 Task: Look for space in Holbæk, Denmark from 6th September, 2023 to 10th September, 2023 for 1 adult in price range Rs.9000 to Rs.17000. Place can be private room with 1  bedroom having 1 bed and 1 bathroom. Property type can be house, flat, guest house, hotel. Booking option can be shelf check-in. Required host language is English.
Action: Mouse moved to (786, 108)
Screenshot: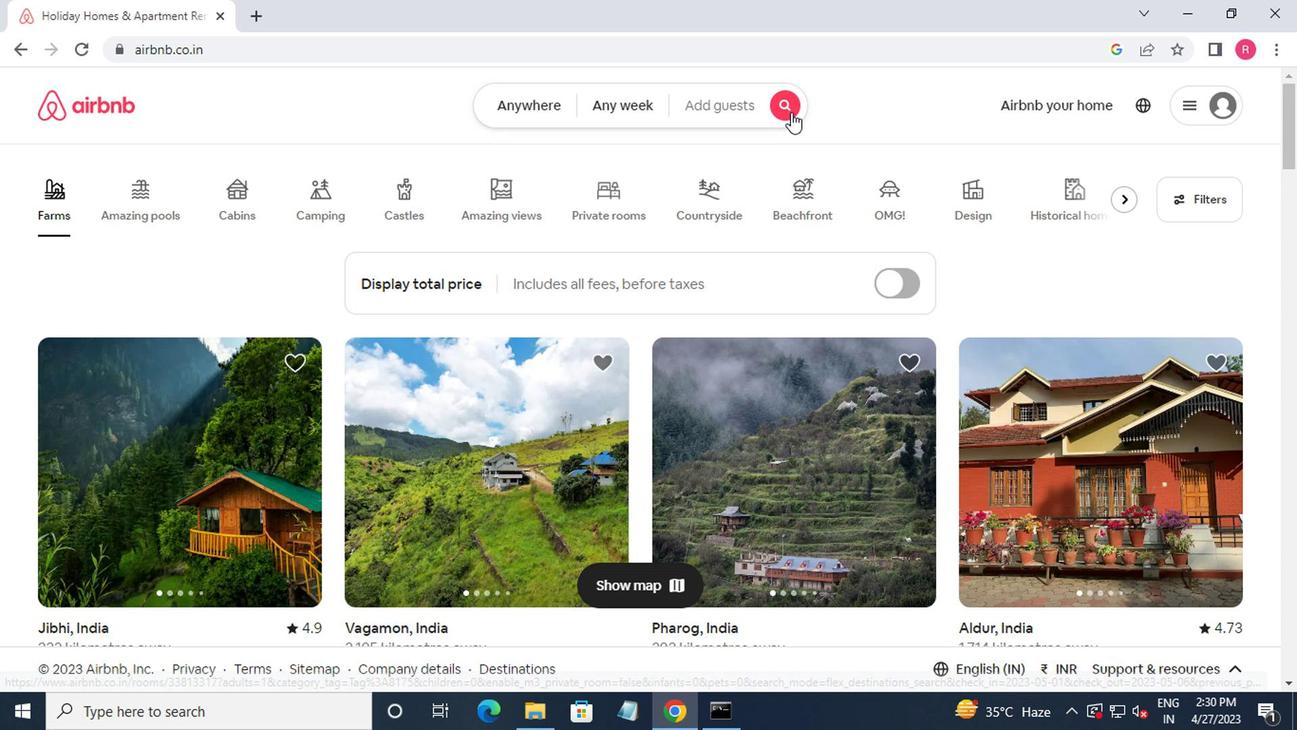 
Action: Mouse pressed left at (786, 108)
Screenshot: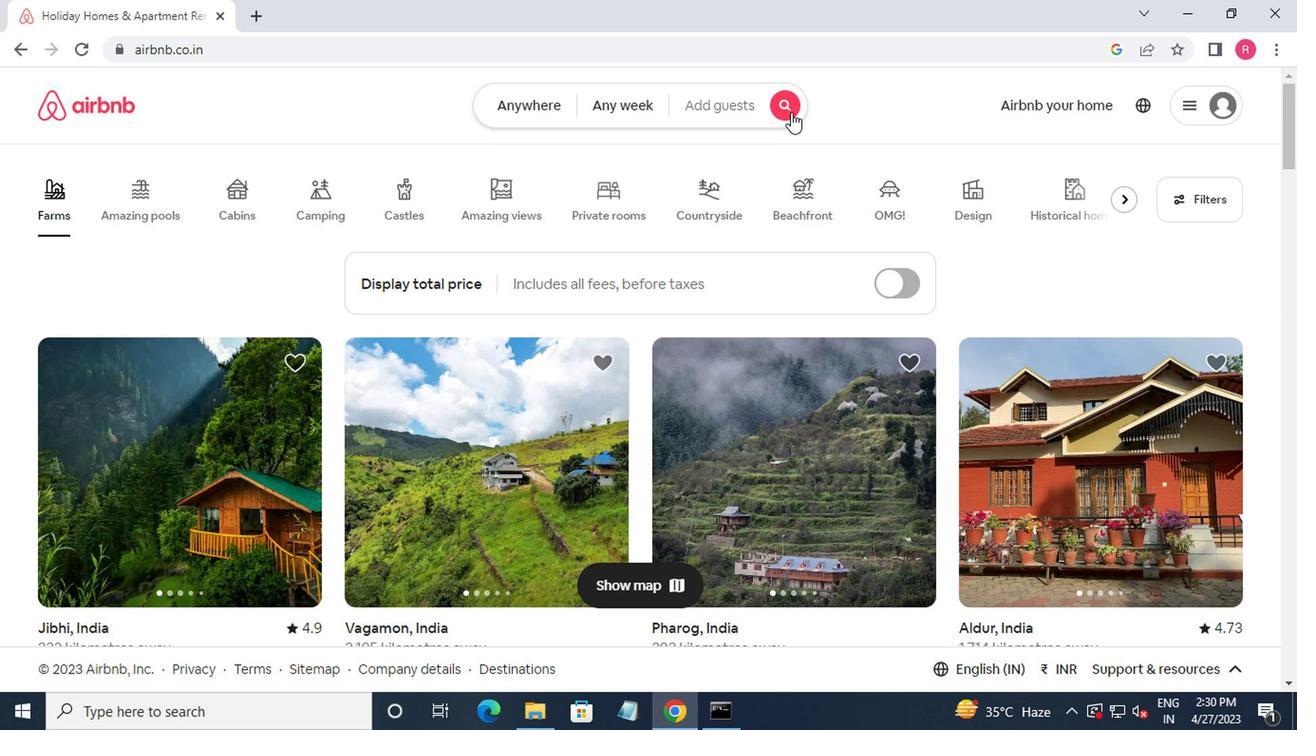 
Action: Mouse moved to (291, 179)
Screenshot: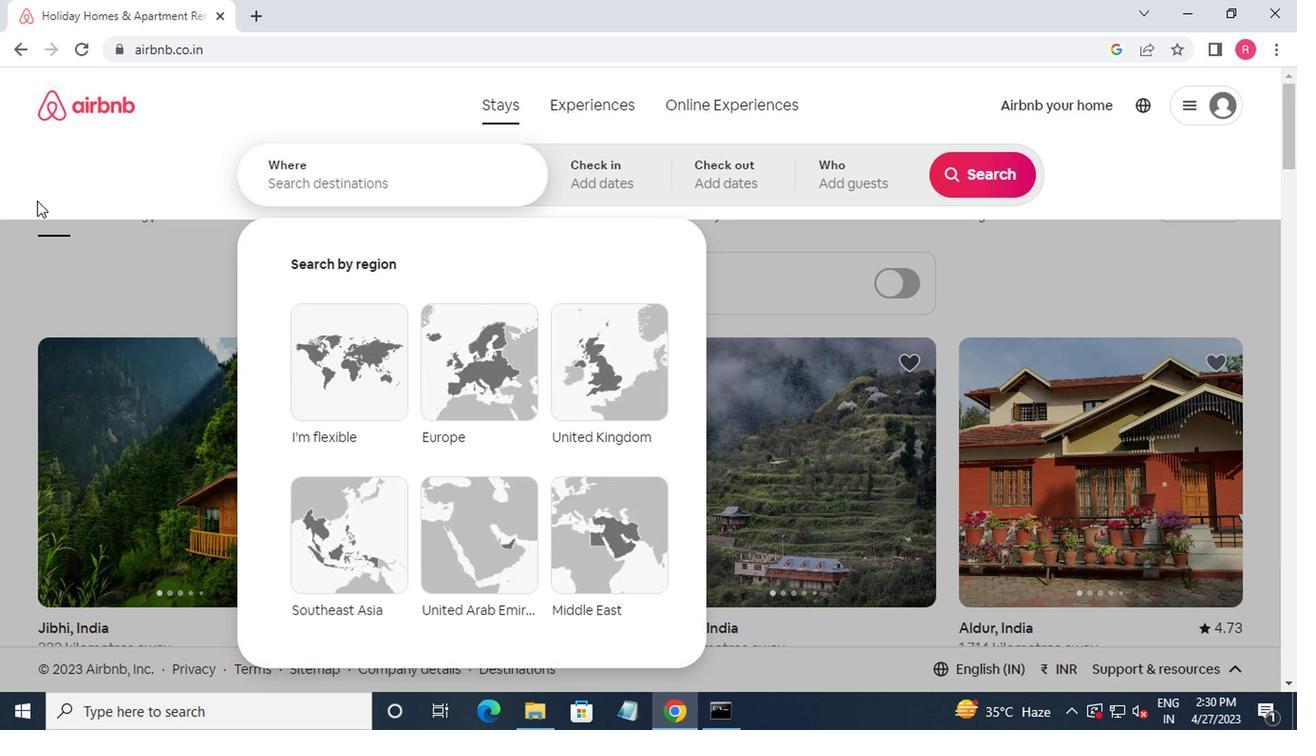
Action: Mouse pressed left at (291, 179)
Screenshot: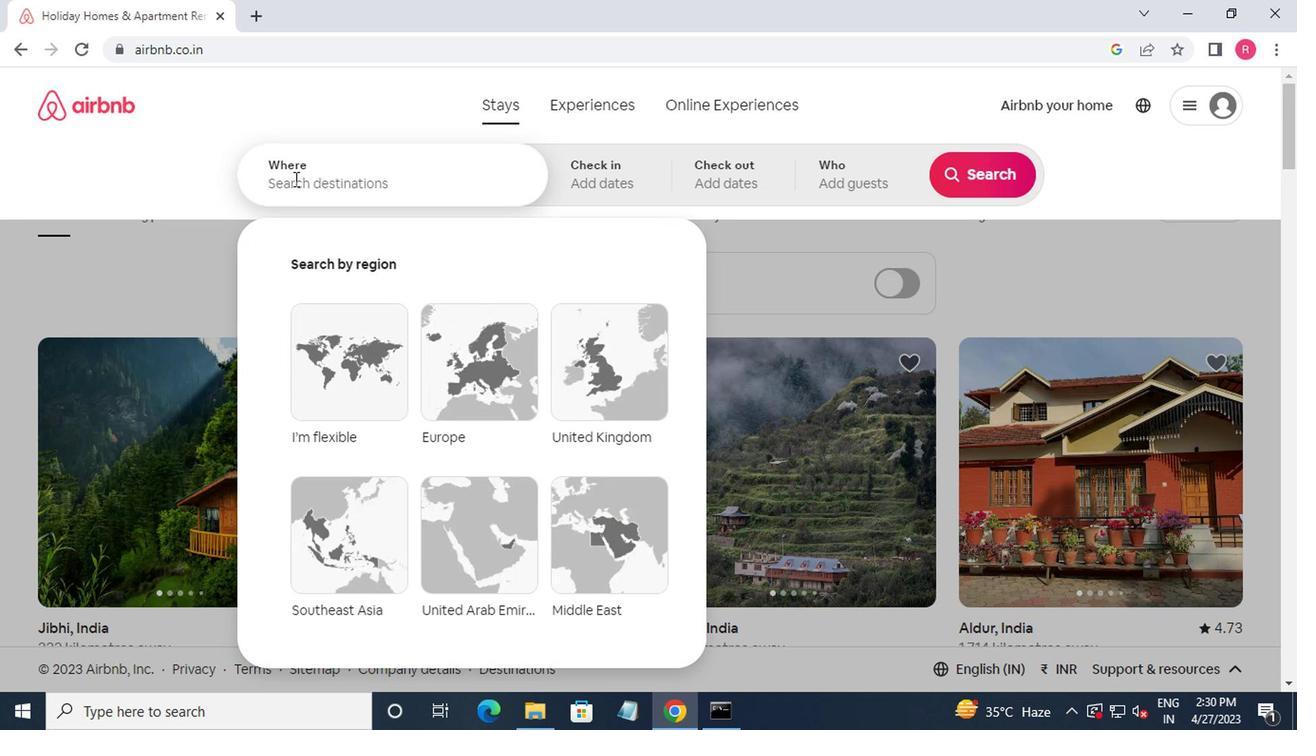 
Action: Mouse moved to (288, 181)
Screenshot: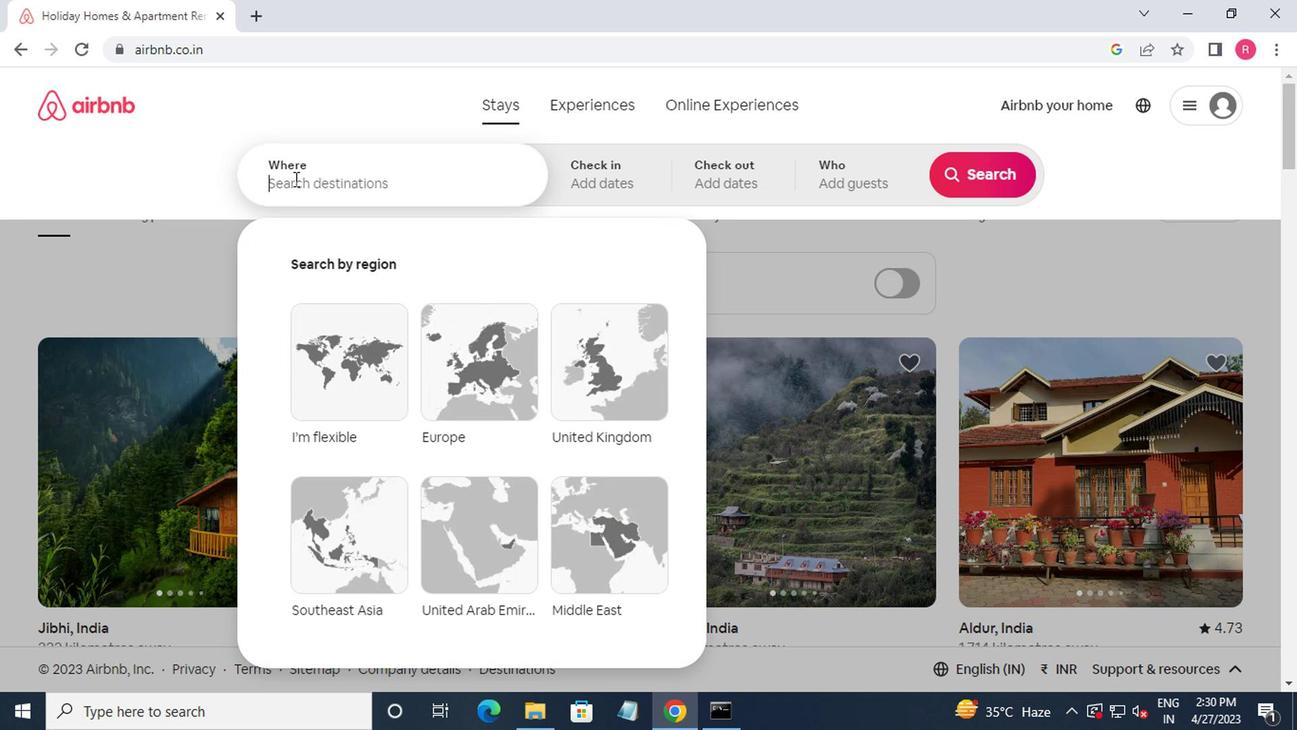 
Action: Key pressed holbaa<Key.backspace>e
Screenshot: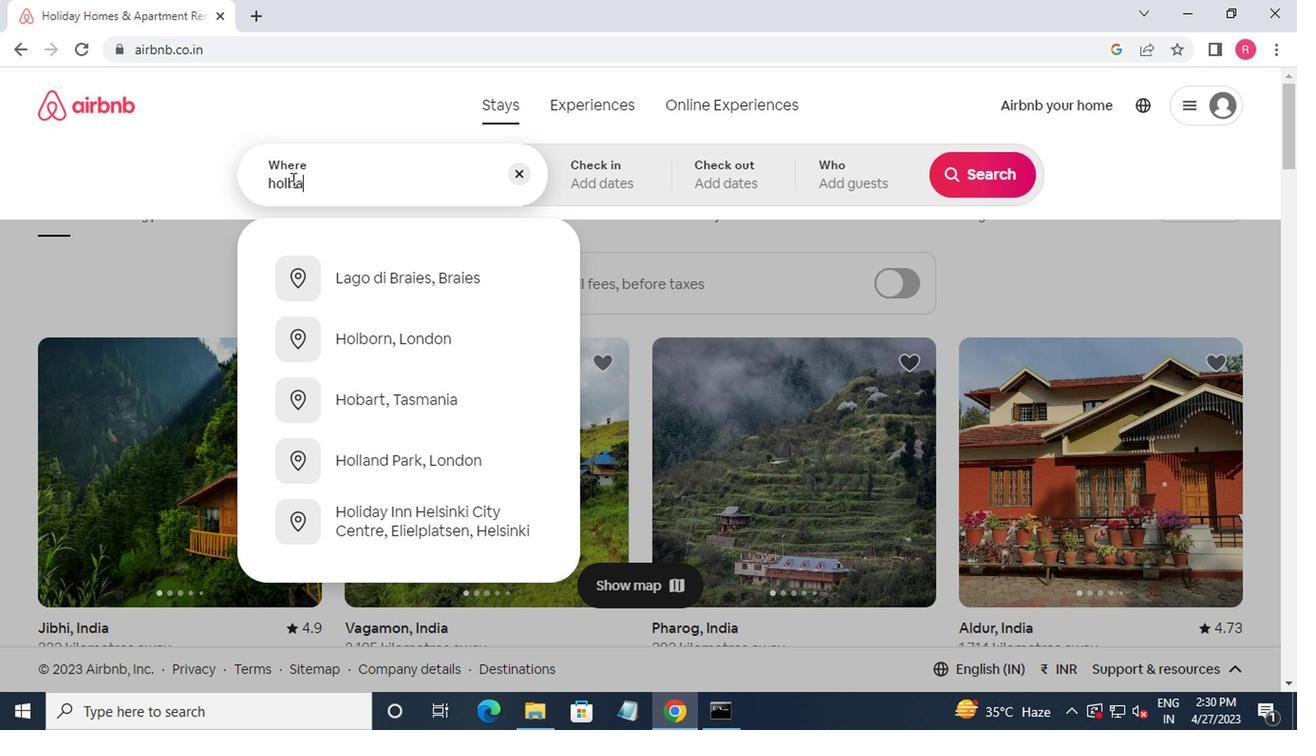 
Action: Mouse moved to (320, 274)
Screenshot: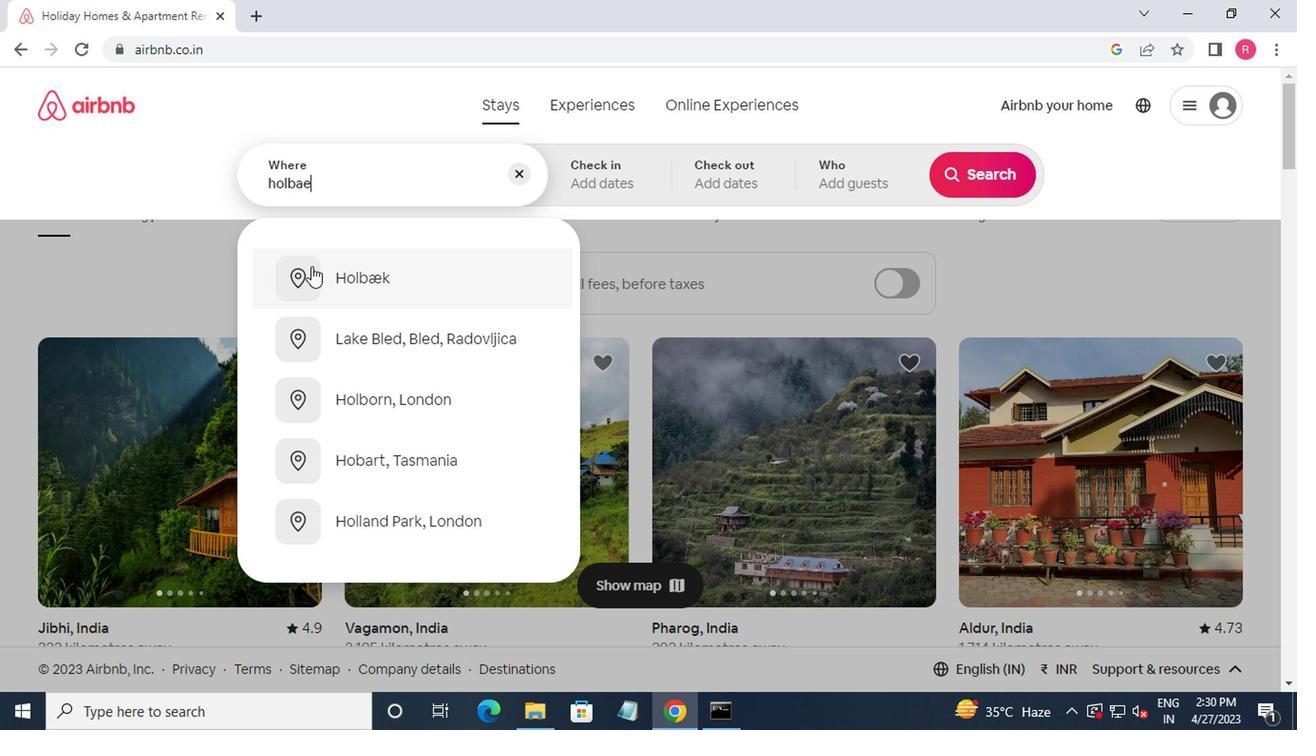 
Action: Mouse pressed left at (320, 274)
Screenshot: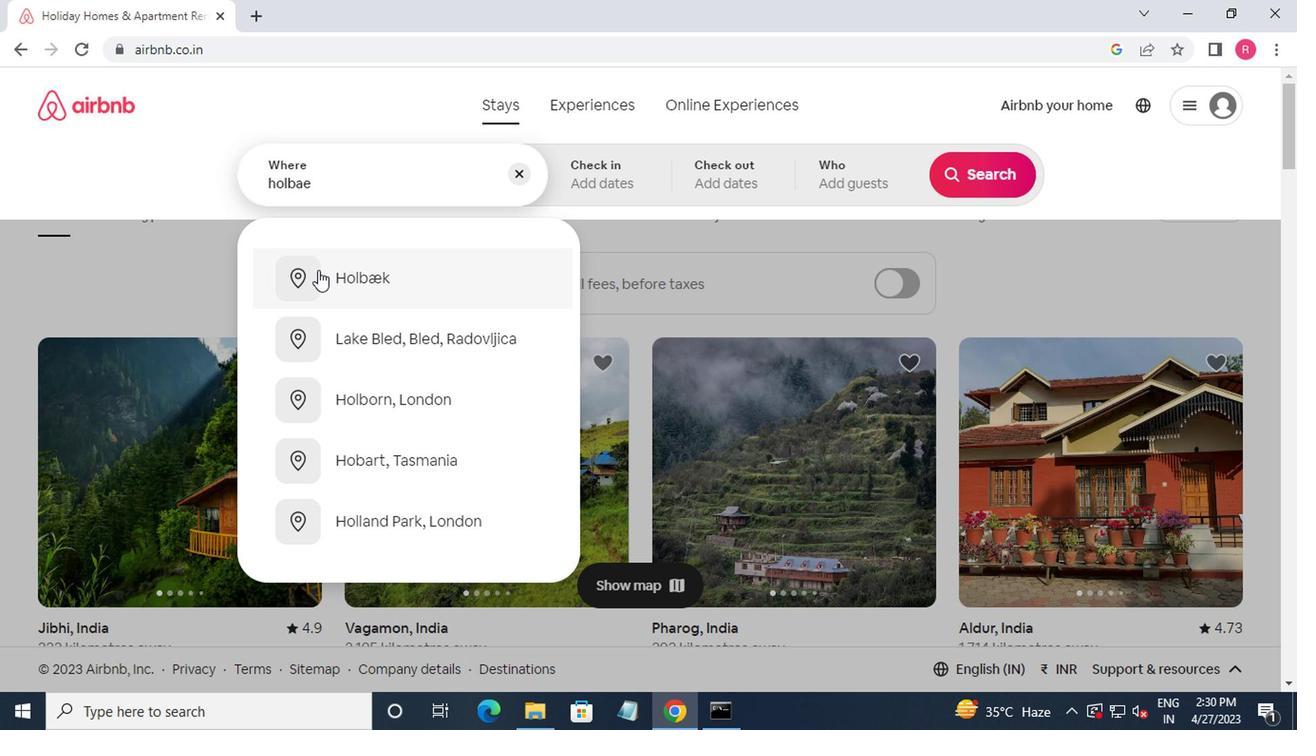 
Action: Mouse moved to (957, 329)
Screenshot: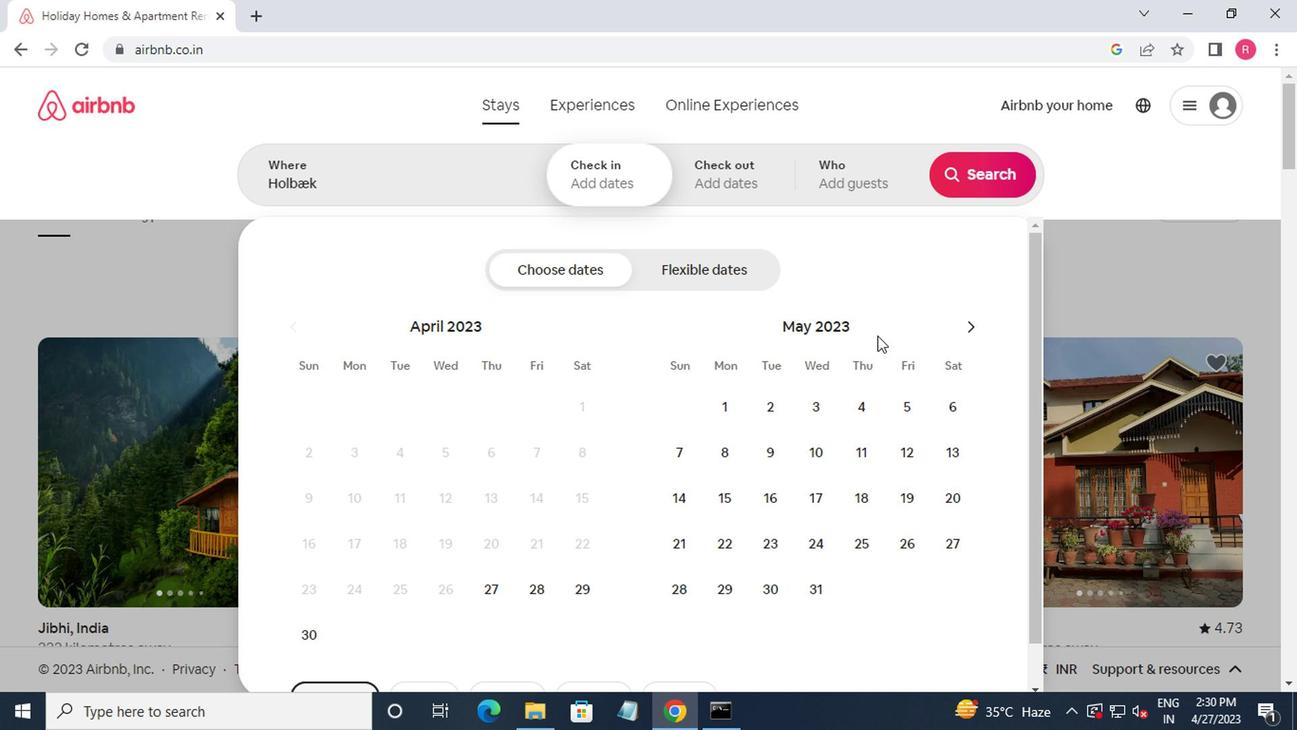 
Action: Mouse pressed left at (957, 329)
Screenshot: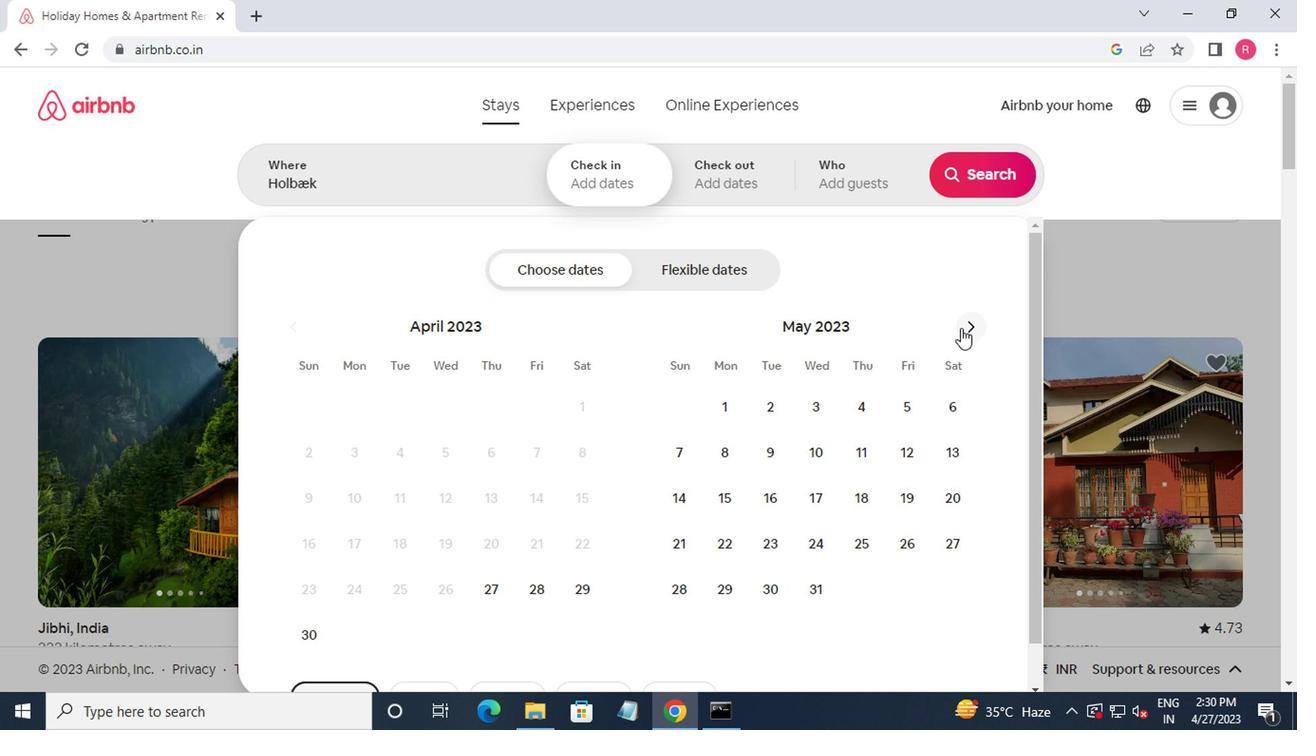 
Action: Mouse pressed left at (957, 329)
Screenshot: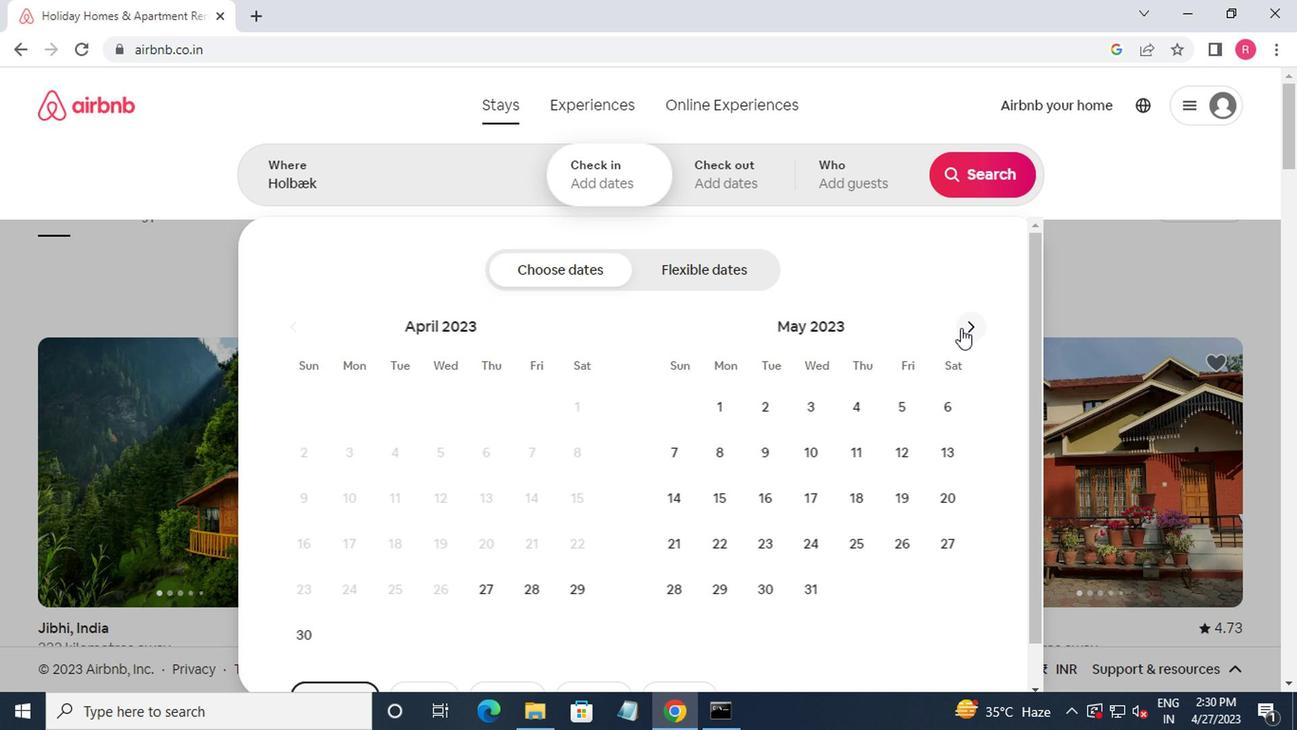 
Action: Mouse pressed left at (957, 329)
Screenshot: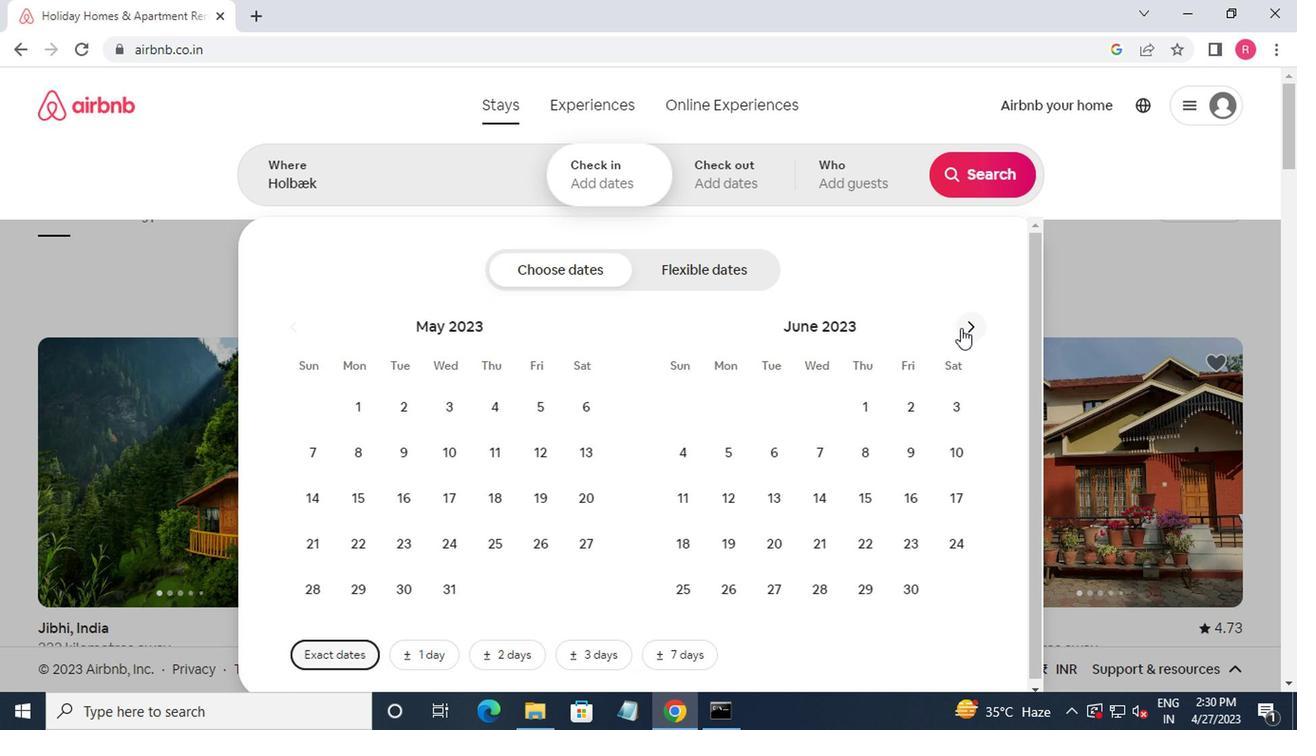 
Action: Mouse pressed left at (957, 329)
Screenshot: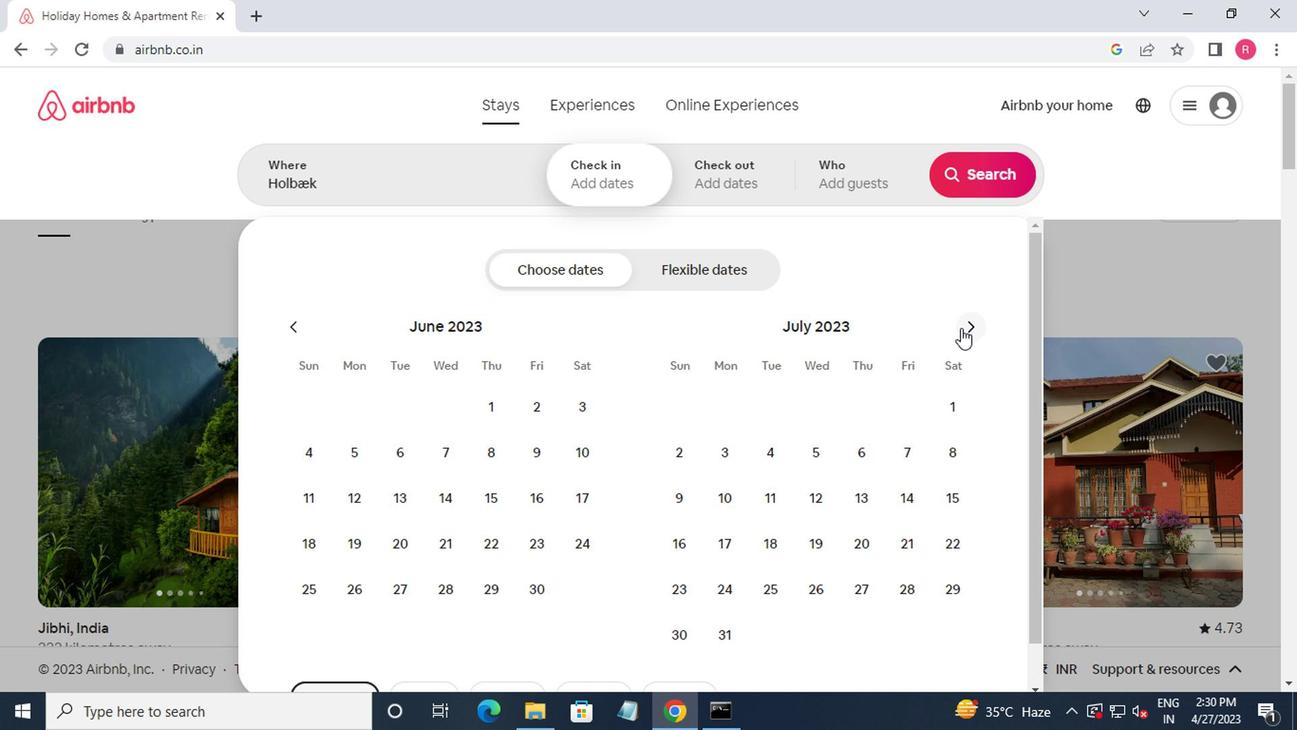 
Action: Mouse moved to (968, 333)
Screenshot: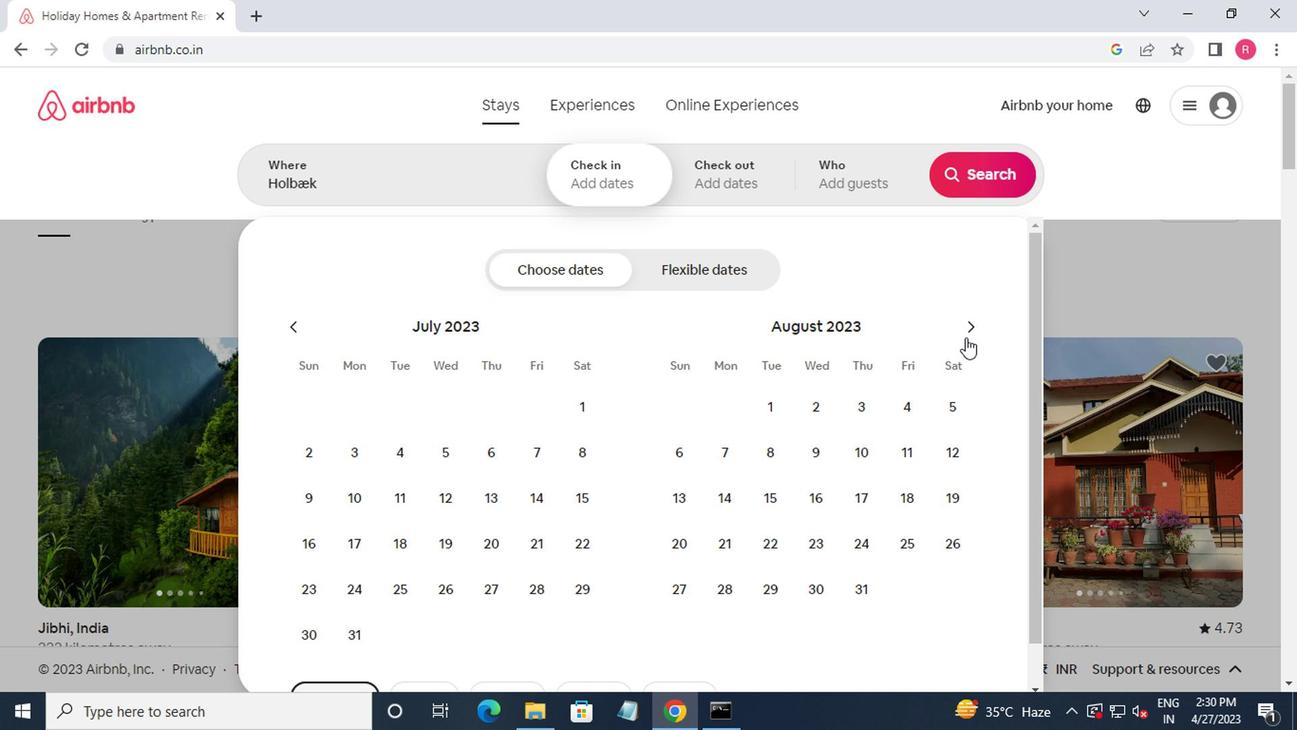 
Action: Mouse pressed left at (968, 333)
Screenshot: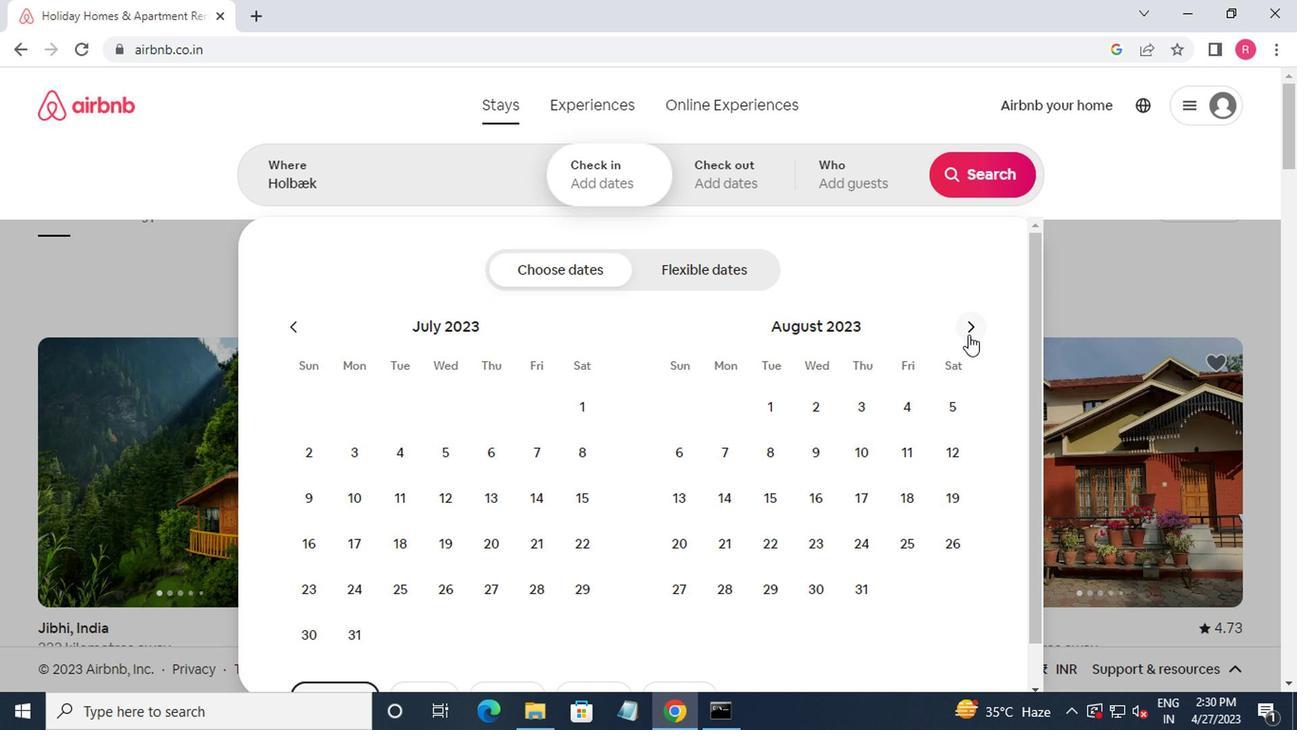 
Action: Mouse moved to (819, 461)
Screenshot: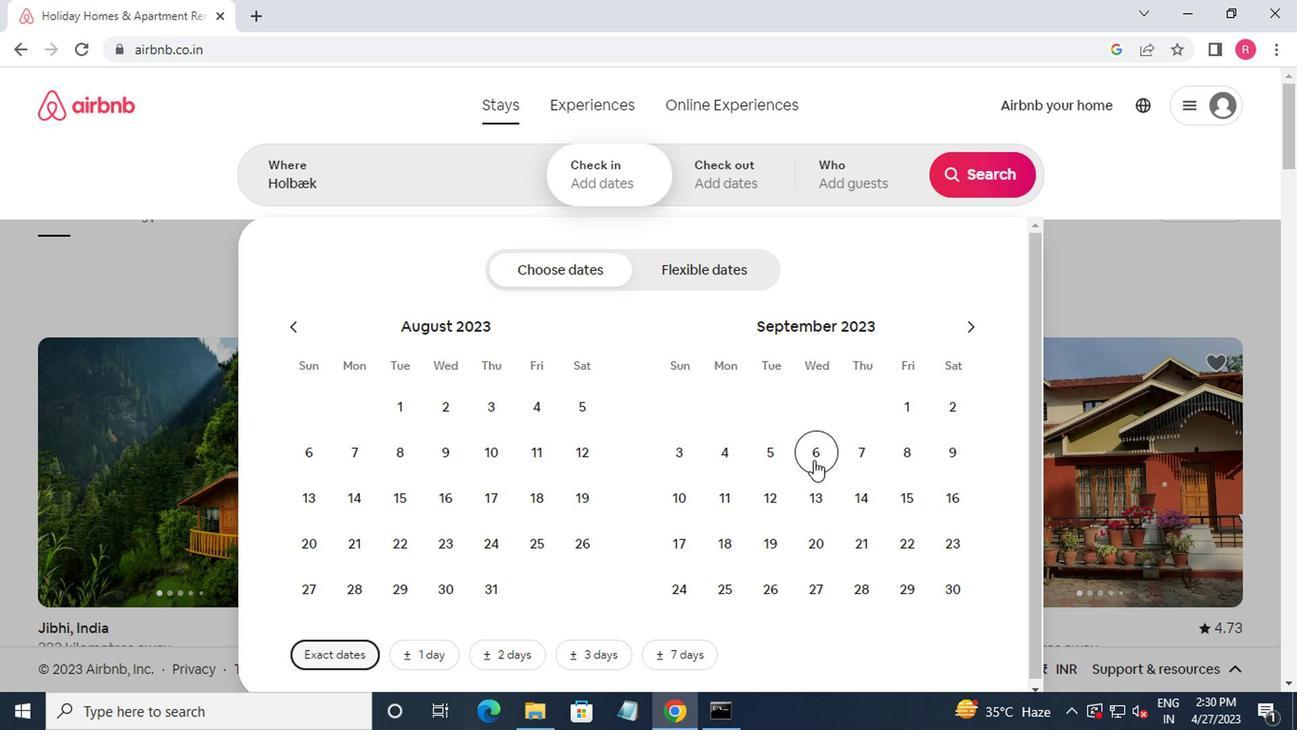 
Action: Mouse pressed left at (819, 461)
Screenshot: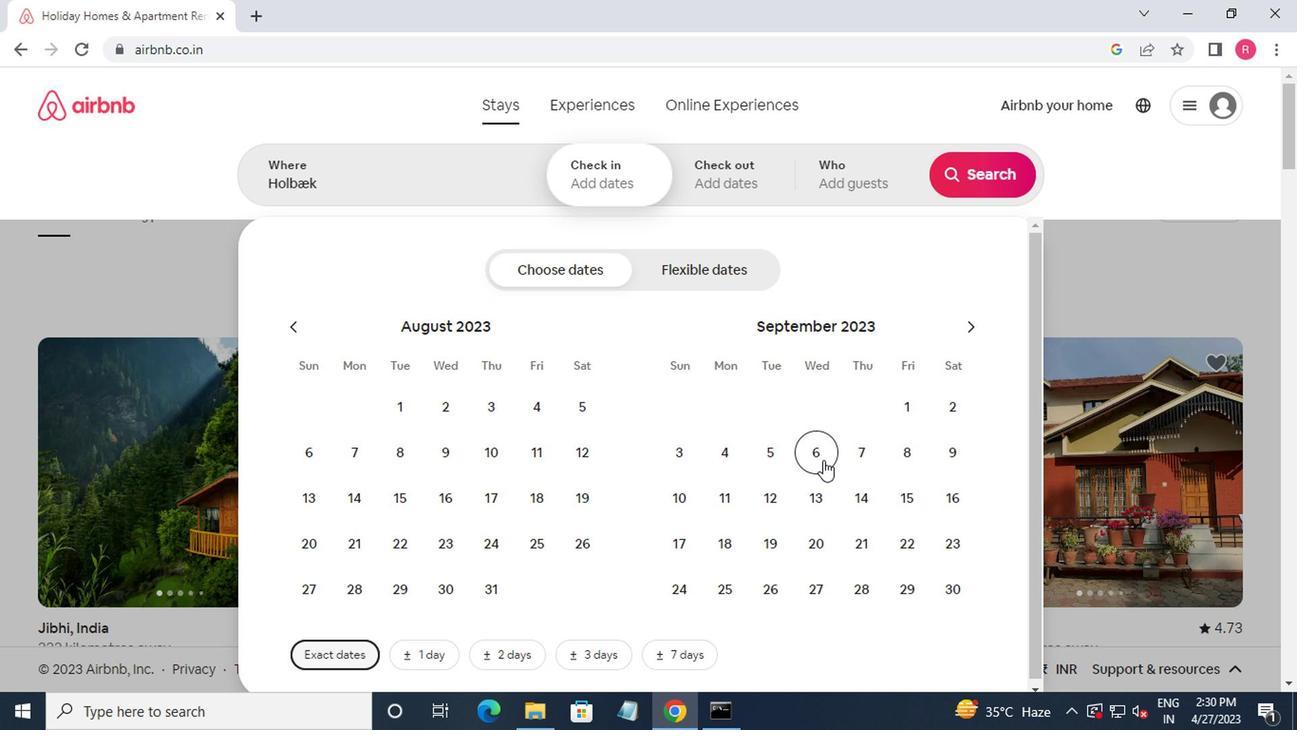 
Action: Mouse moved to (670, 496)
Screenshot: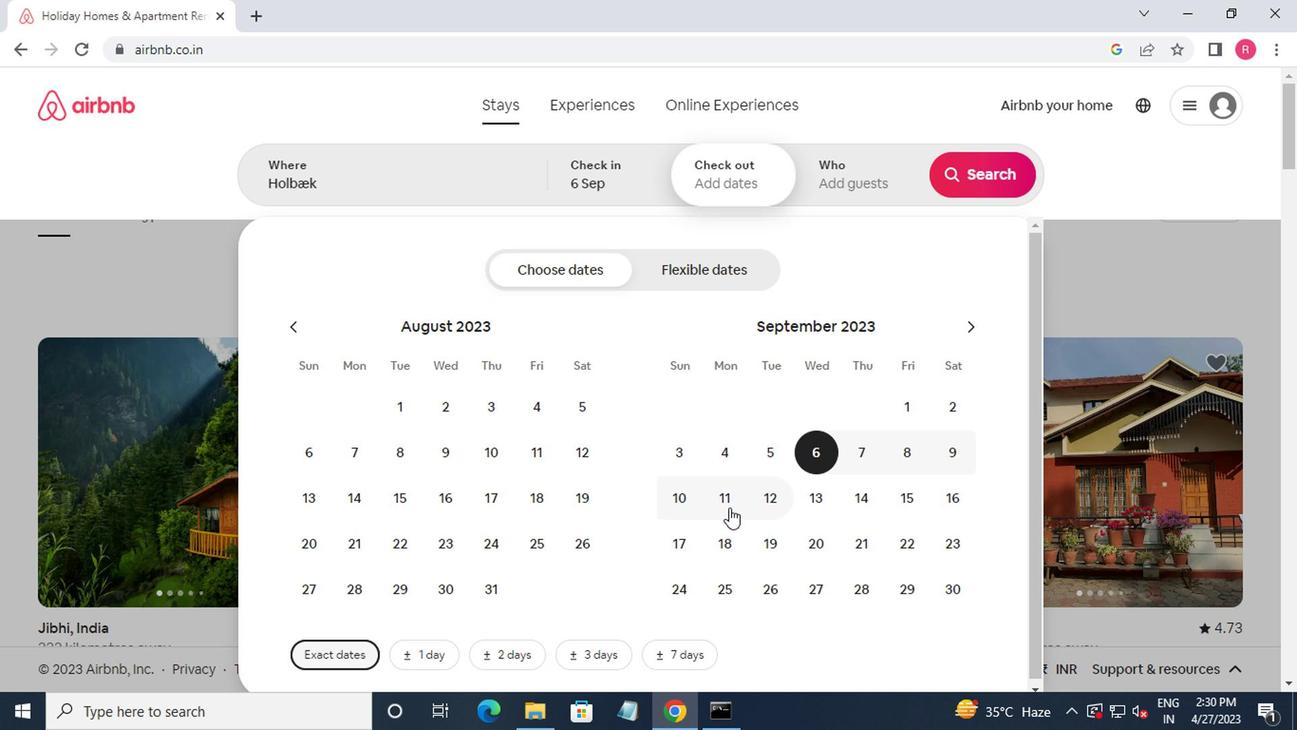 
Action: Mouse pressed left at (670, 496)
Screenshot: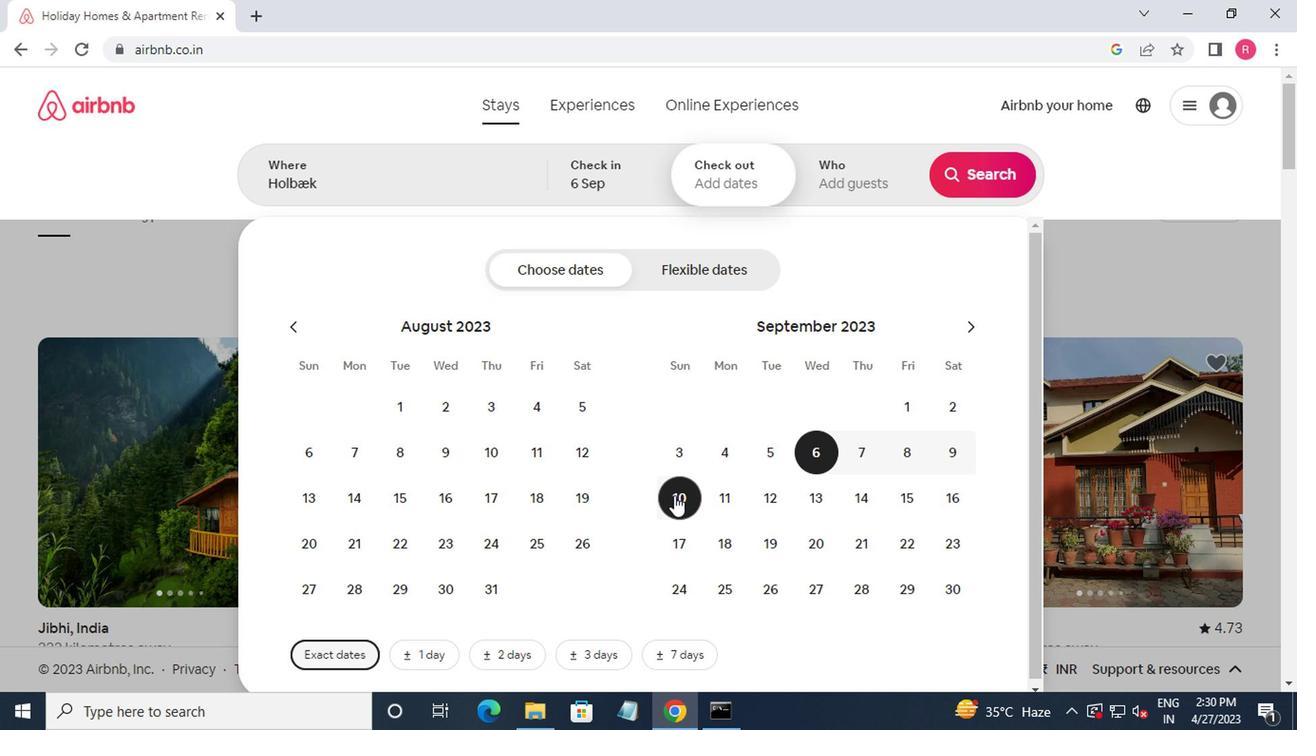
Action: Mouse moved to (869, 188)
Screenshot: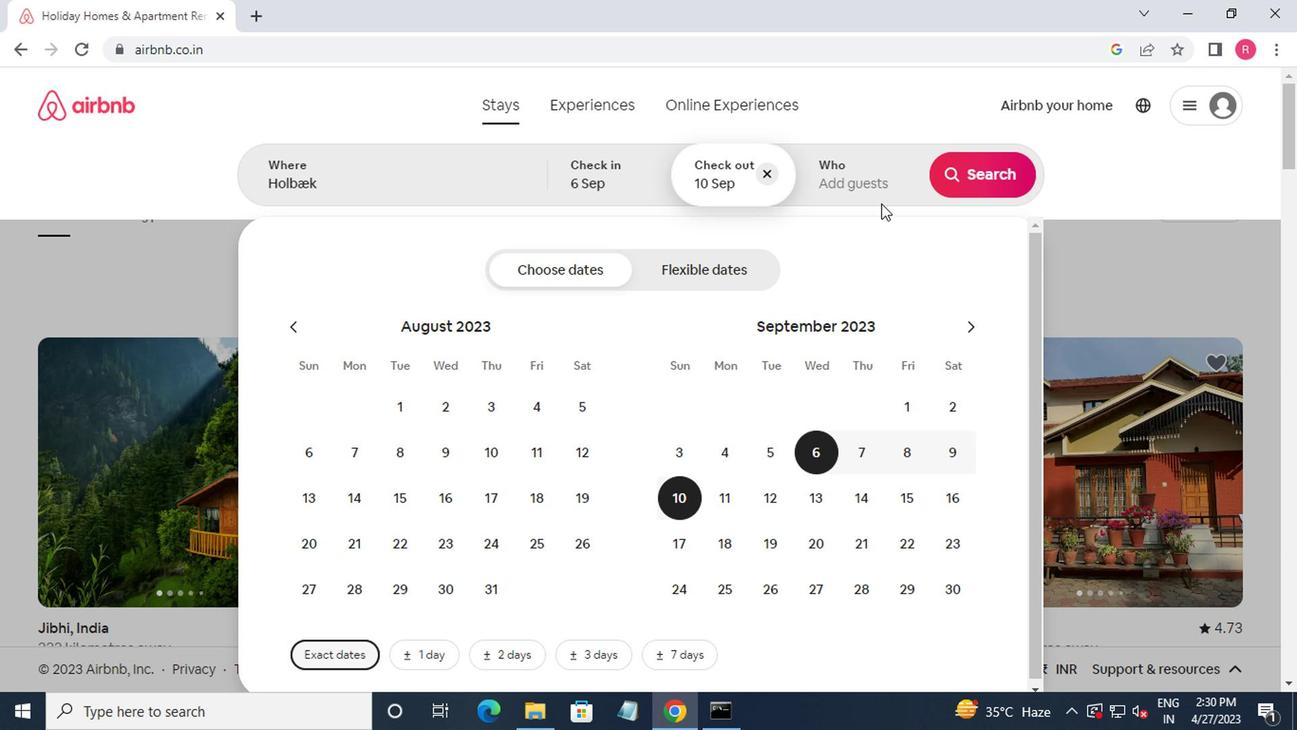 
Action: Mouse pressed left at (869, 188)
Screenshot: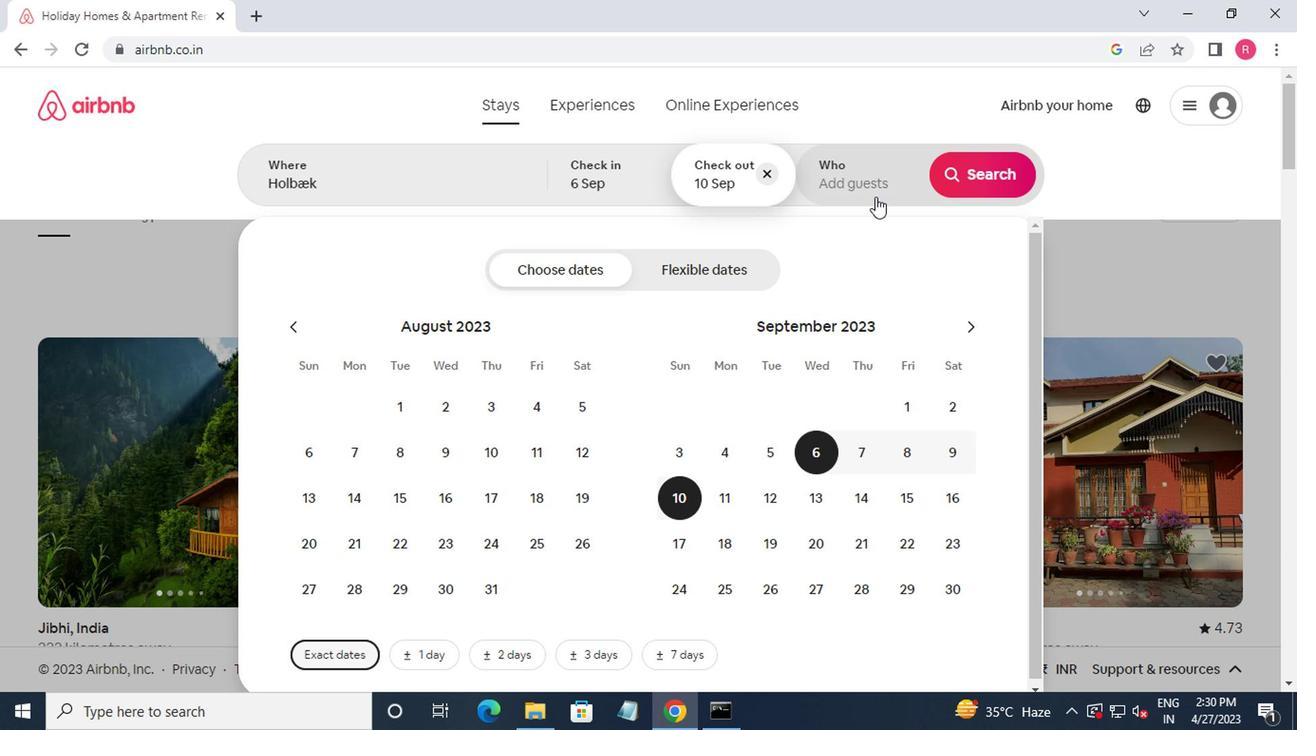 
Action: Mouse moved to (985, 274)
Screenshot: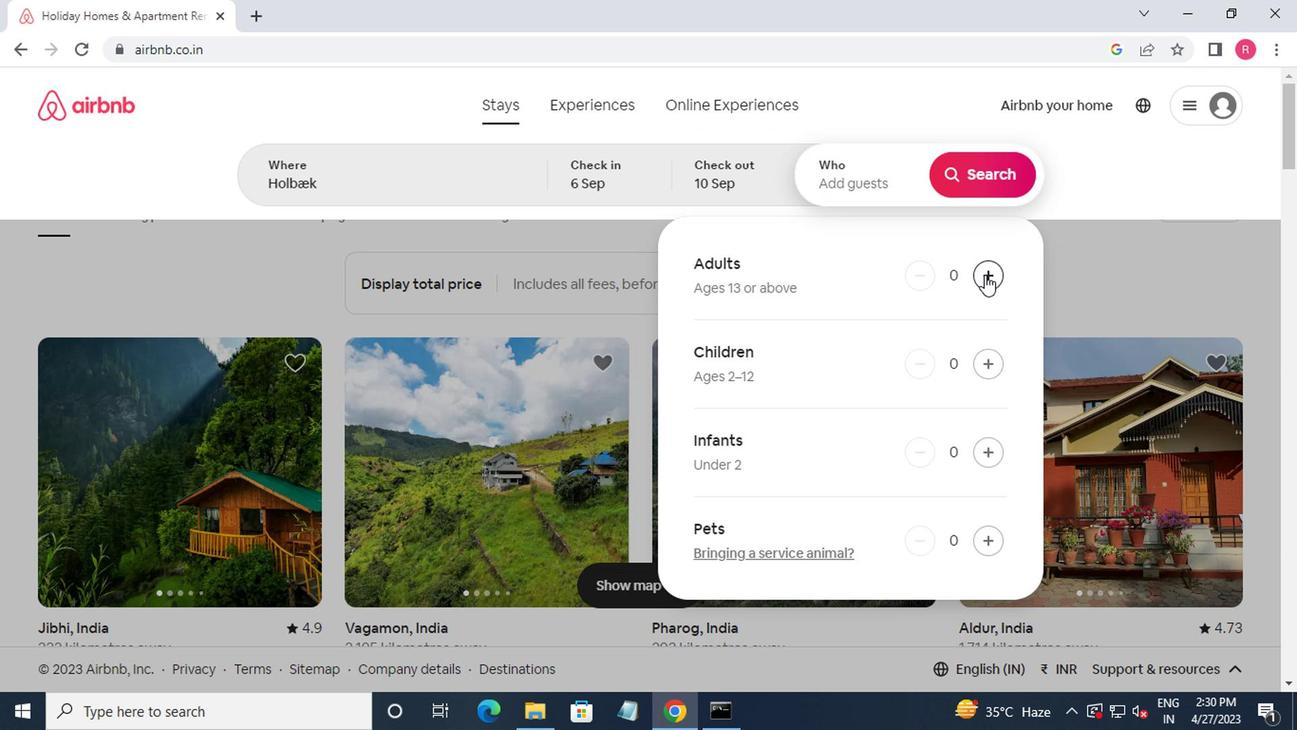 
Action: Mouse pressed left at (985, 274)
Screenshot: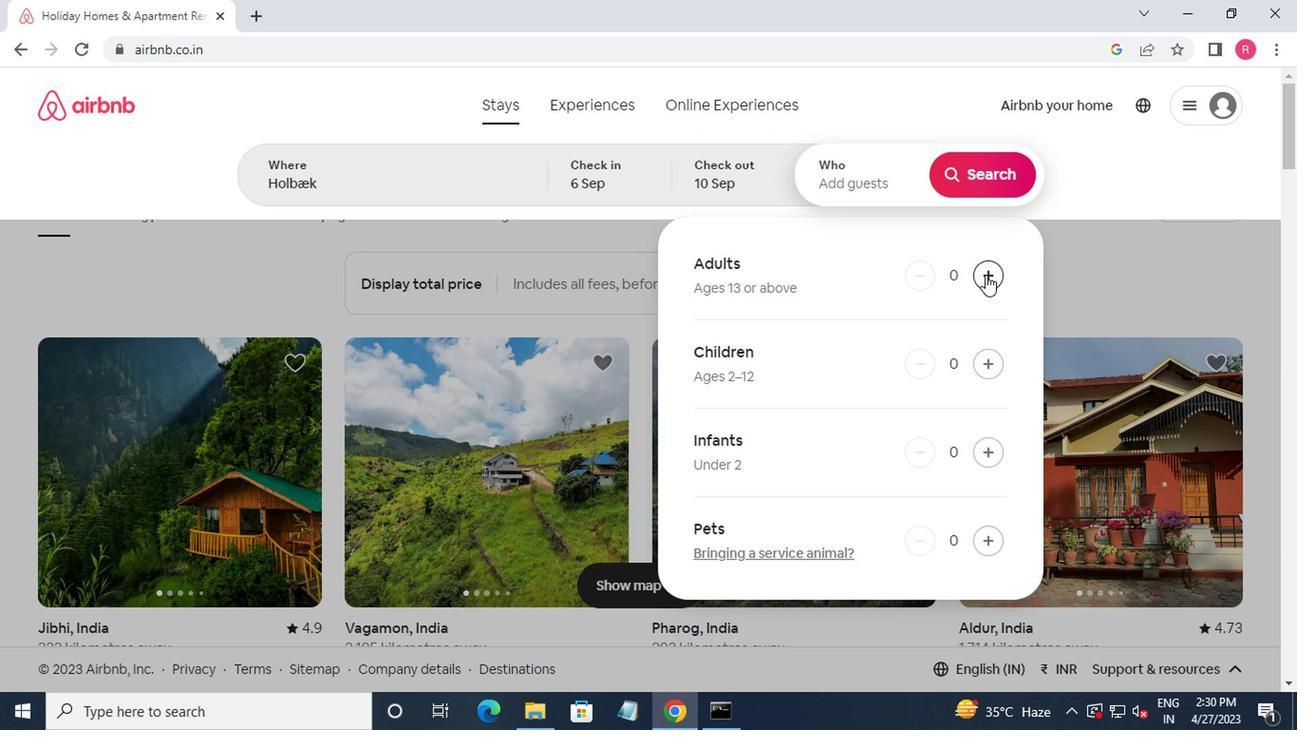 
Action: Mouse moved to (1002, 189)
Screenshot: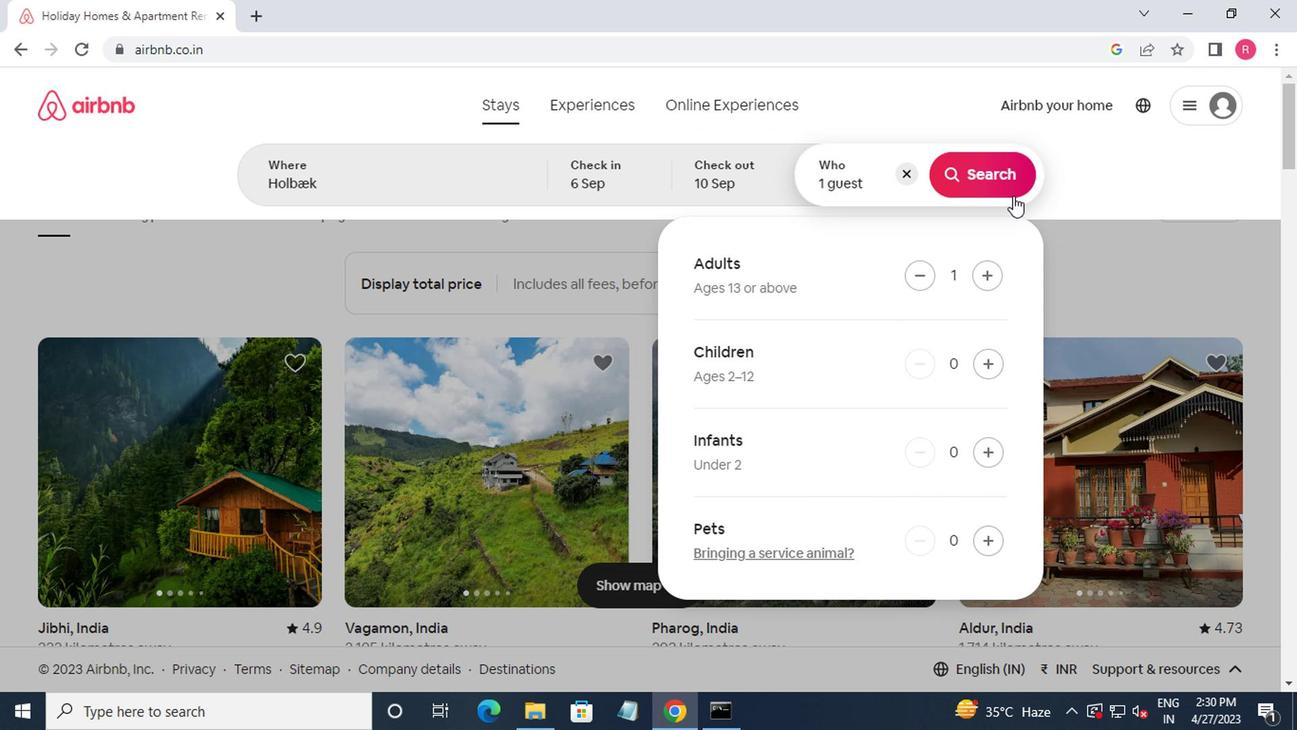 
Action: Mouse pressed left at (1002, 189)
Screenshot: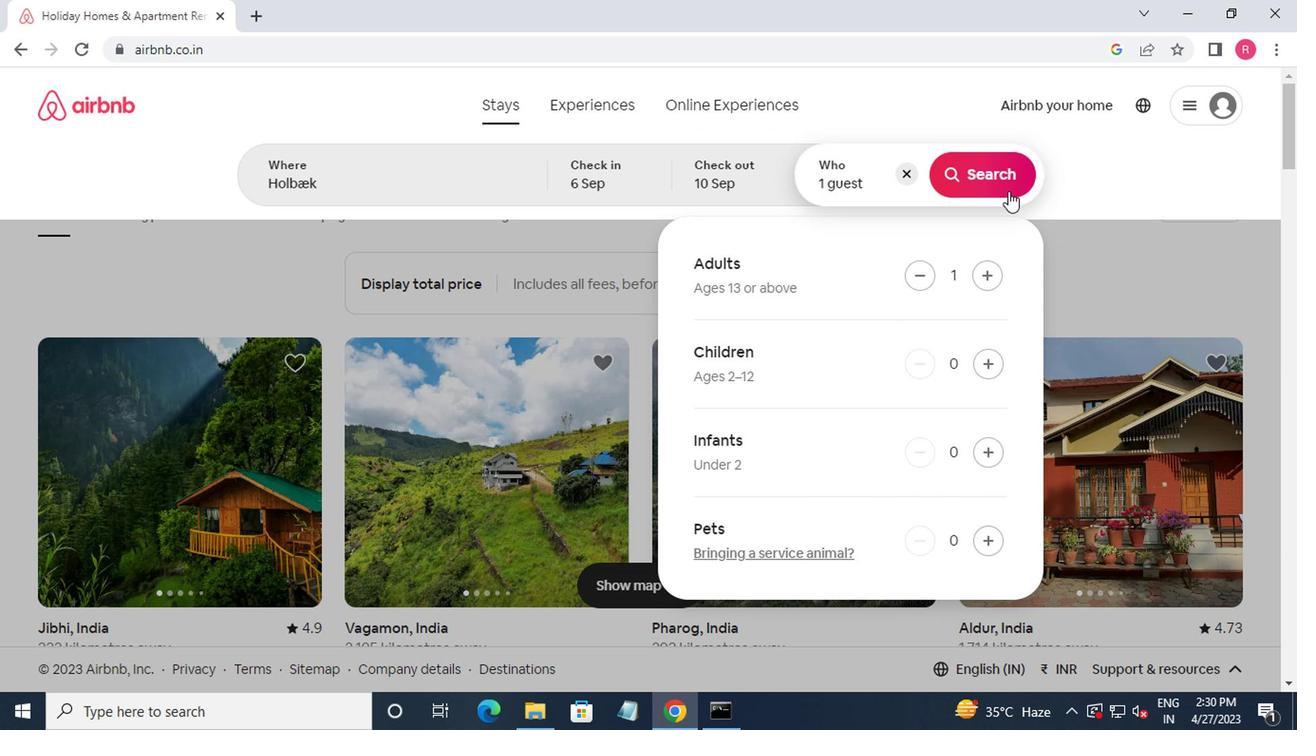 
Action: Mouse moved to (1187, 186)
Screenshot: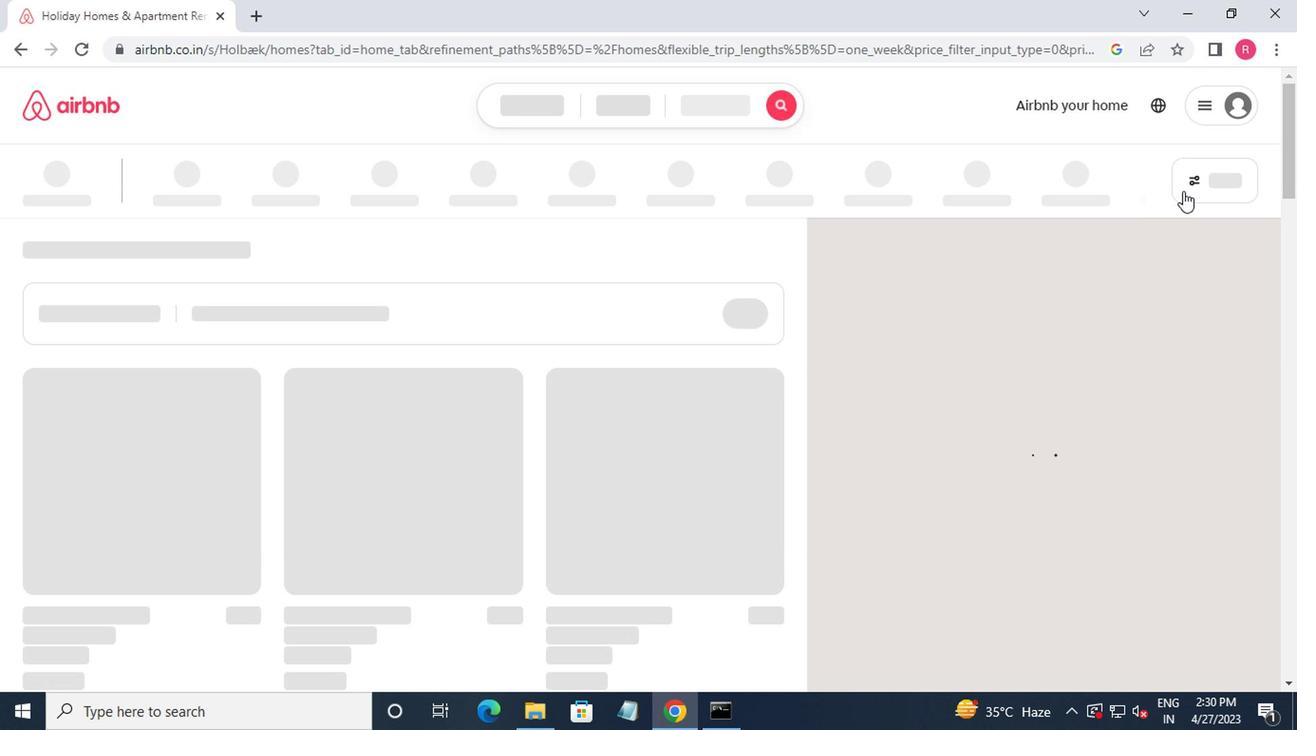 
Action: Mouse pressed left at (1187, 186)
Screenshot: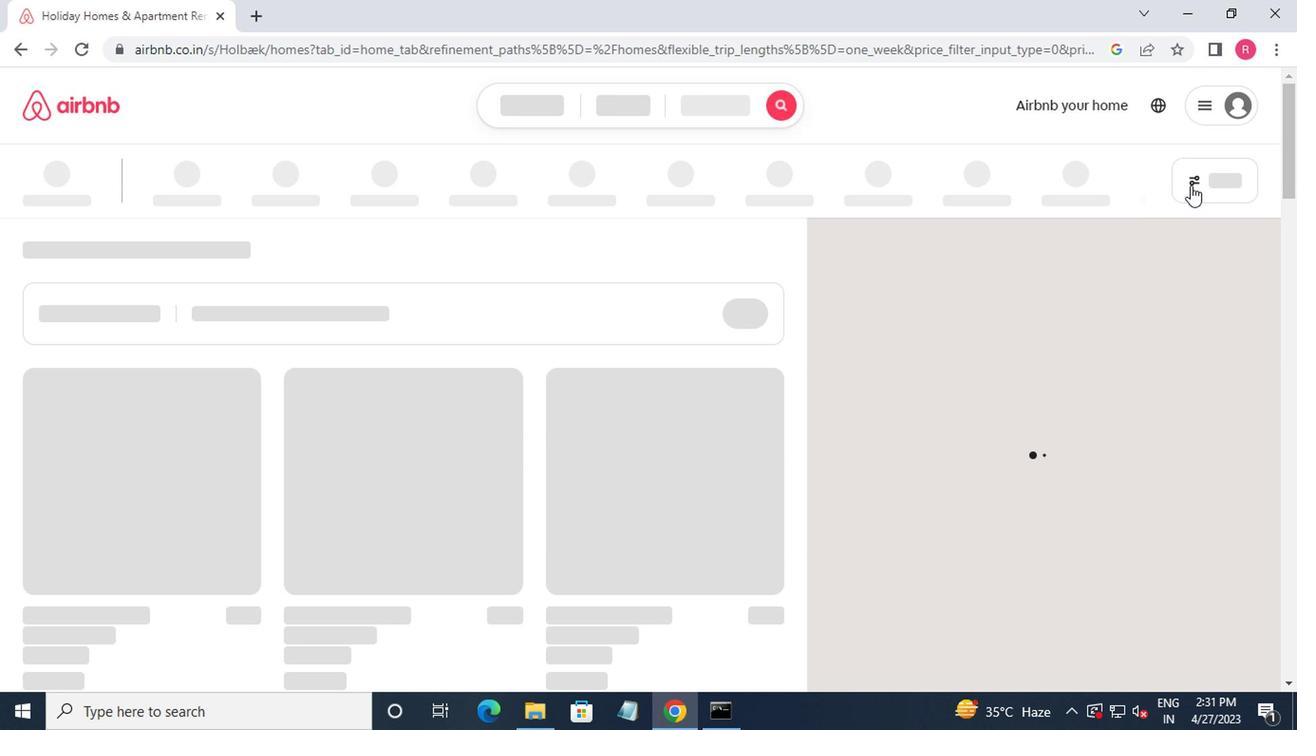 
Action: Mouse moved to (426, 425)
Screenshot: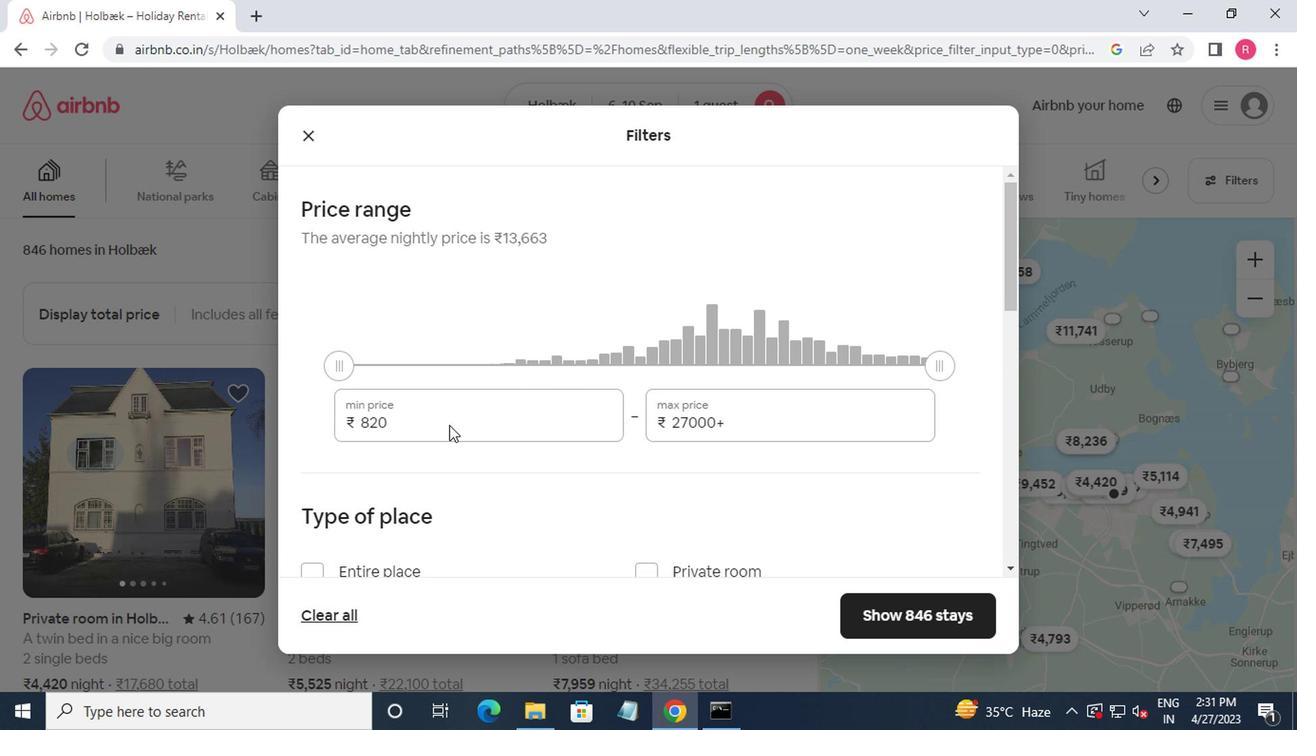 
Action: Mouse pressed left at (426, 425)
Screenshot: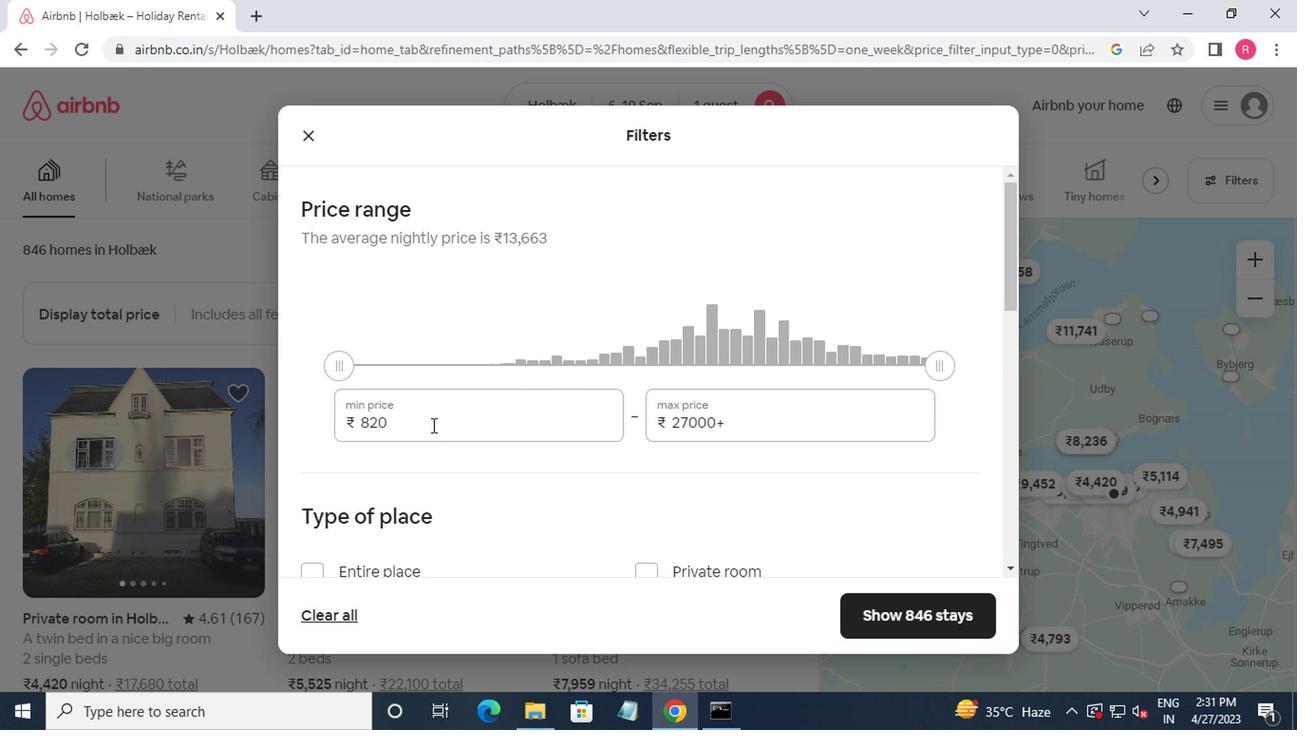
Action: Mouse moved to (539, 345)
Screenshot: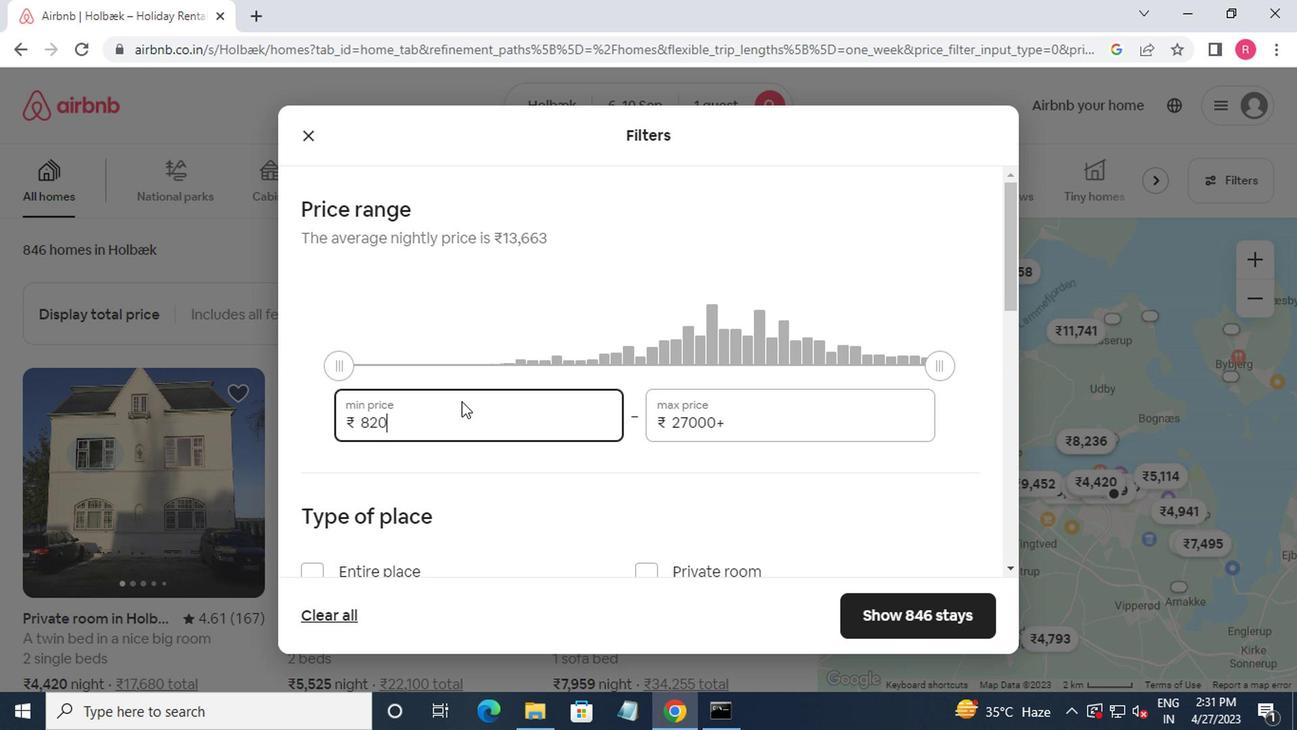 
Action: Key pressed <Key.backspace><Key.backspace><Key.backspace><Key.backspace><Key.backspace>10000<Key.backspace><Key.backspace><Key.backspace><Key.backspace><Key.backspace><Key.backspace><Key.backspace><Key.backspace><Key.backspace><Key.backspace><Key.backspace><Key.backspace><Key.backspace><Key.backspace><Key.backspace><Key.backspace><Key.backspace><Key.backspace><Key.backspace><Key.backspace><Key.backspace>9000<Key.tab>17000
Screenshot: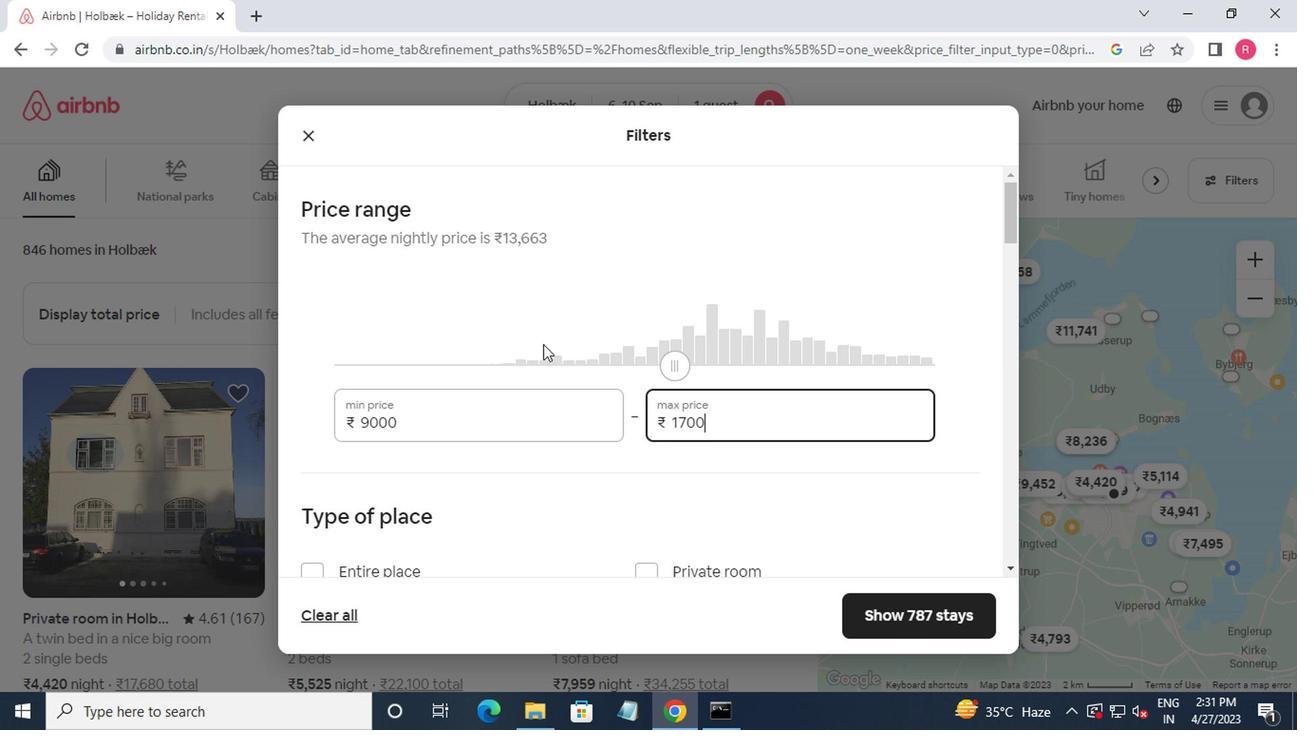
Action: Mouse moved to (552, 436)
Screenshot: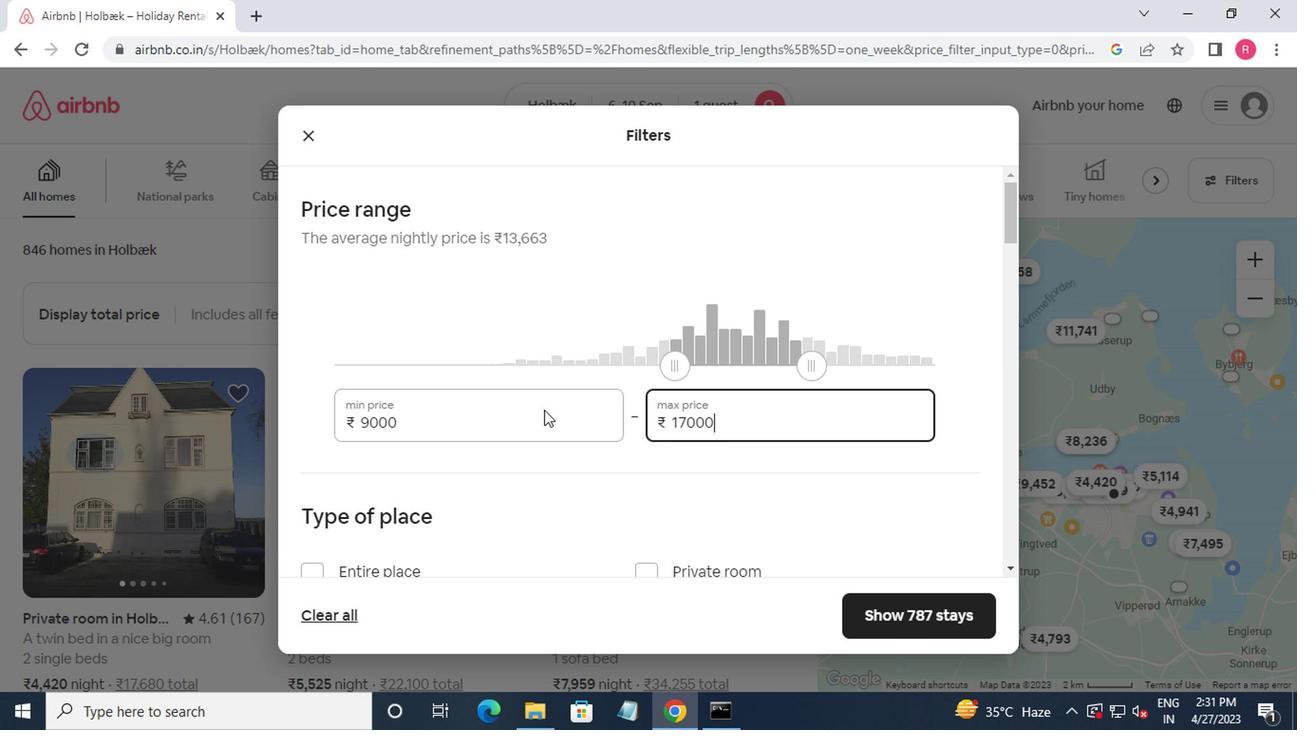 
Action: Mouse scrolled (552, 434) with delta (0, -1)
Screenshot: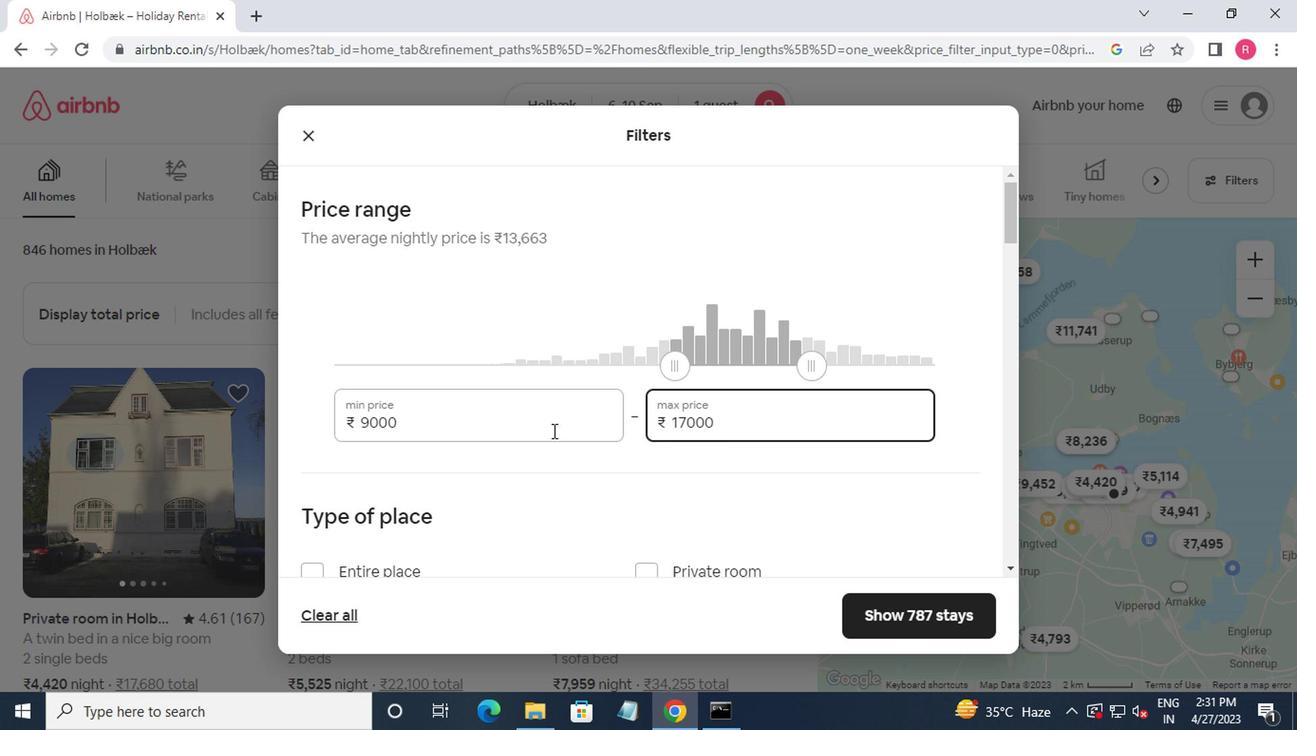 
Action: Mouse moved to (559, 448)
Screenshot: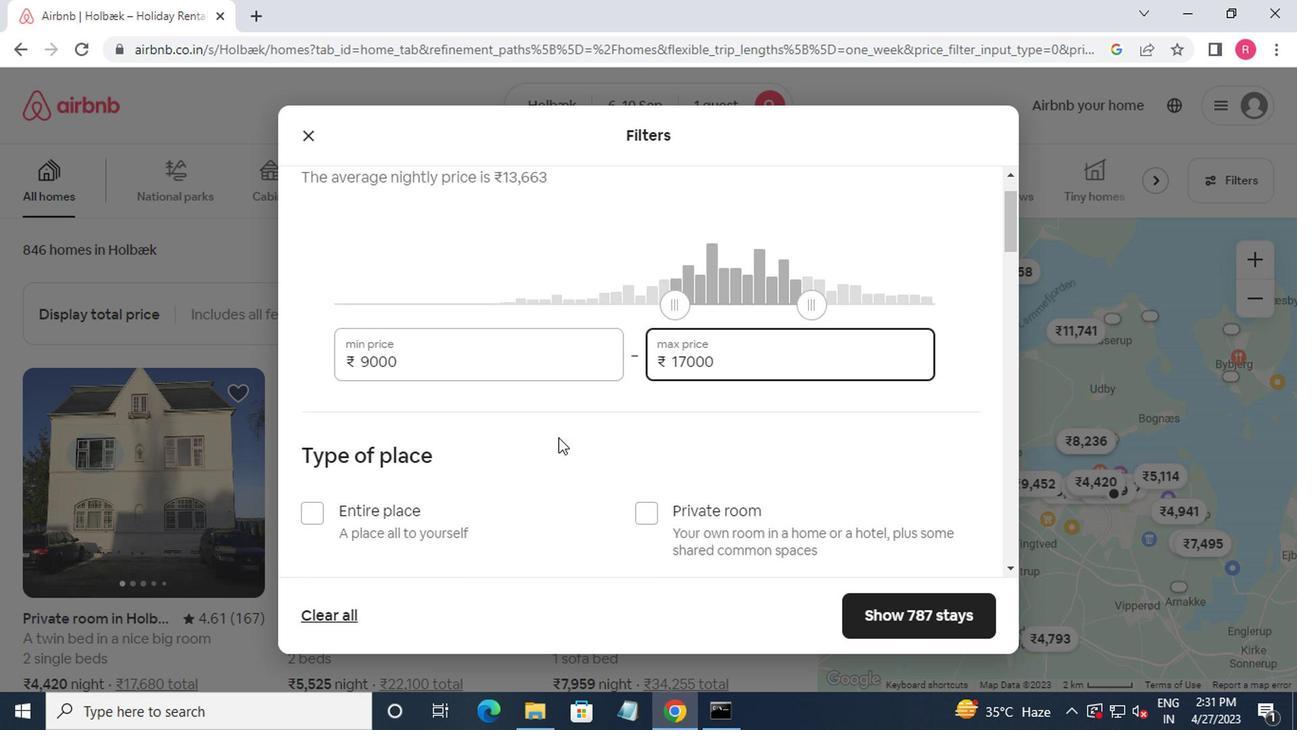 
Action: Mouse scrolled (559, 446) with delta (0, -1)
Screenshot: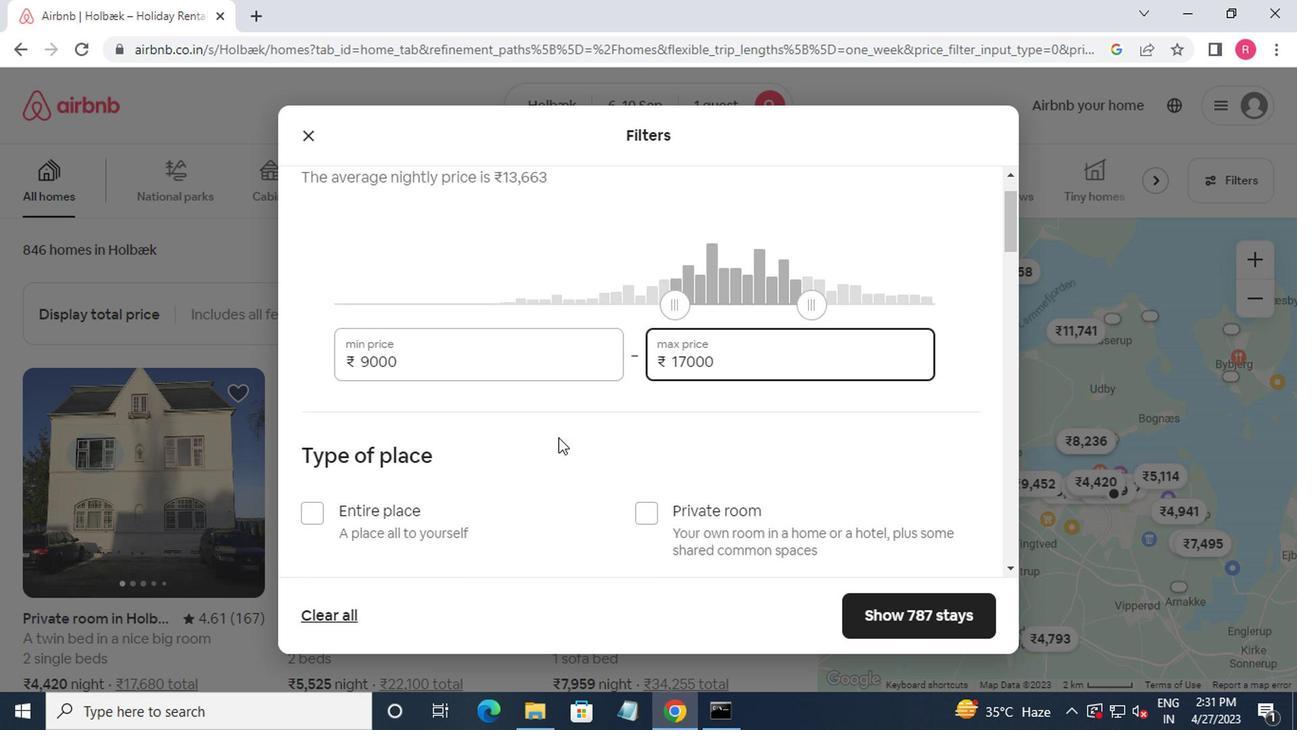 
Action: Mouse moved to (648, 385)
Screenshot: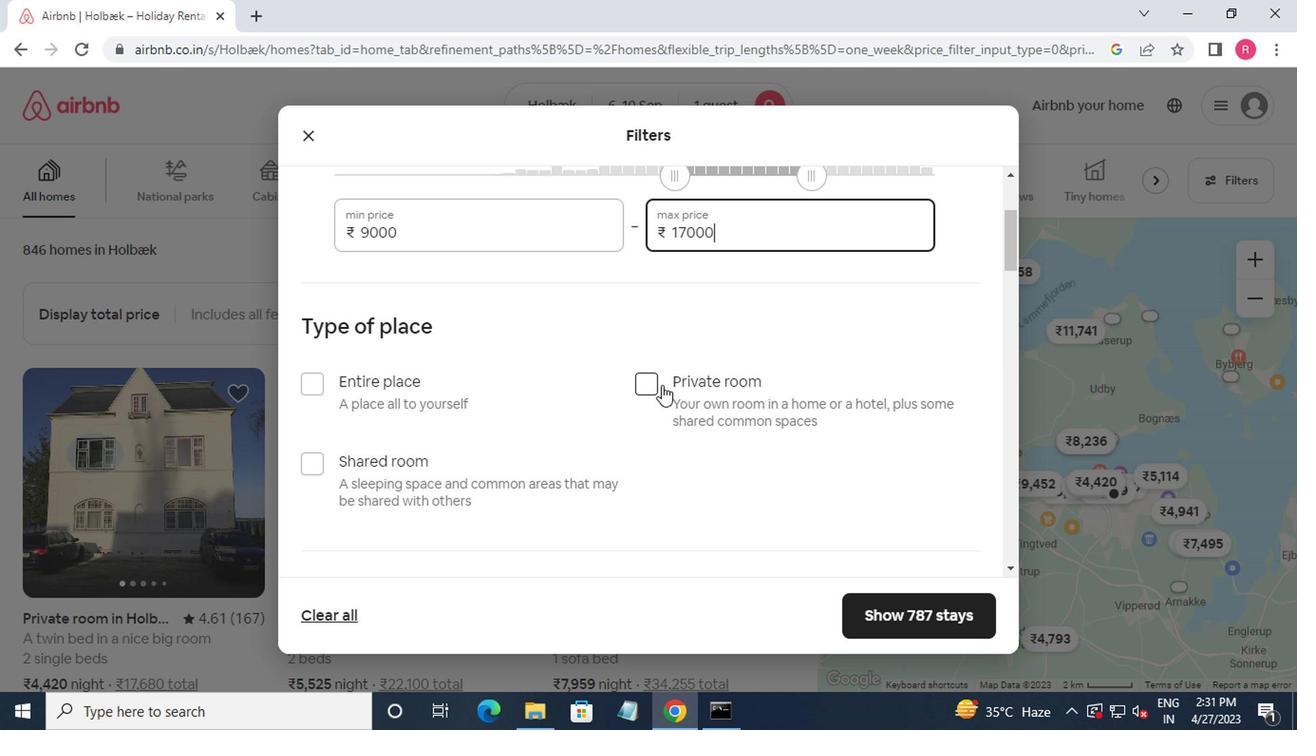 
Action: Mouse pressed left at (648, 385)
Screenshot: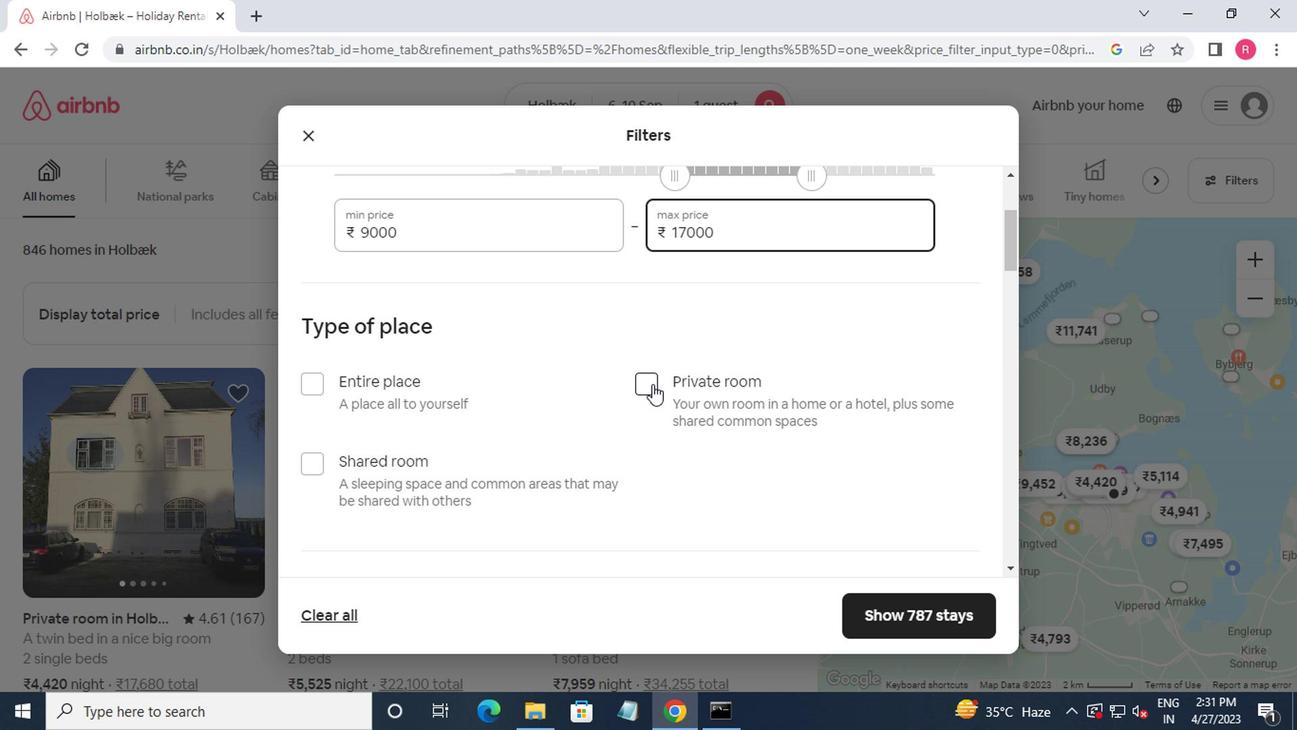 
Action: Mouse moved to (648, 394)
Screenshot: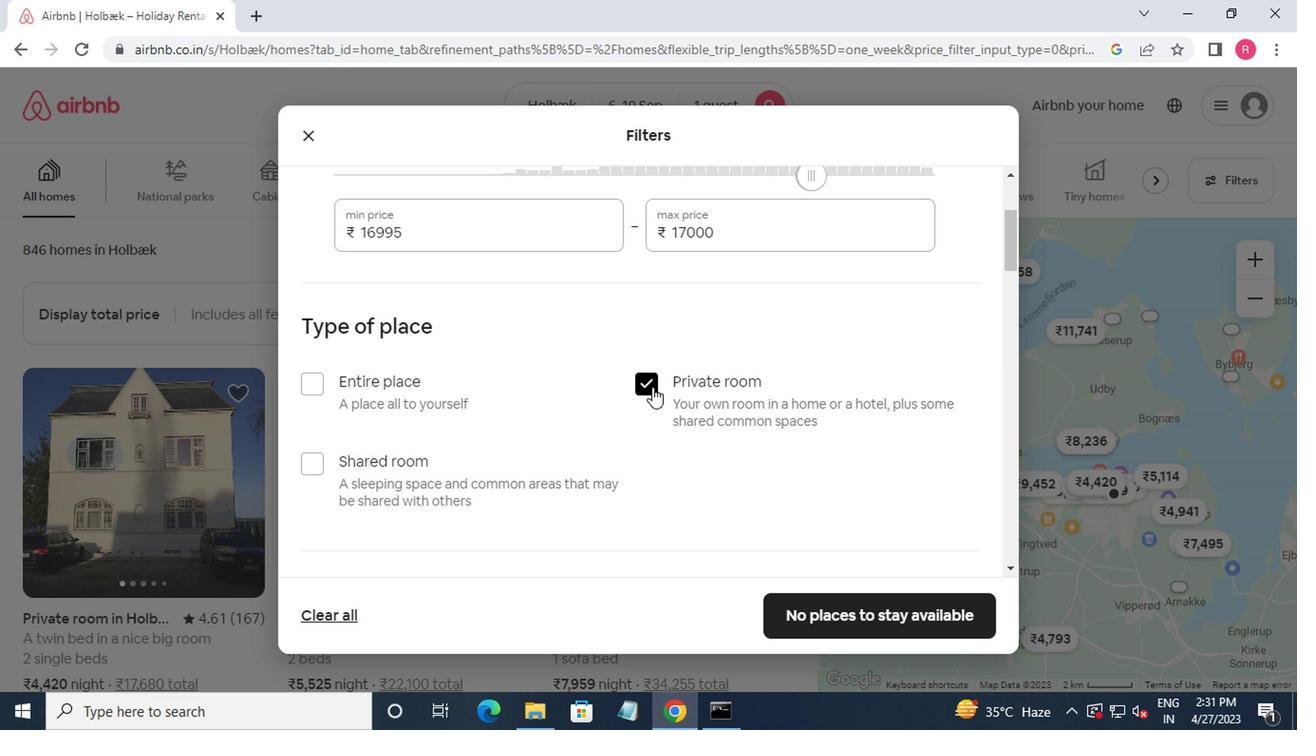 
Action: Mouse scrolled (648, 392) with delta (0, -1)
Screenshot: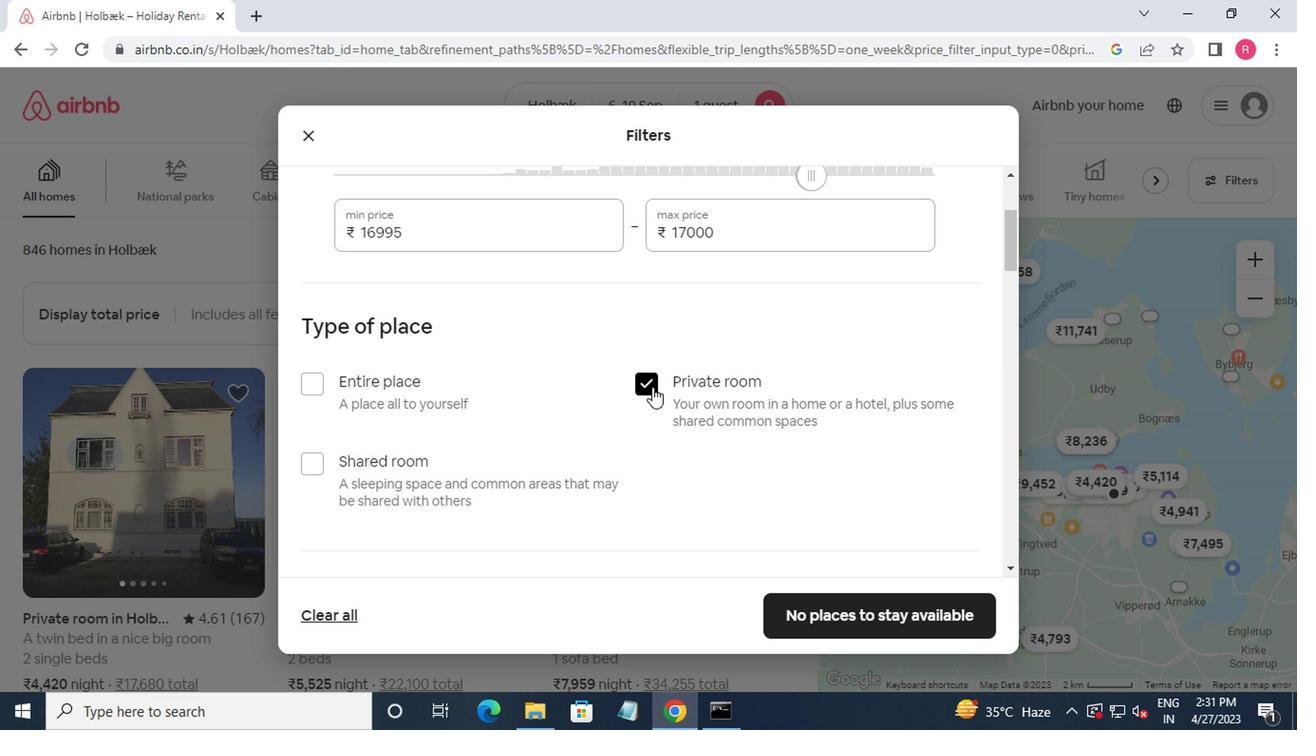 
Action: Mouse moved to (648, 399)
Screenshot: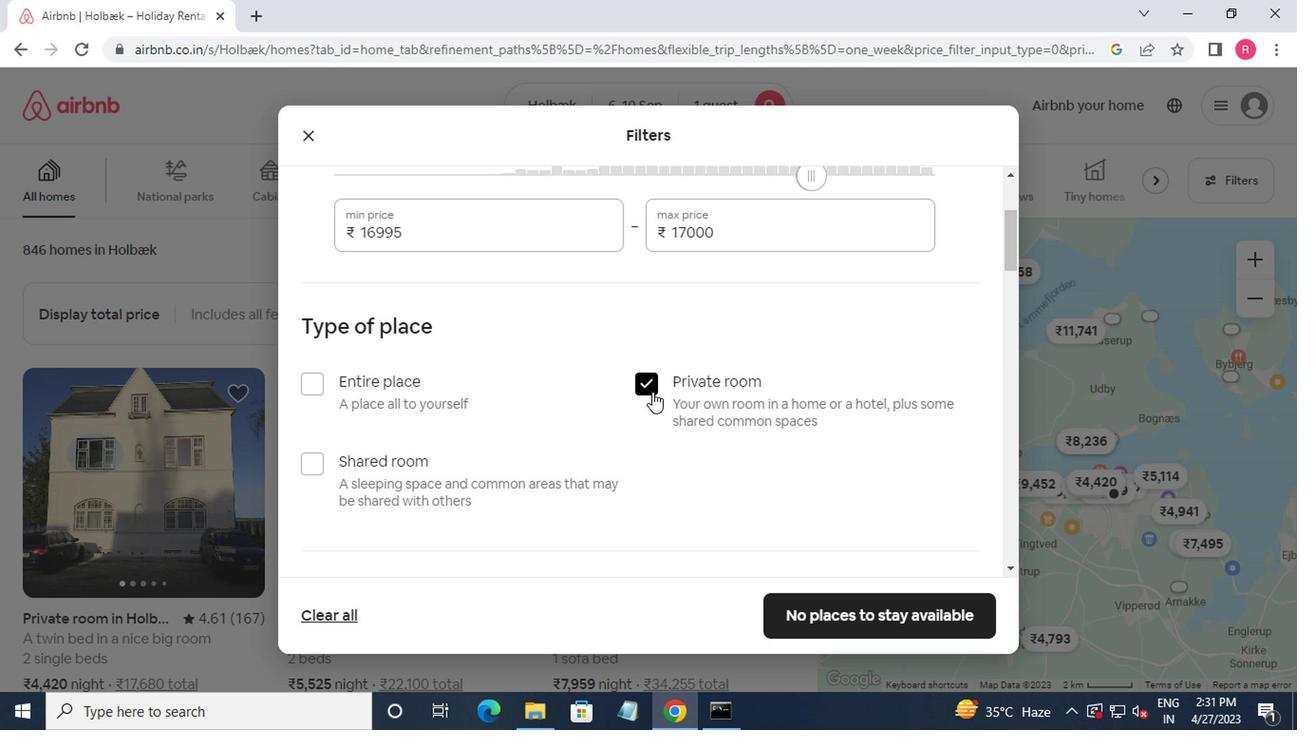 
Action: Mouse scrolled (648, 398) with delta (0, 0)
Screenshot: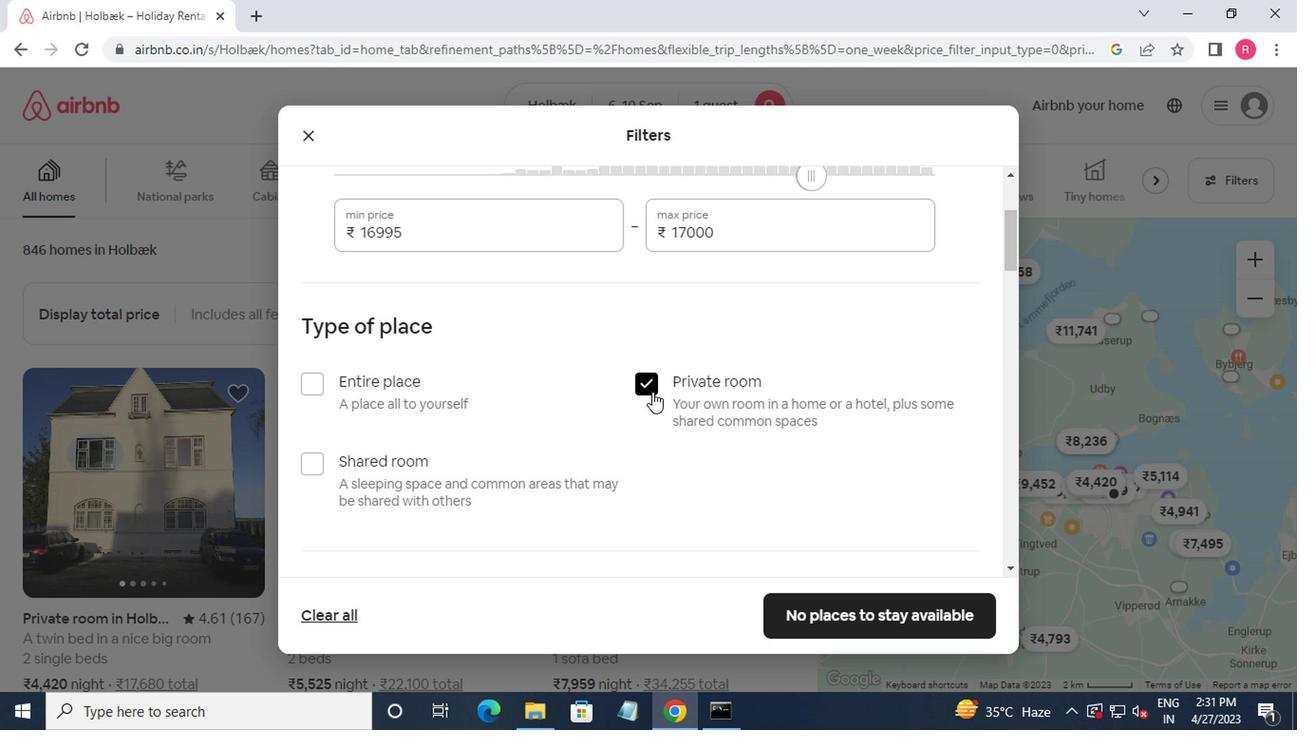 
Action: Mouse moved to (634, 416)
Screenshot: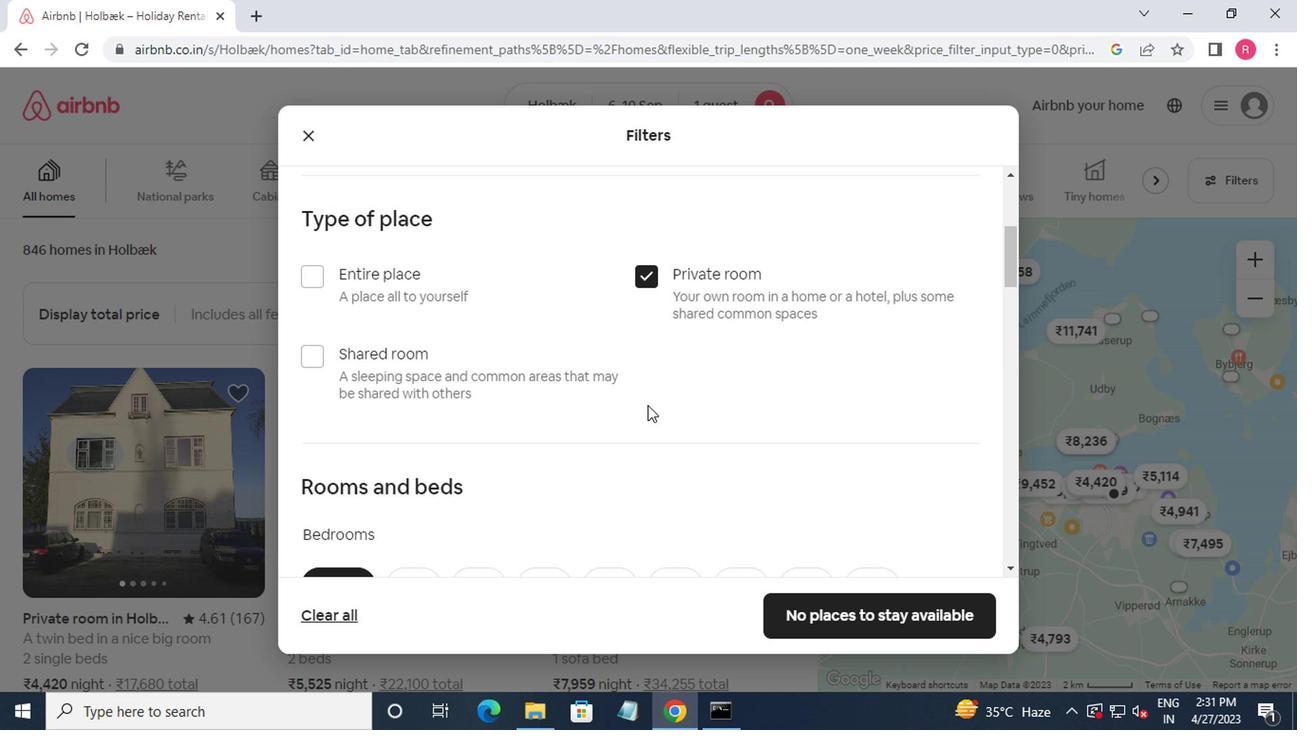 
Action: Mouse scrolled (634, 415) with delta (0, 0)
Screenshot: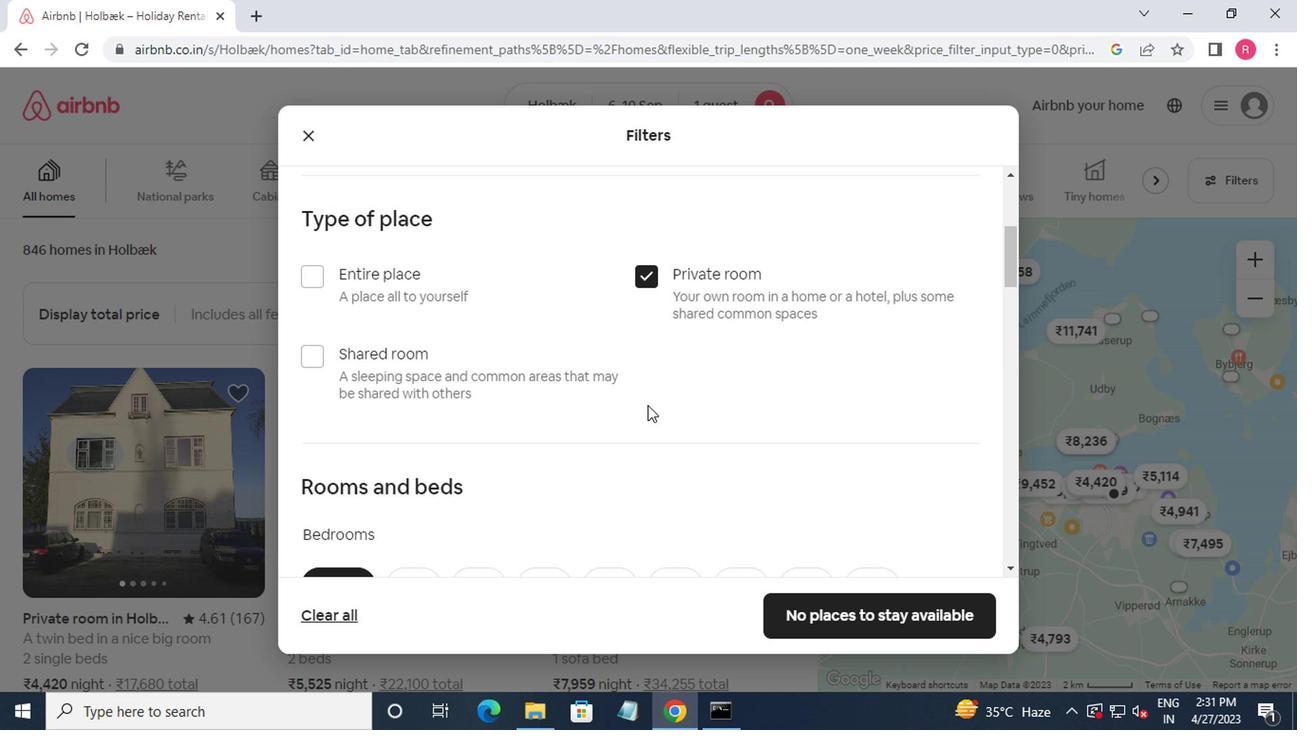 
Action: Mouse moved to (575, 429)
Screenshot: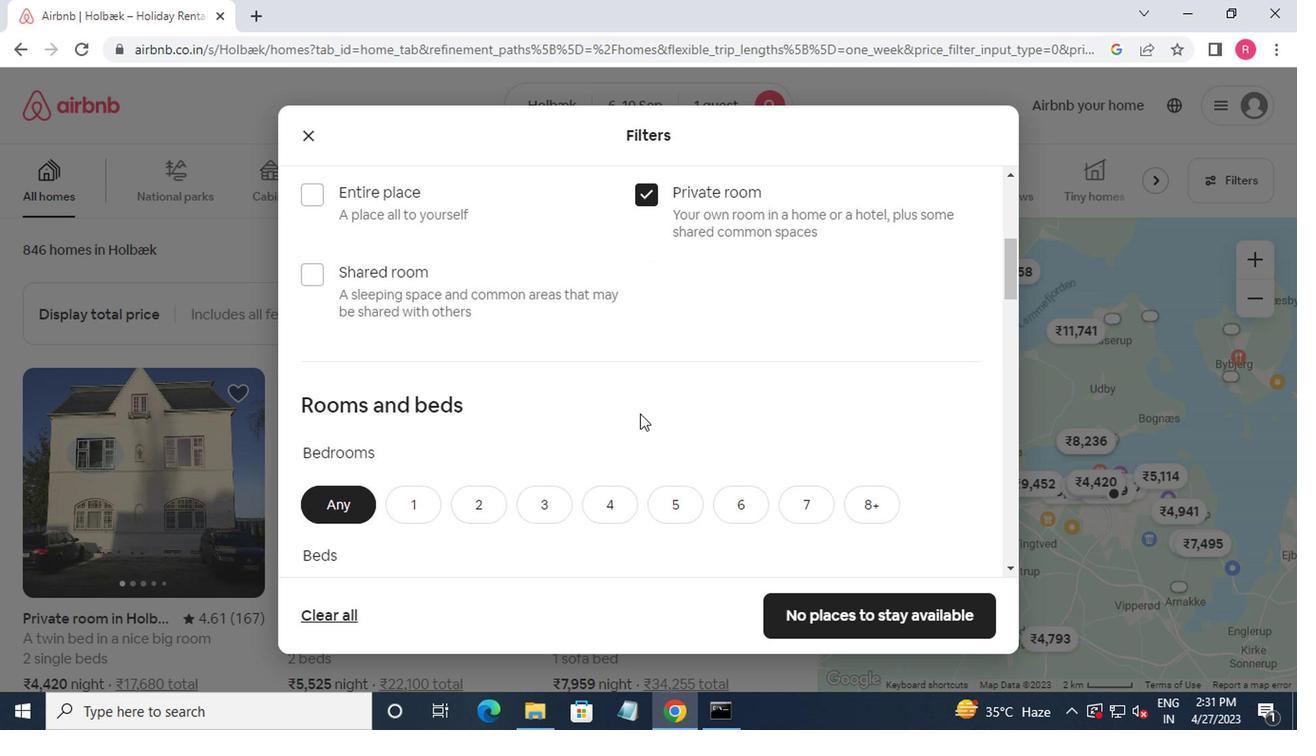 
Action: Mouse scrolled (575, 427) with delta (0, -1)
Screenshot: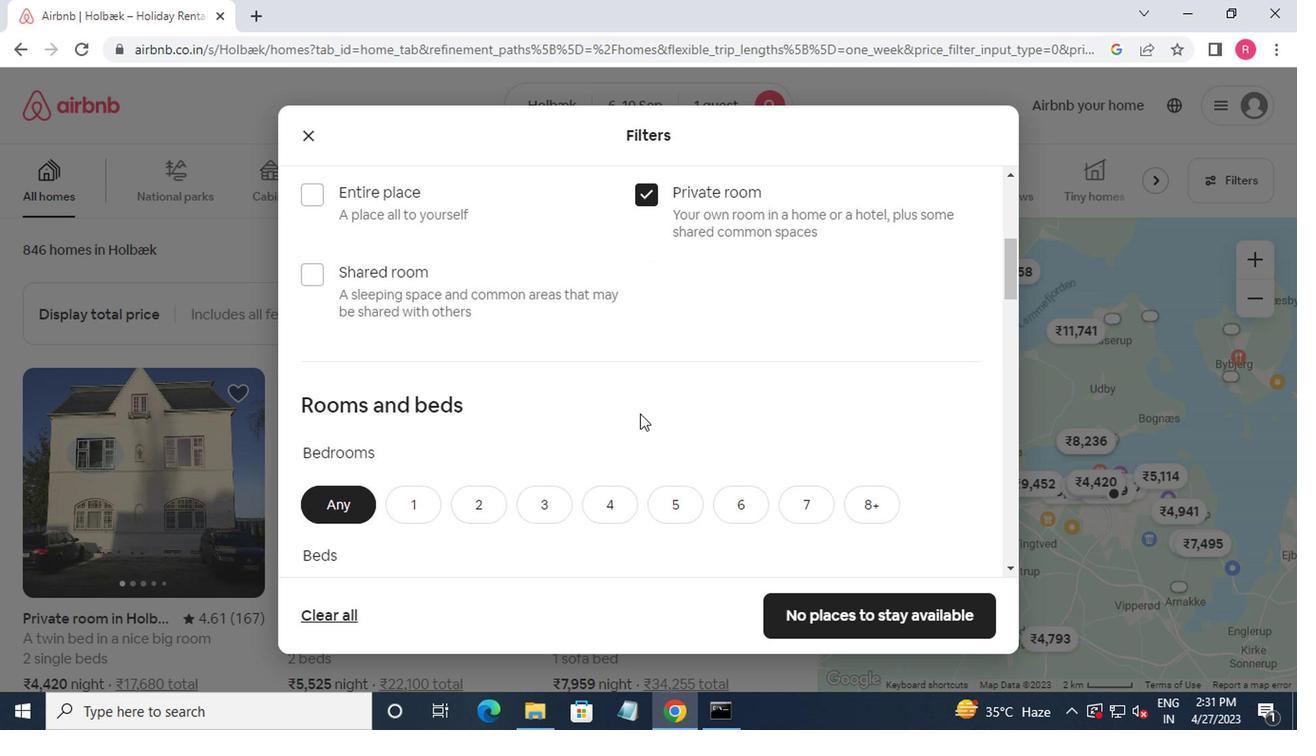 
Action: Mouse moved to (401, 314)
Screenshot: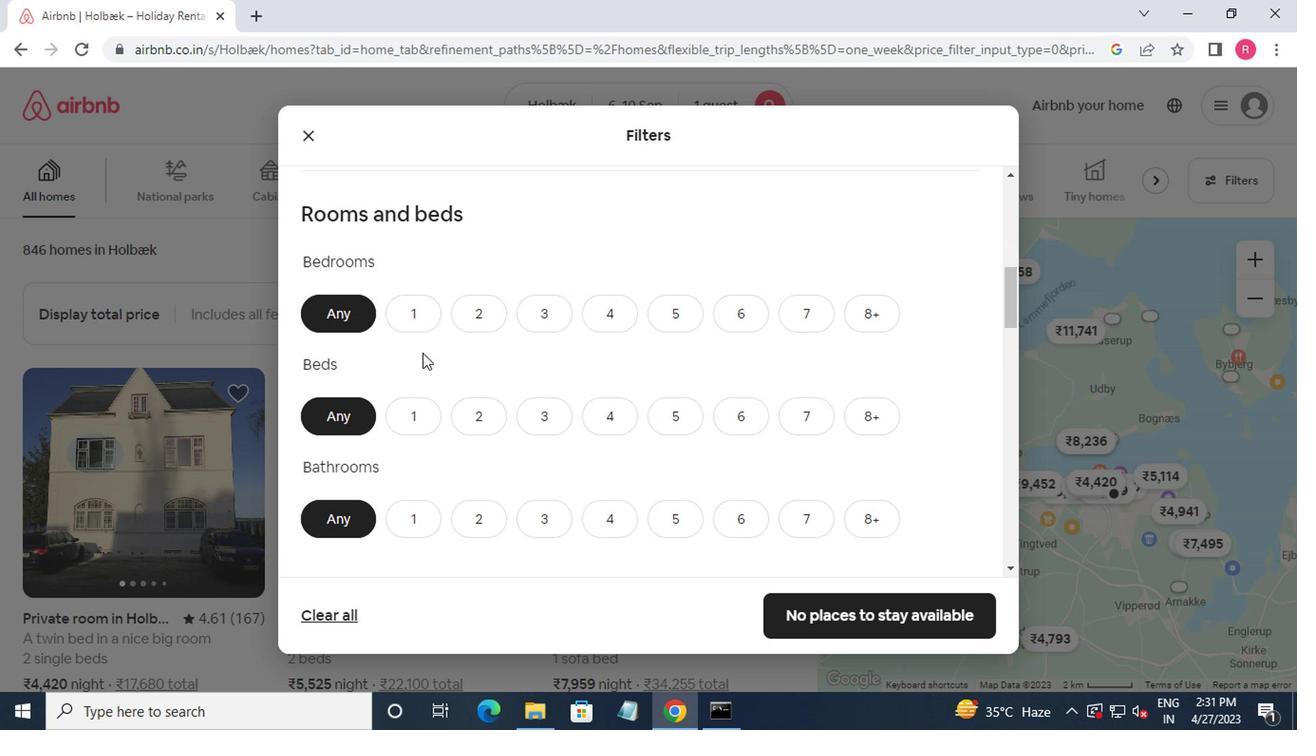 
Action: Mouse pressed left at (401, 314)
Screenshot: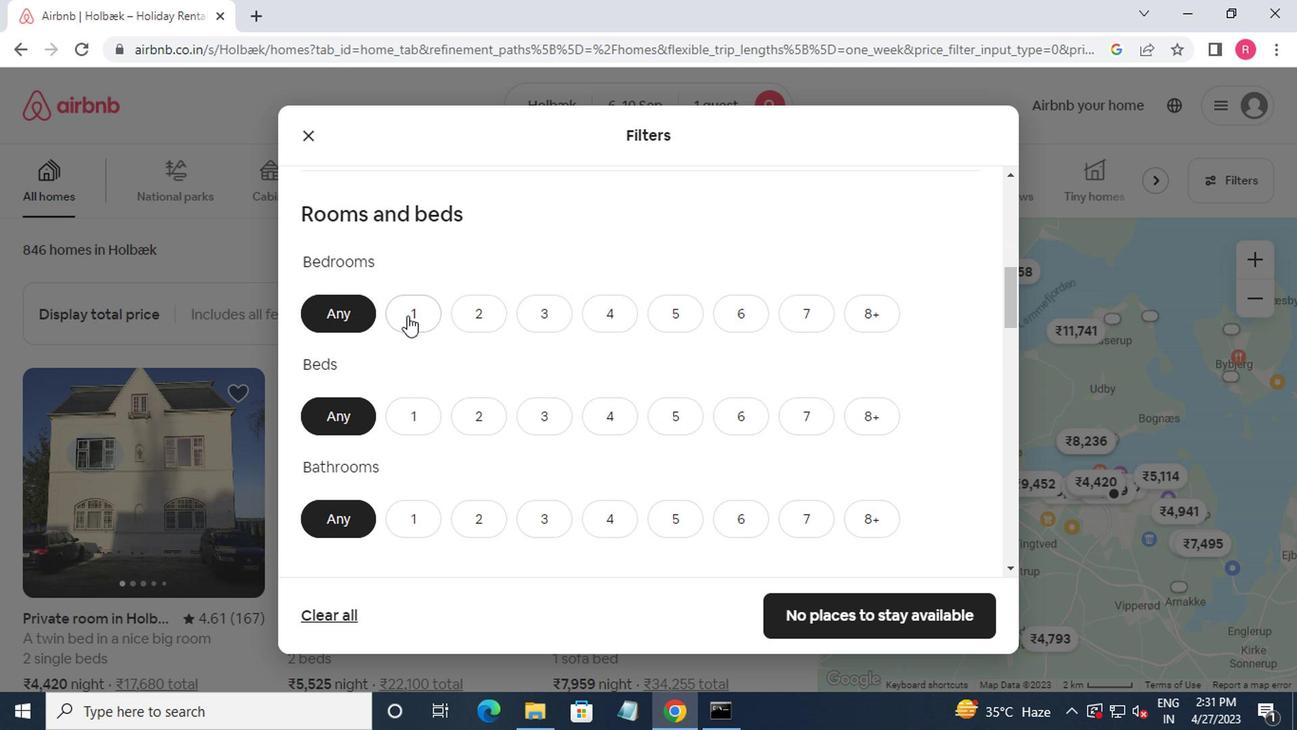 
Action: Mouse moved to (436, 424)
Screenshot: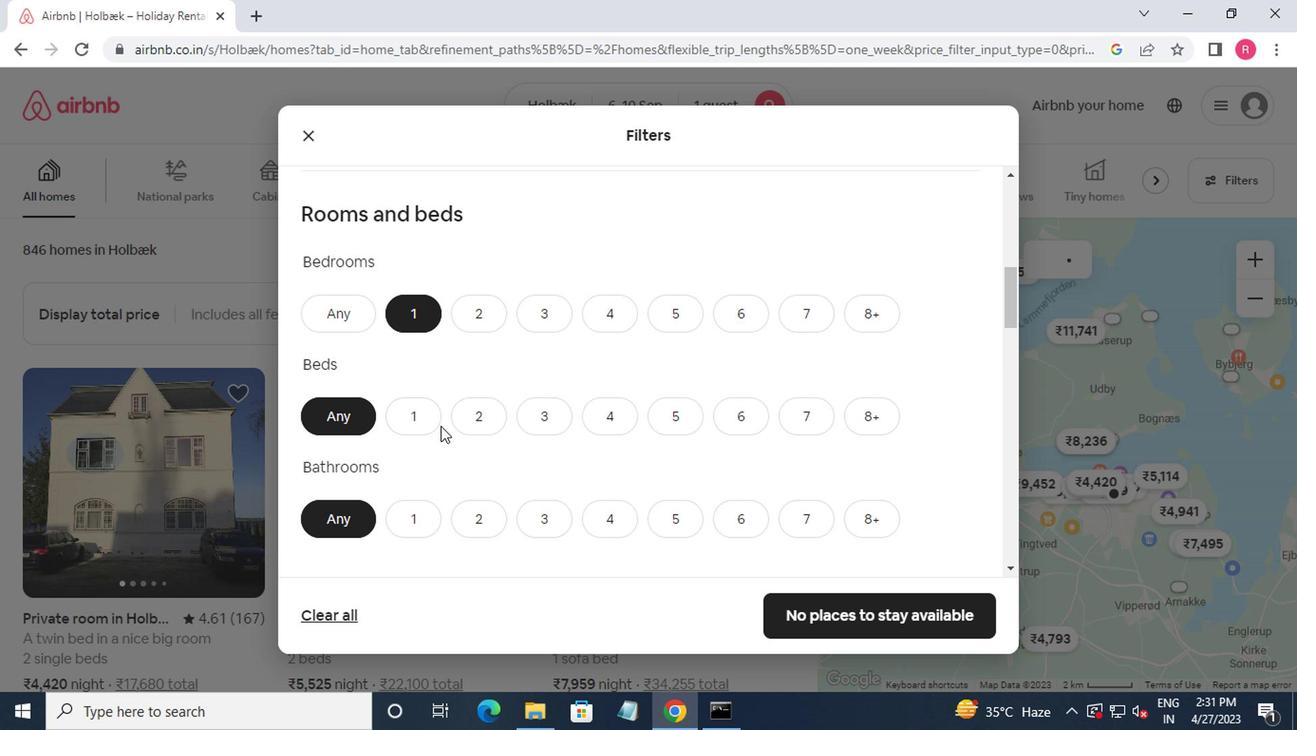 
Action: Mouse pressed left at (436, 424)
Screenshot: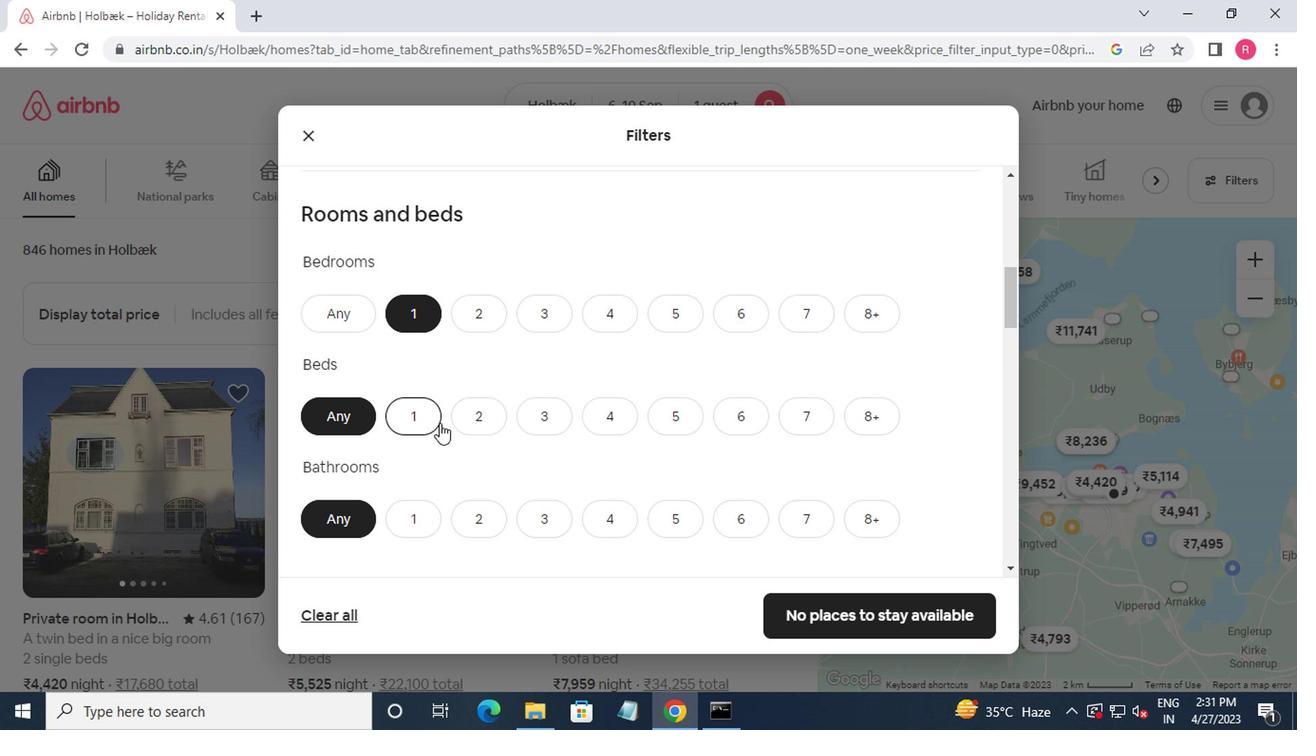 
Action: Mouse moved to (413, 520)
Screenshot: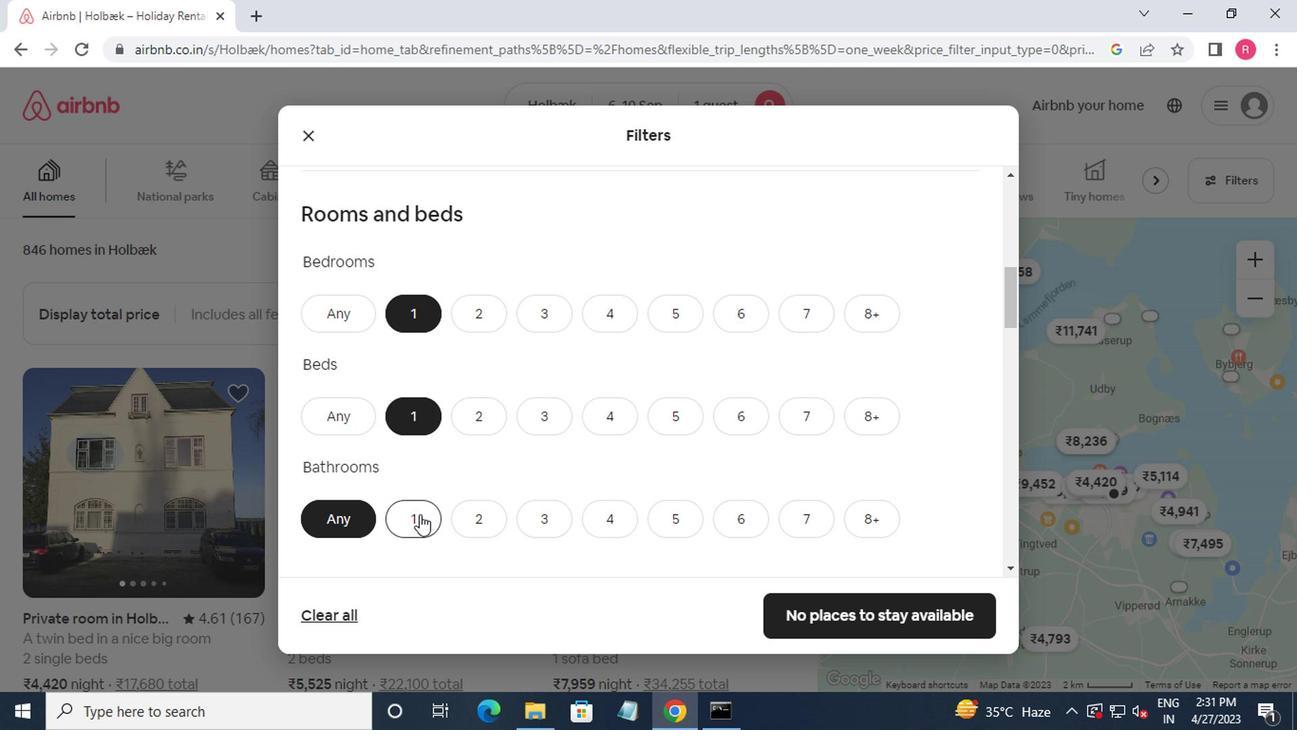 
Action: Mouse pressed left at (413, 520)
Screenshot: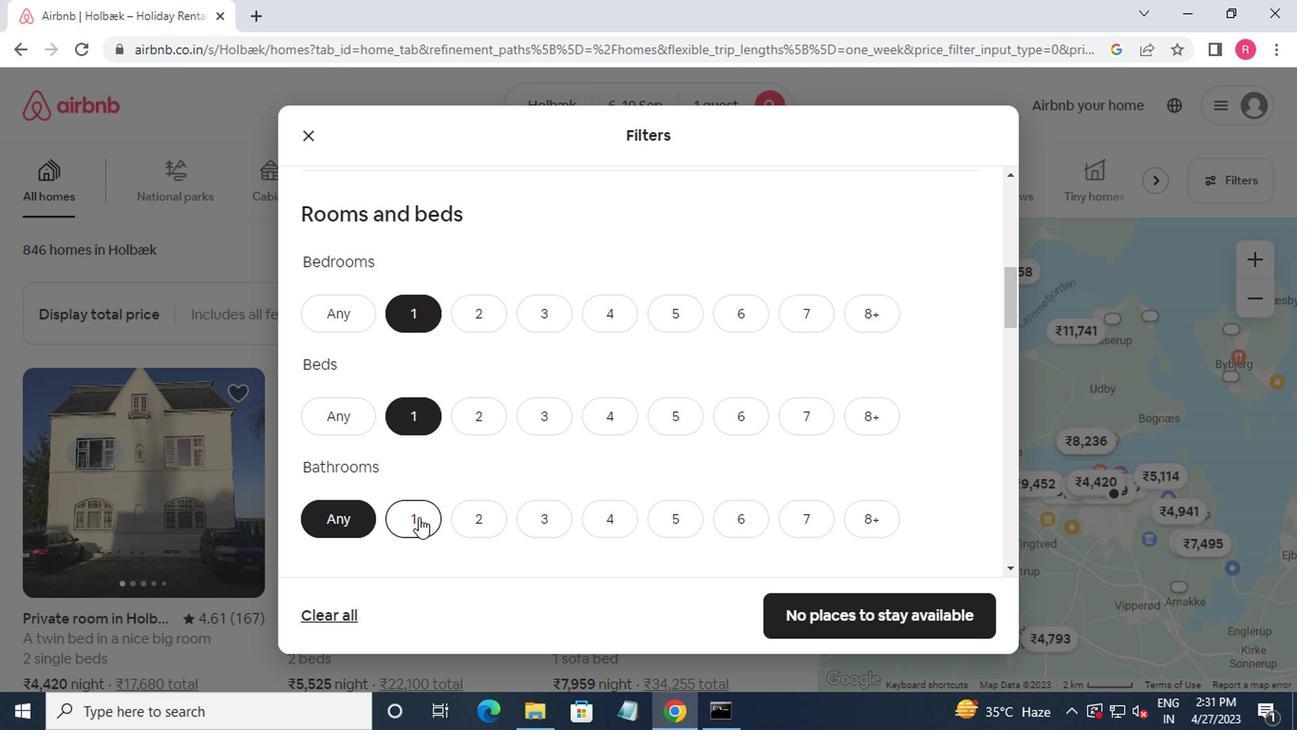 
Action: Mouse moved to (419, 521)
Screenshot: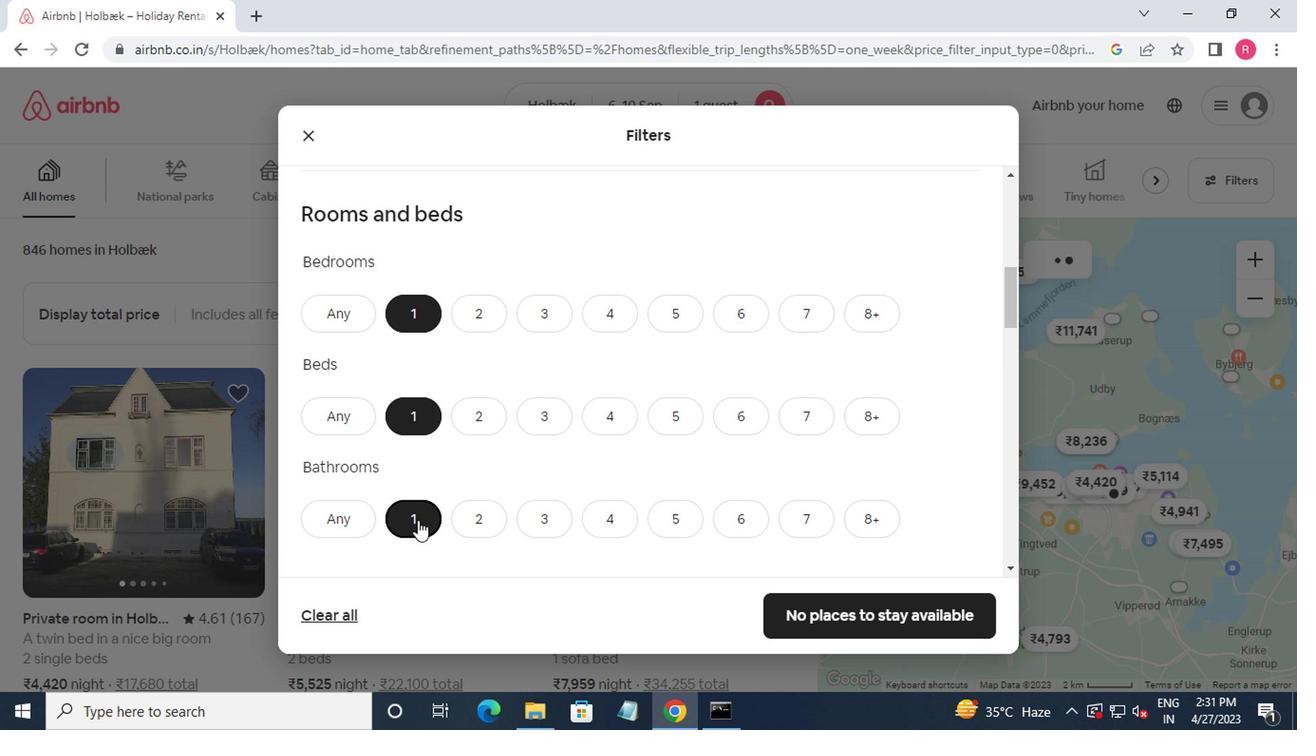 
Action: Mouse scrolled (419, 520) with delta (0, 0)
Screenshot: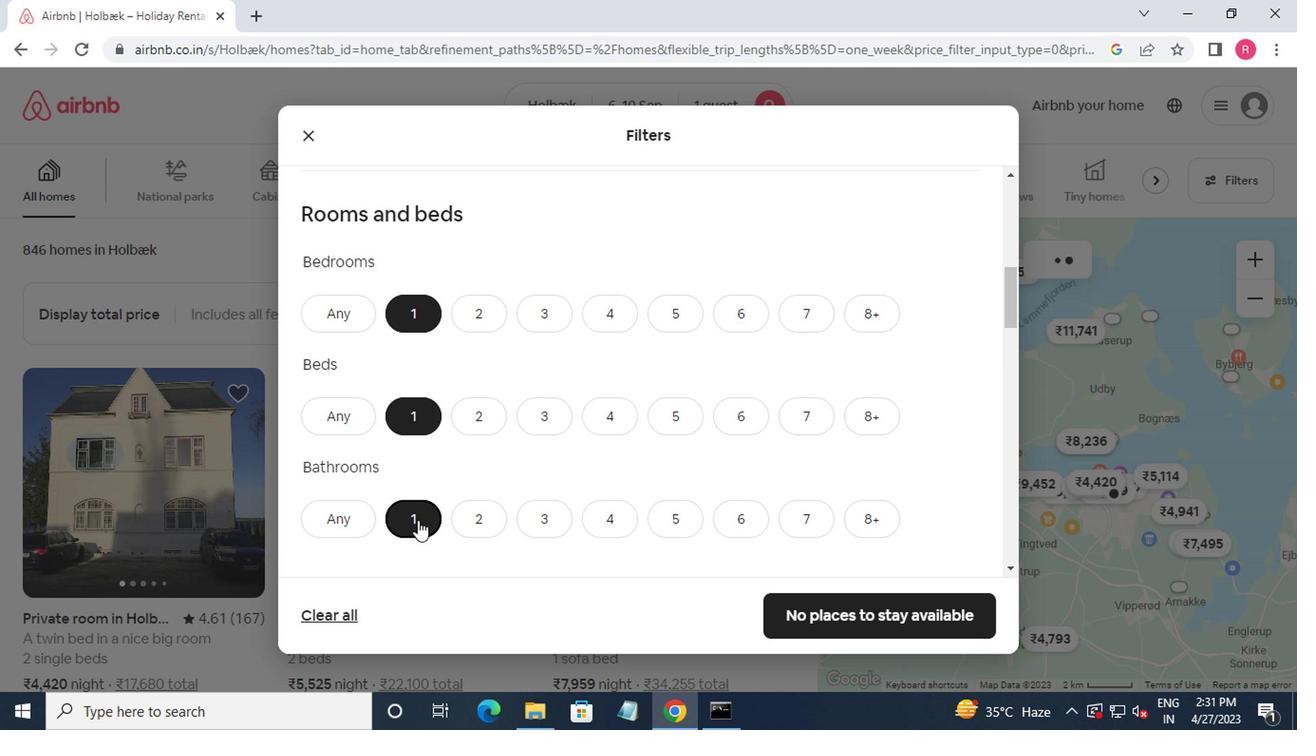 
Action: Mouse moved to (436, 519)
Screenshot: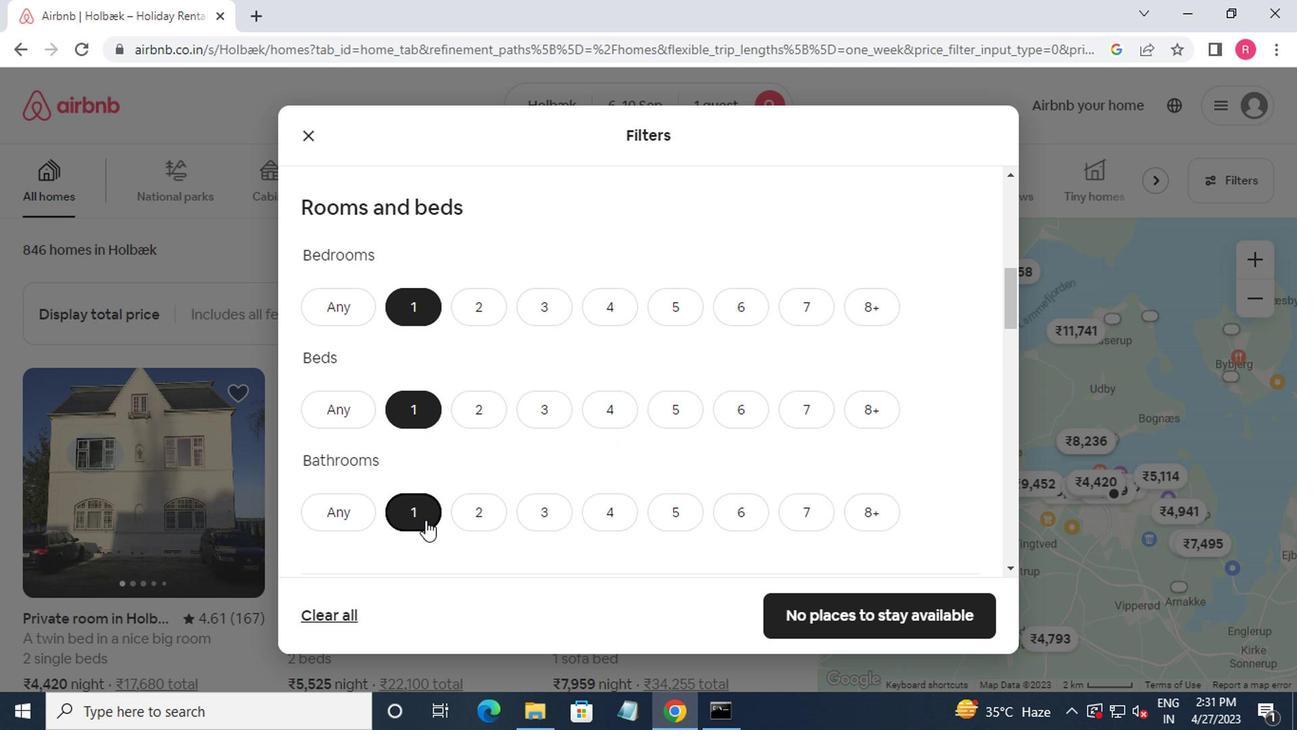 
Action: Mouse scrolled (436, 518) with delta (0, 0)
Screenshot: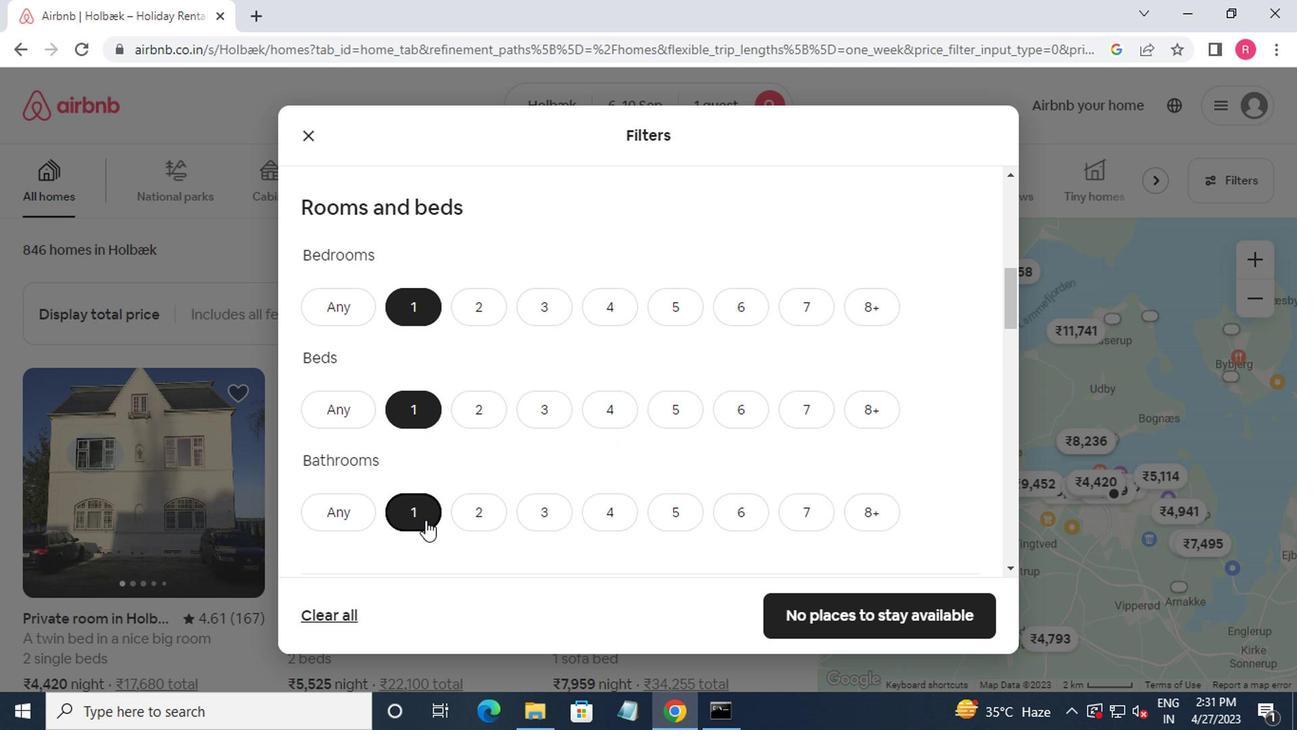 
Action: Mouse moved to (427, 529)
Screenshot: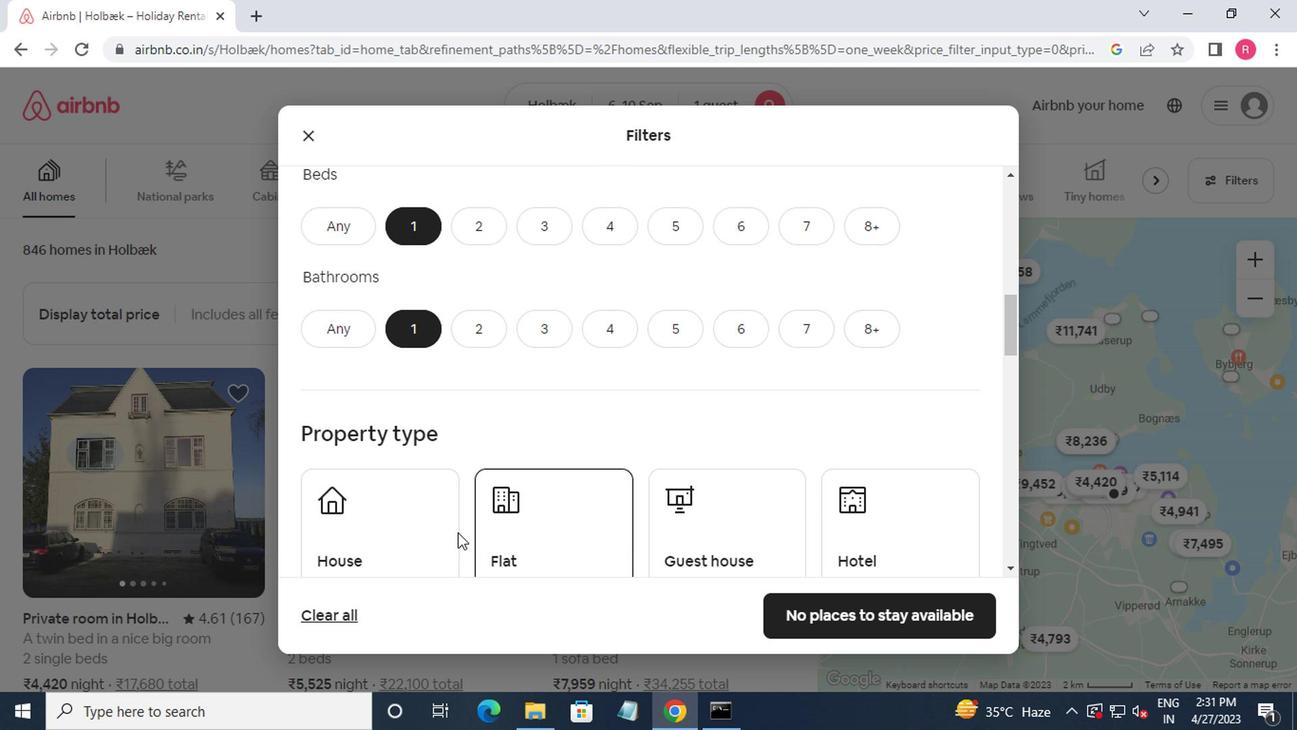 
Action: Mouse pressed left at (427, 529)
Screenshot: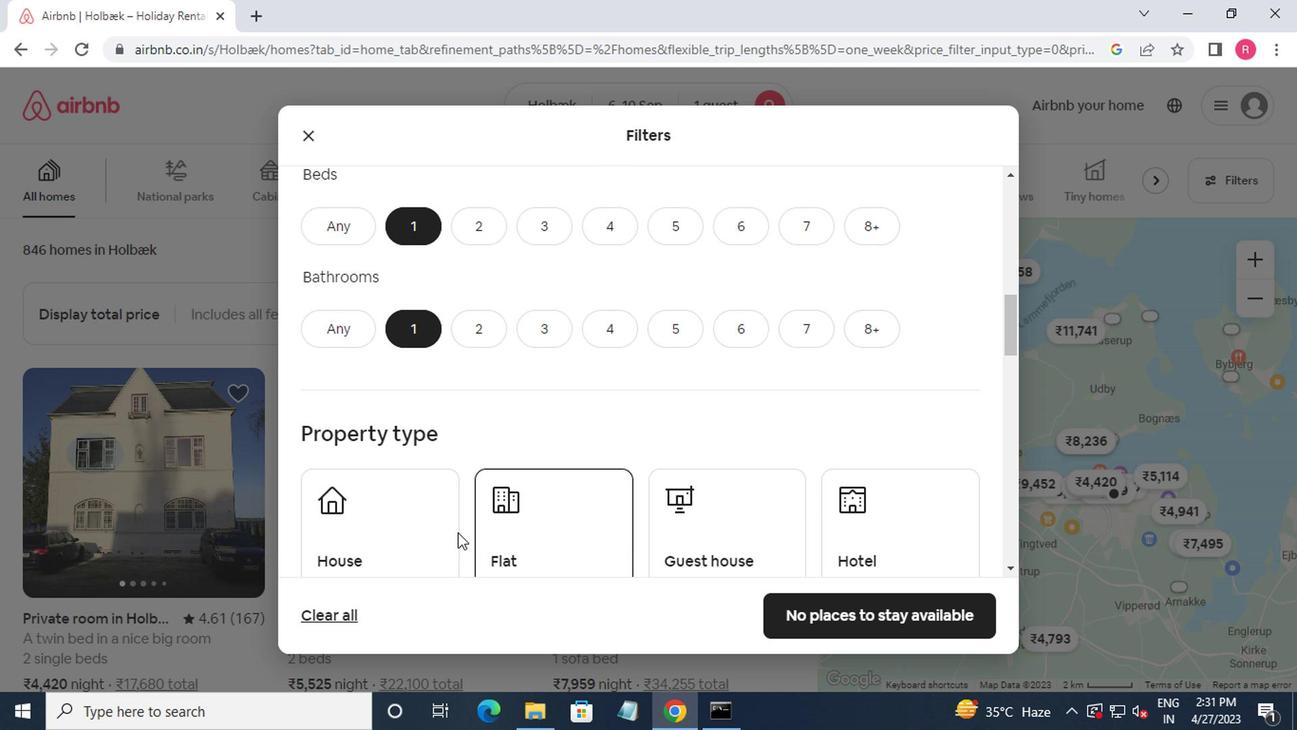 
Action: Mouse moved to (510, 539)
Screenshot: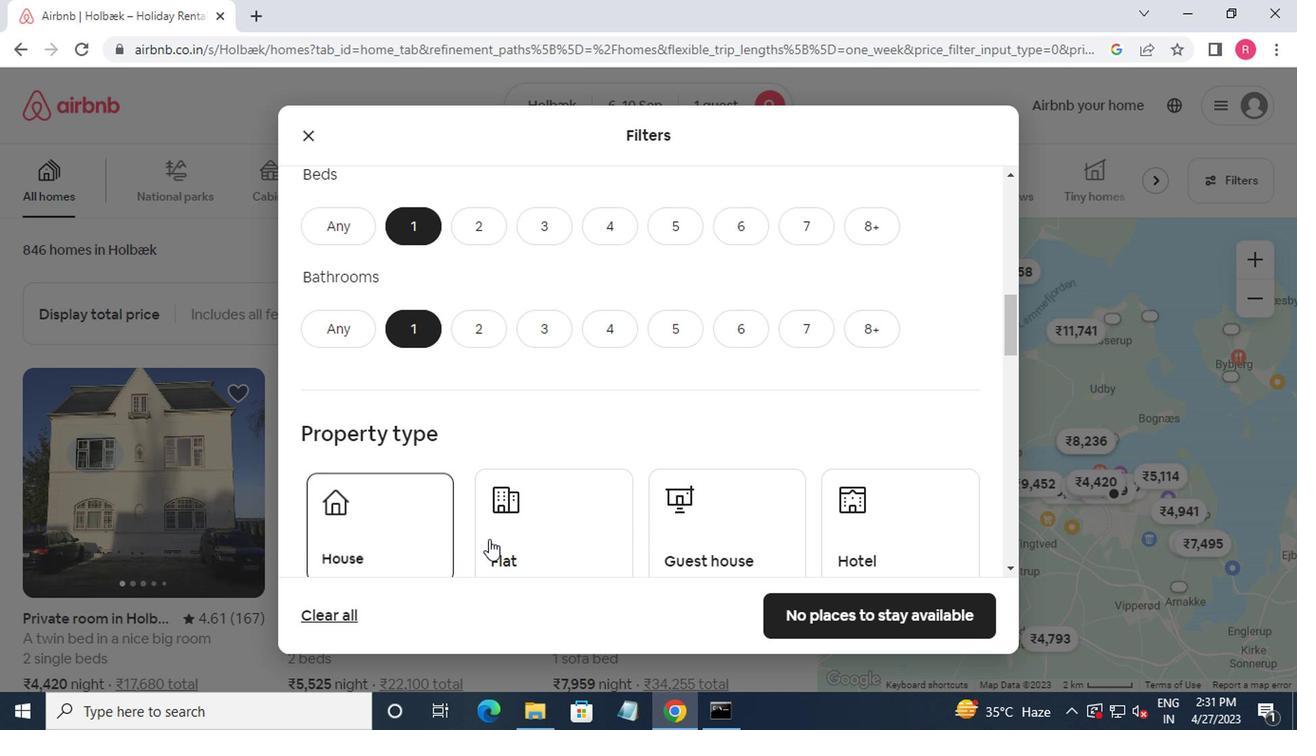 
Action: Mouse pressed left at (510, 539)
Screenshot: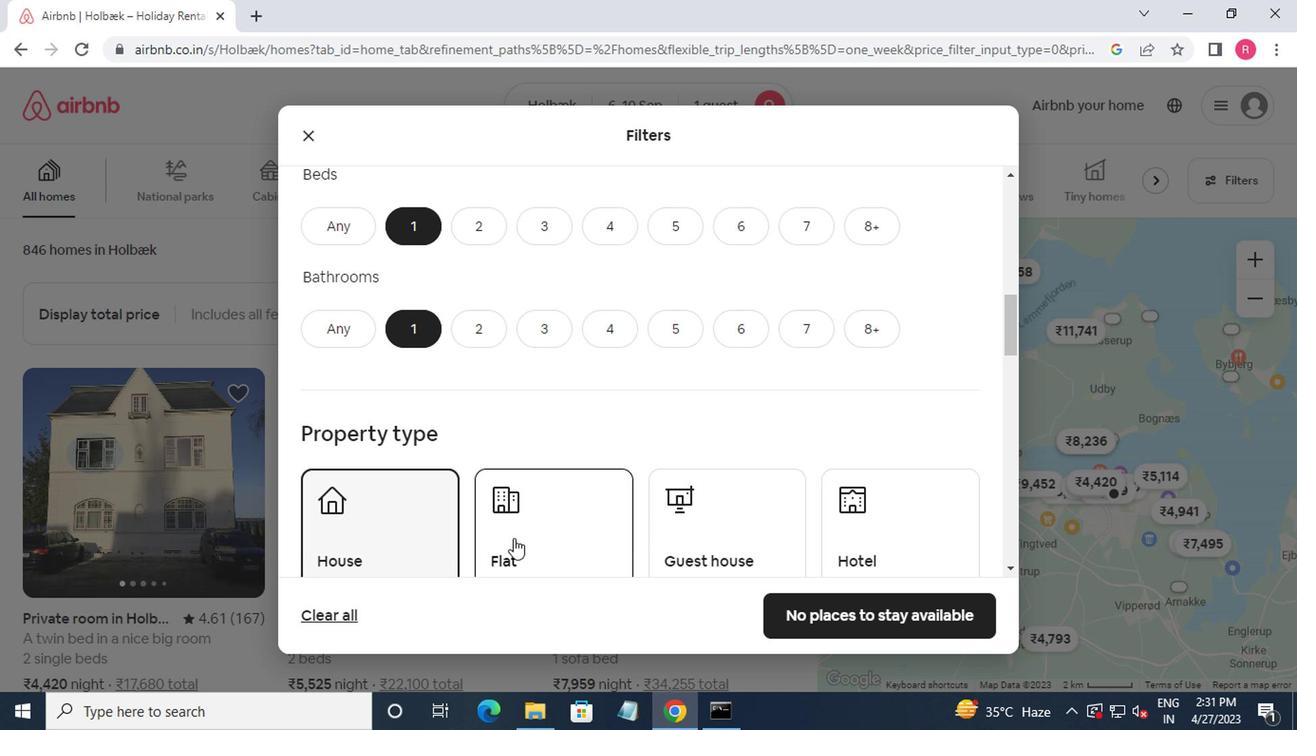 
Action: Mouse moved to (560, 533)
Screenshot: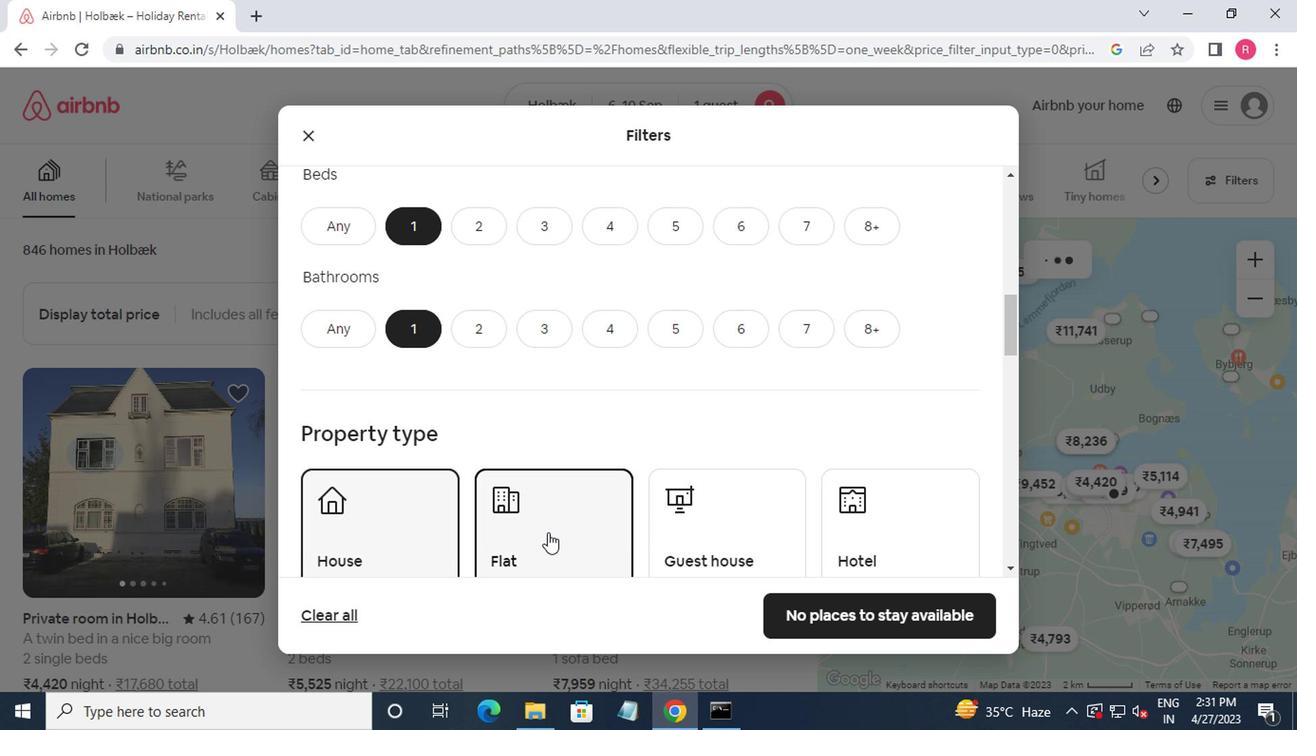 
Action: Mouse scrolled (560, 532) with delta (0, 0)
Screenshot: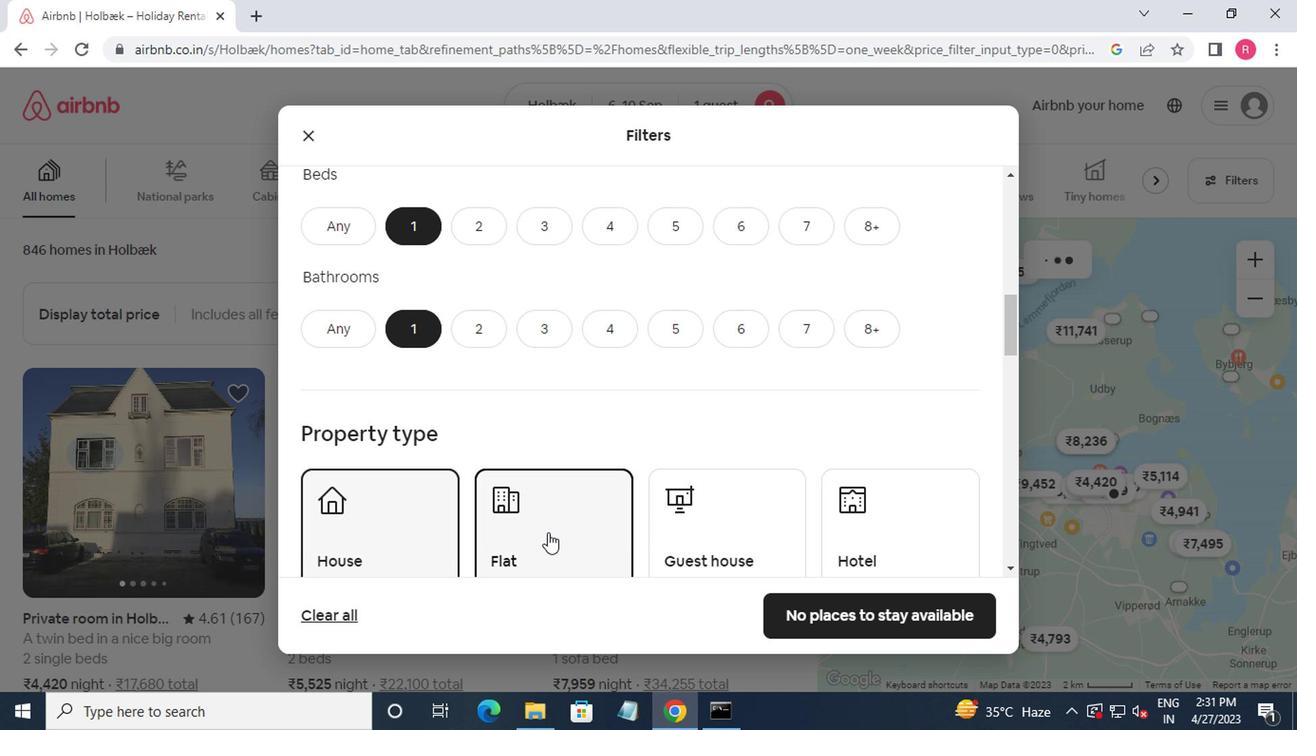 
Action: Mouse moved to (567, 532)
Screenshot: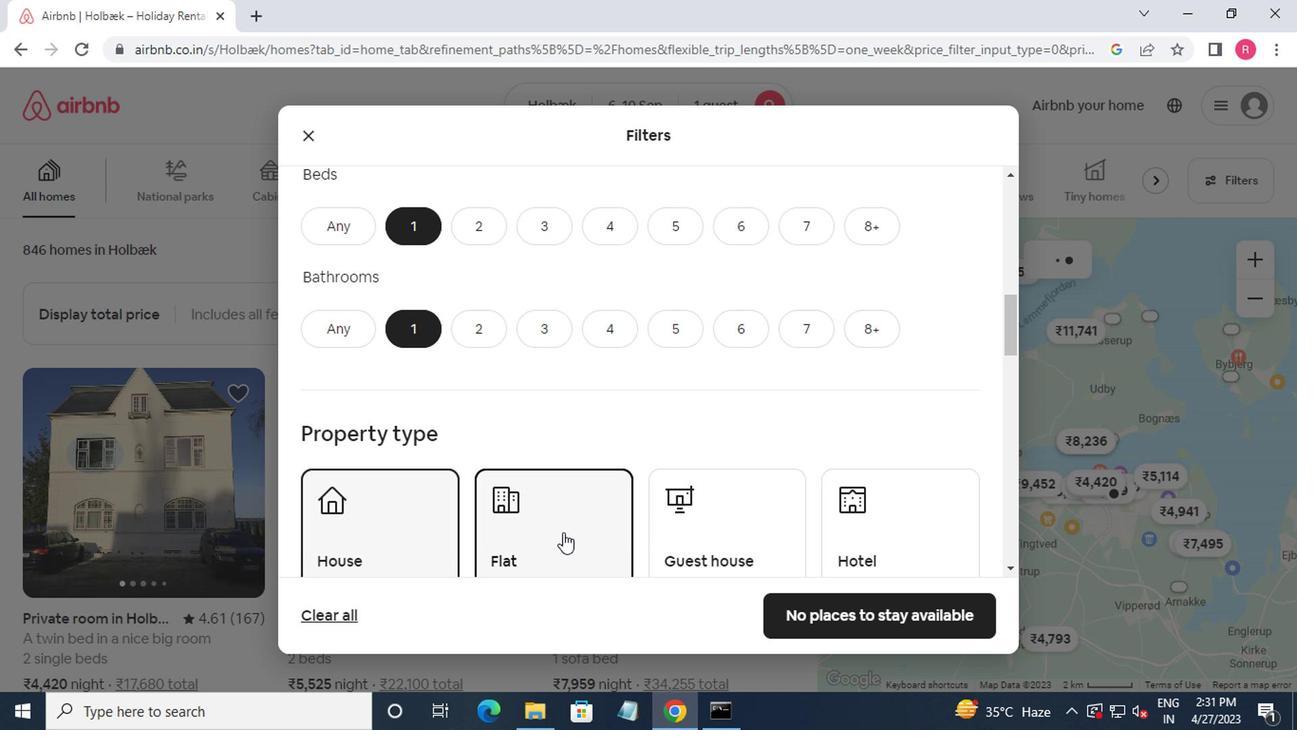 
Action: Mouse scrolled (567, 532) with delta (0, 0)
Screenshot: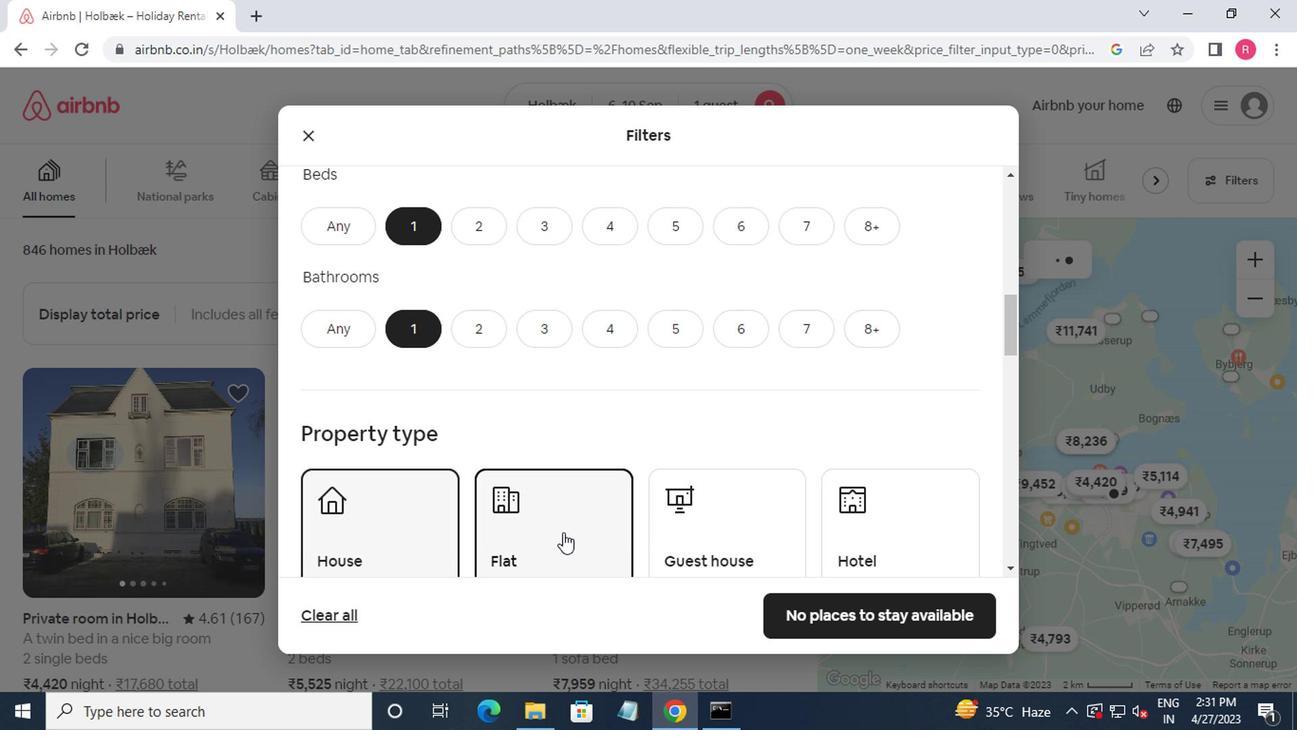 
Action: Mouse moved to (736, 354)
Screenshot: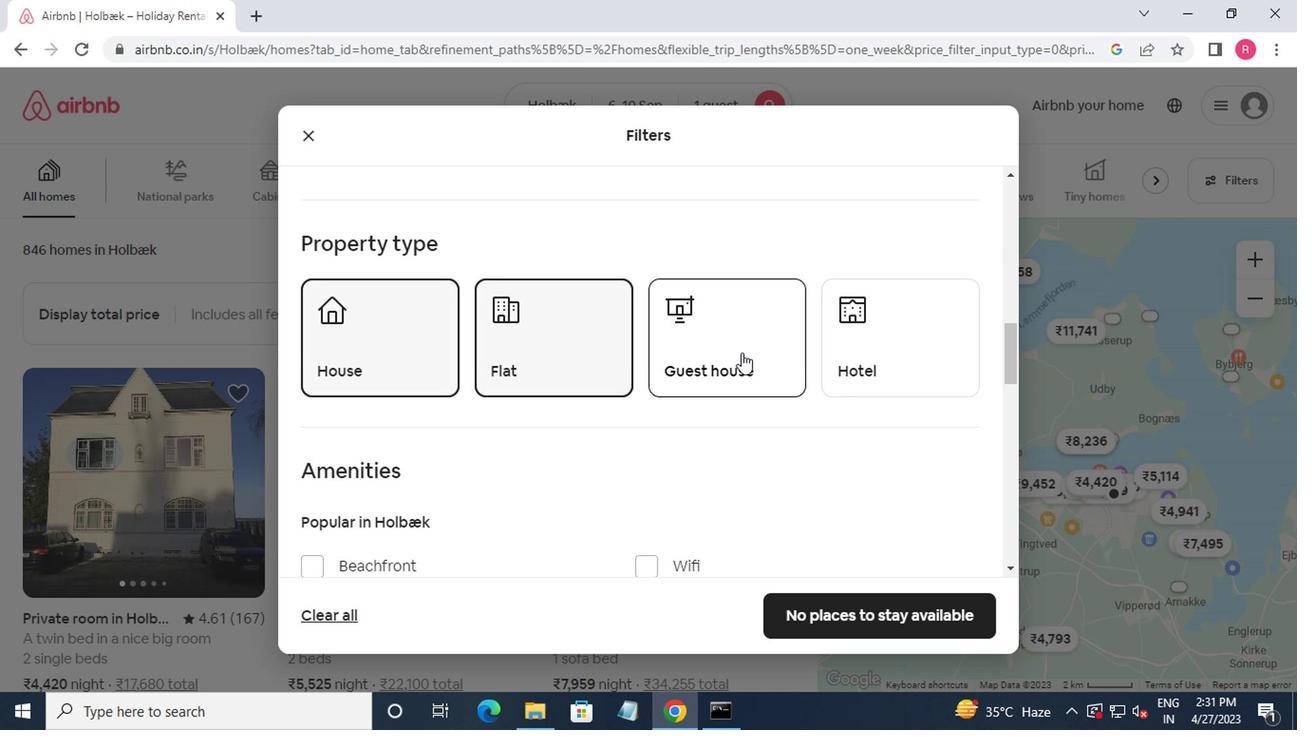 
Action: Mouse pressed left at (736, 354)
Screenshot: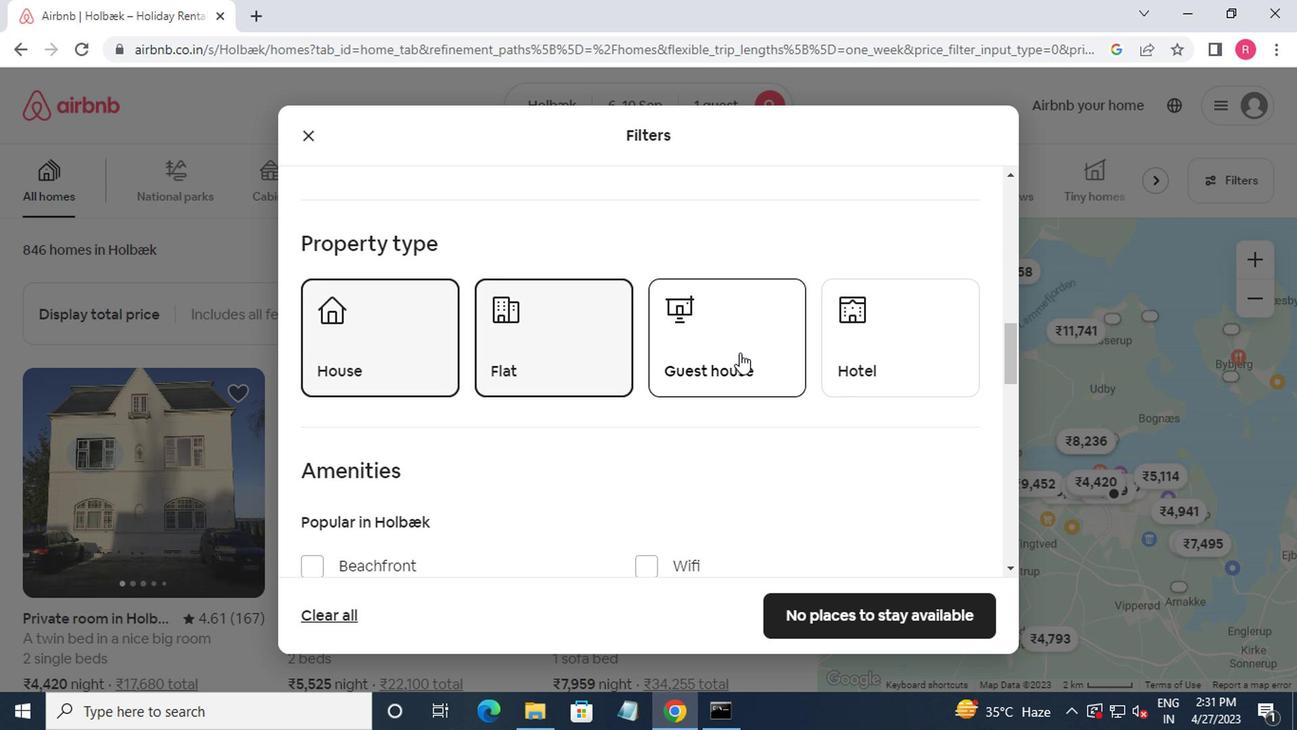 
Action: Mouse moved to (857, 380)
Screenshot: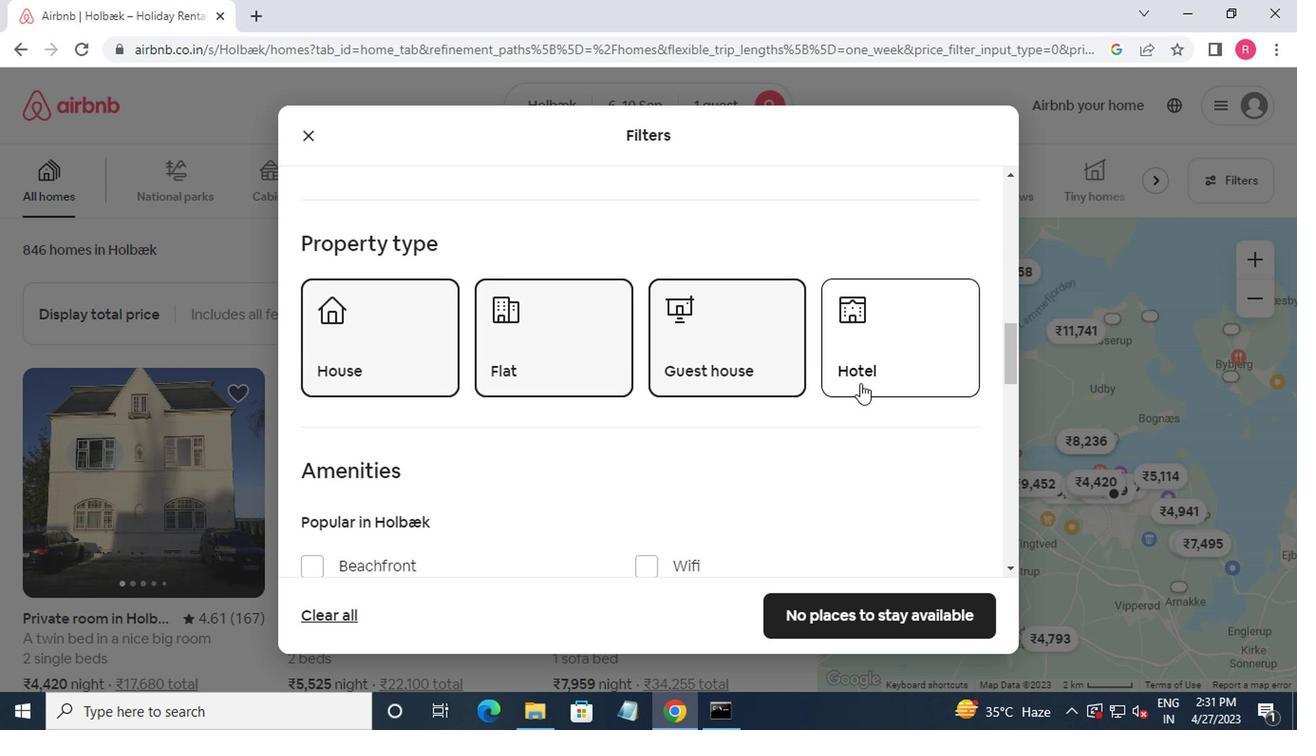 
Action: Mouse pressed left at (857, 380)
Screenshot: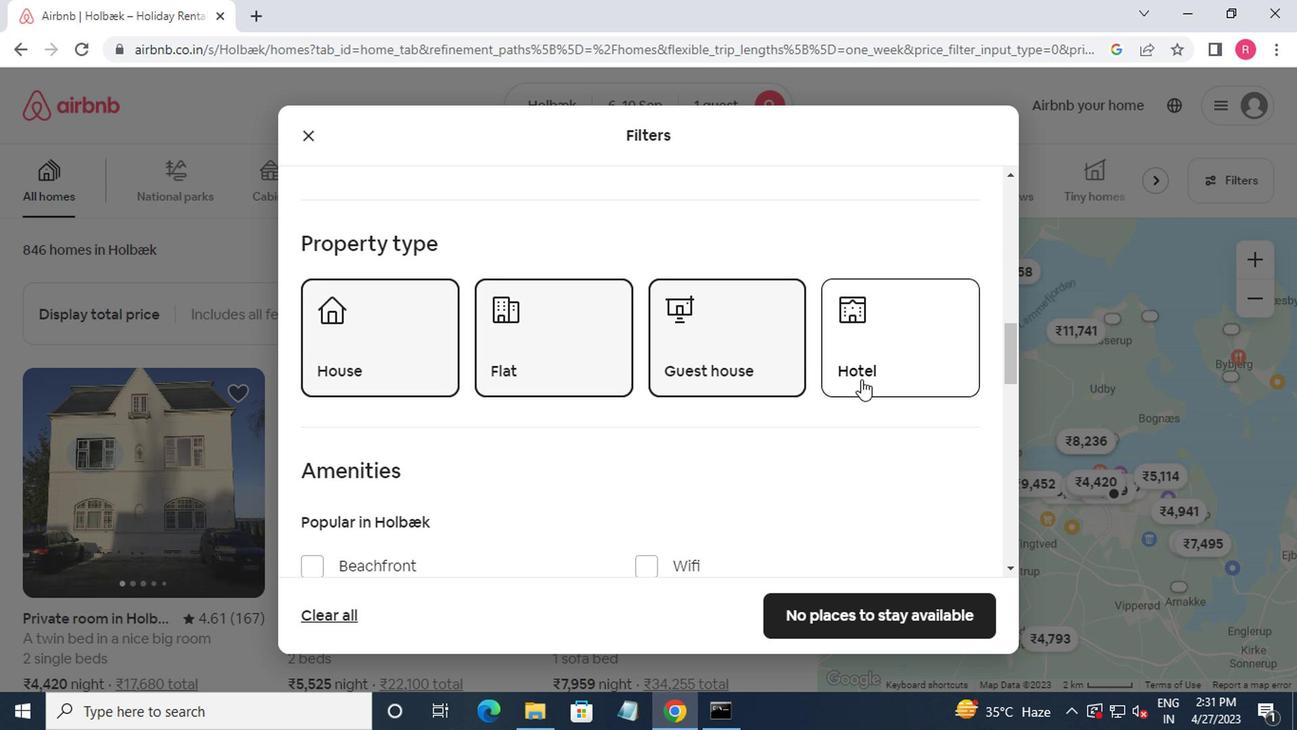 
Action: Mouse moved to (860, 376)
Screenshot: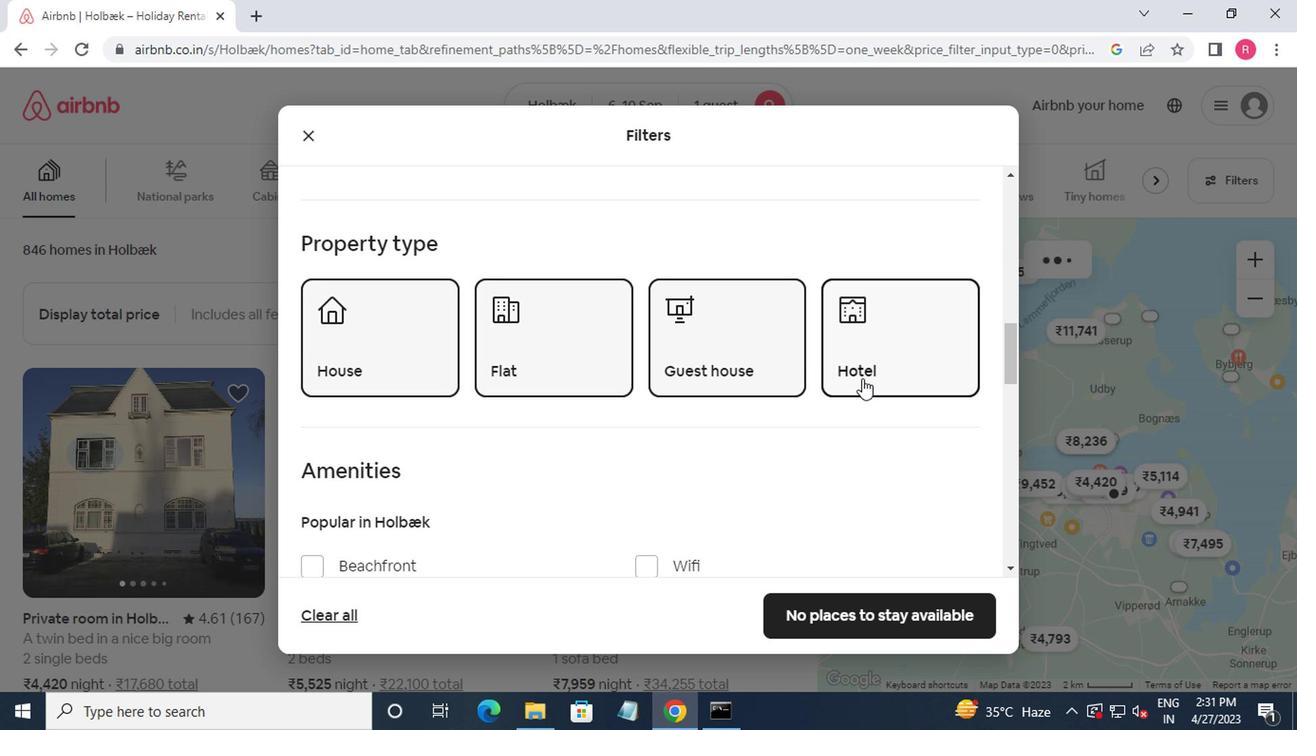 
Action: Mouse scrolled (860, 375) with delta (0, 0)
Screenshot: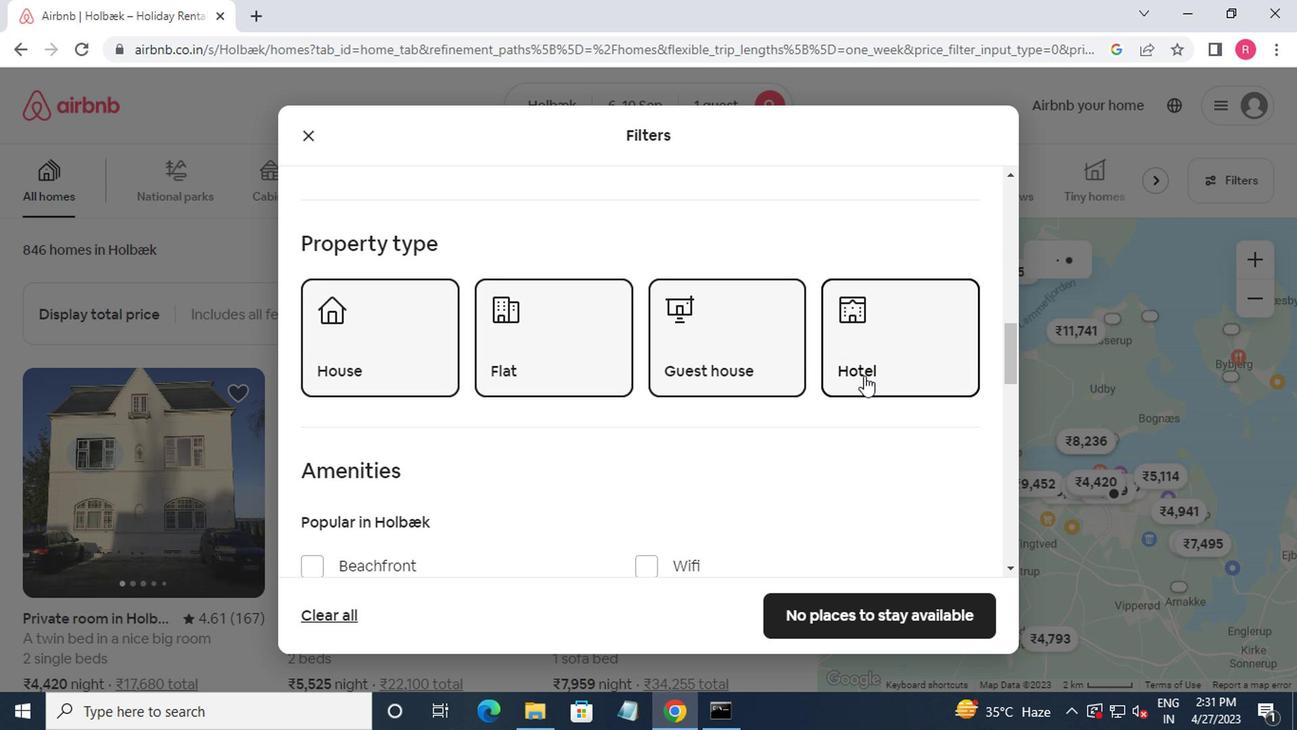 
Action: Mouse scrolled (860, 375) with delta (0, 0)
Screenshot: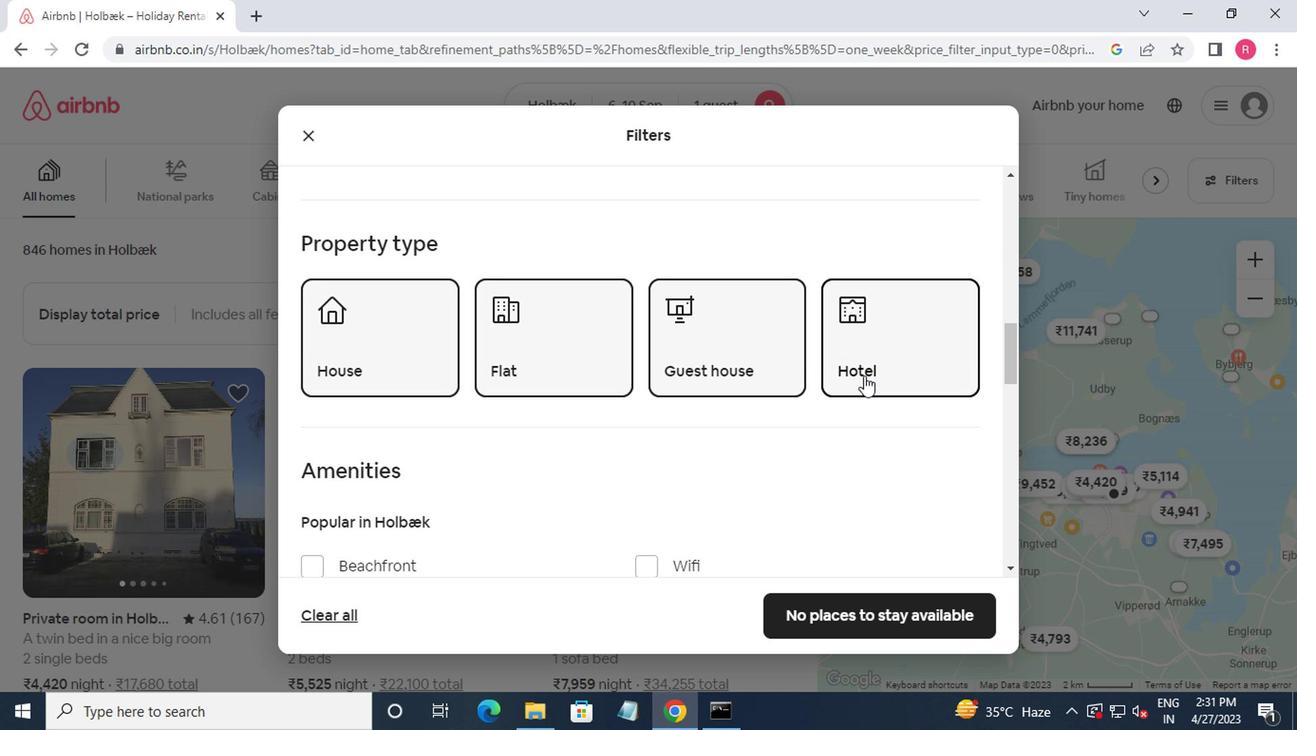 
Action: Mouse moved to (860, 376)
Screenshot: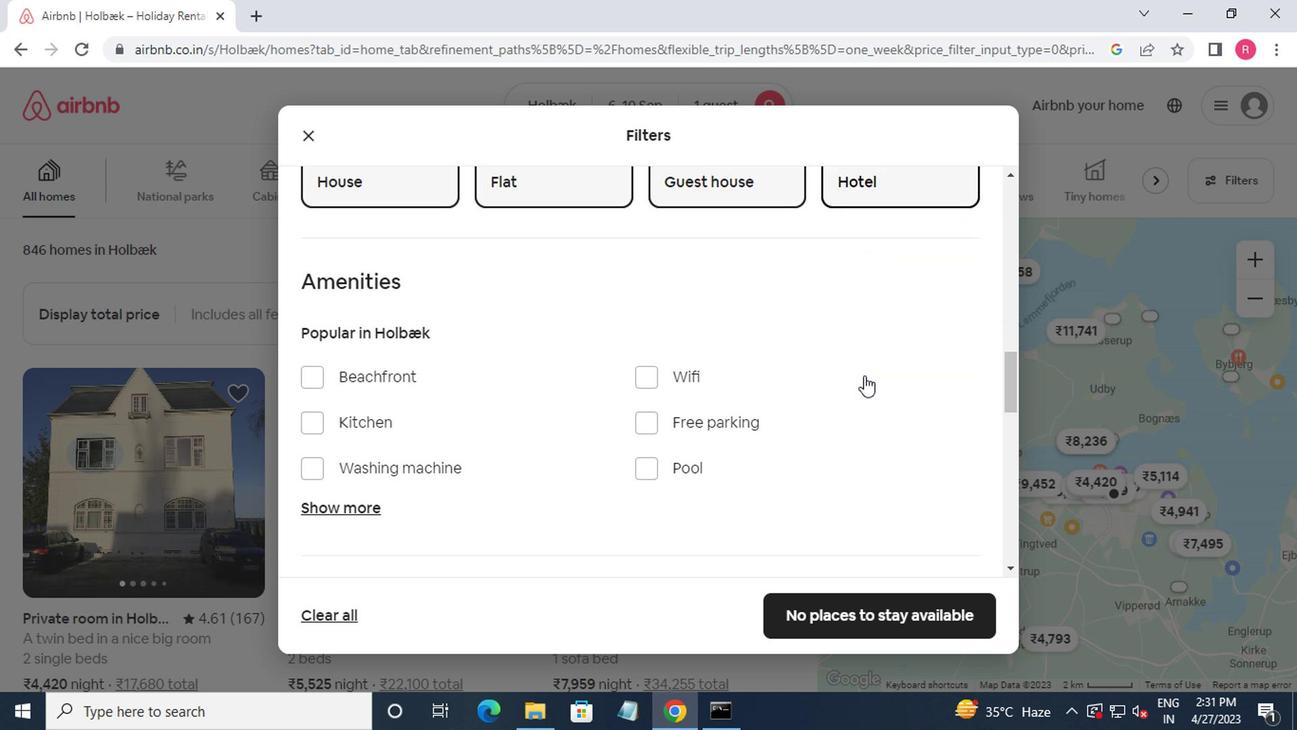 
Action: Mouse scrolled (860, 375) with delta (0, 0)
Screenshot: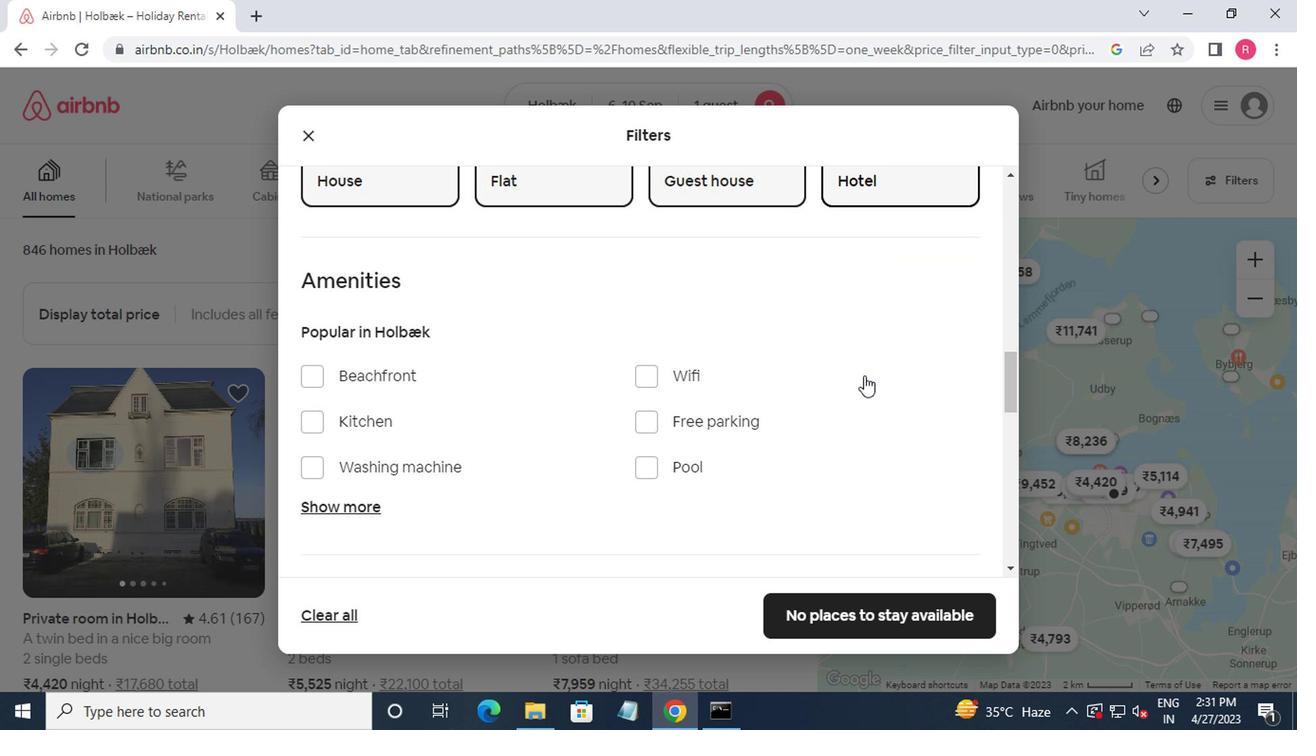 
Action: Mouse moved to (860, 379)
Screenshot: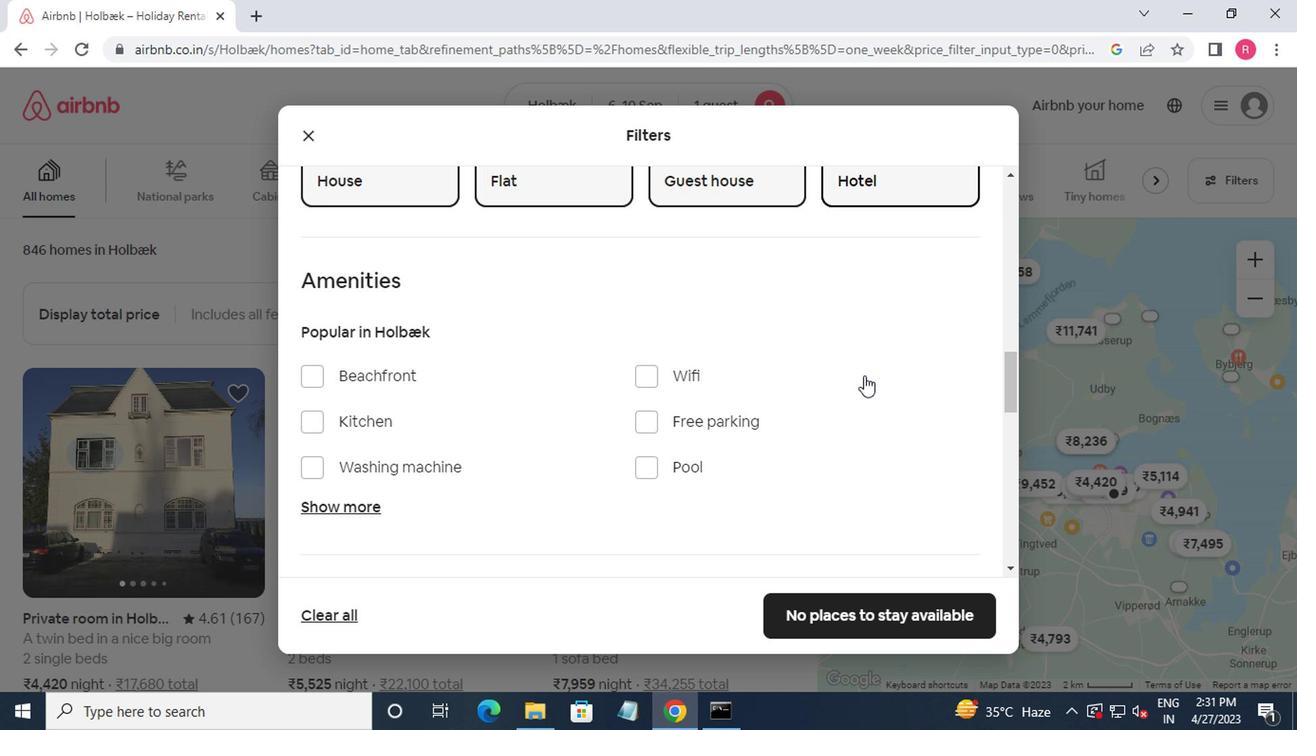 
Action: Mouse scrolled (860, 378) with delta (0, -1)
Screenshot: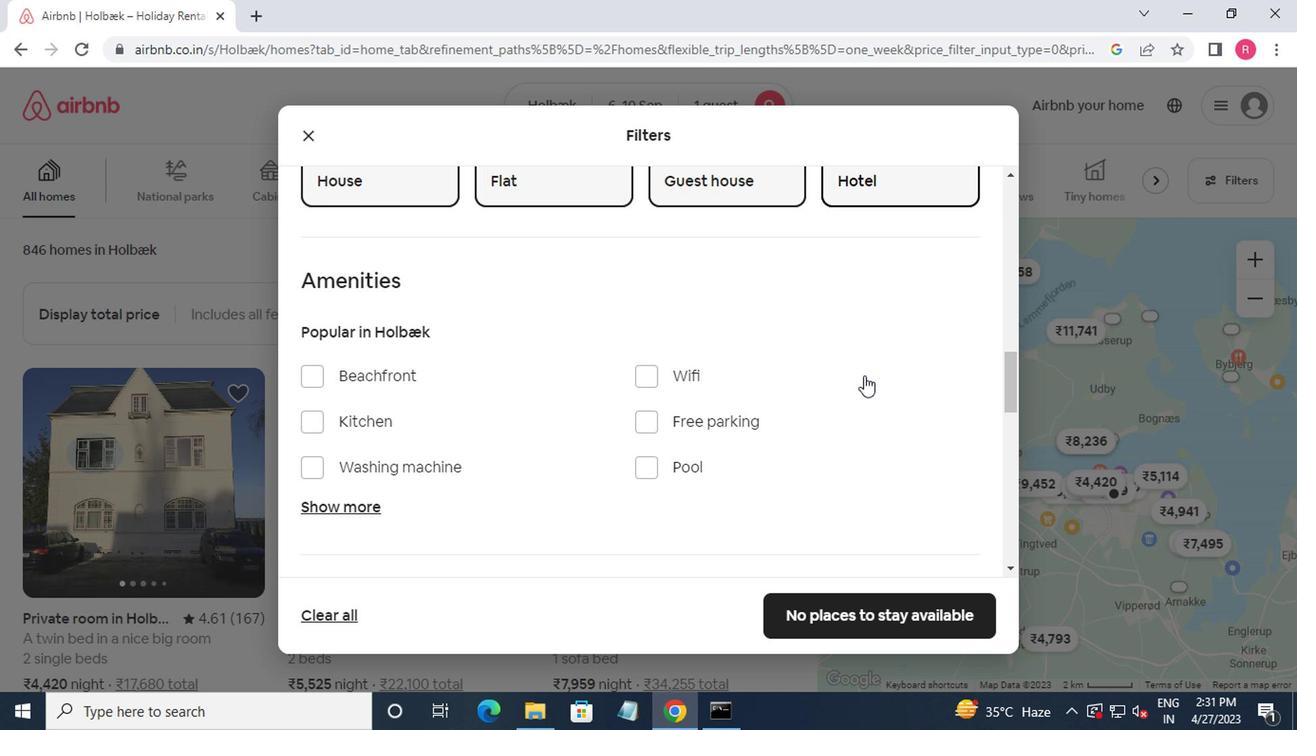 
Action: Mouse moved to (757, 385)
Screenshot: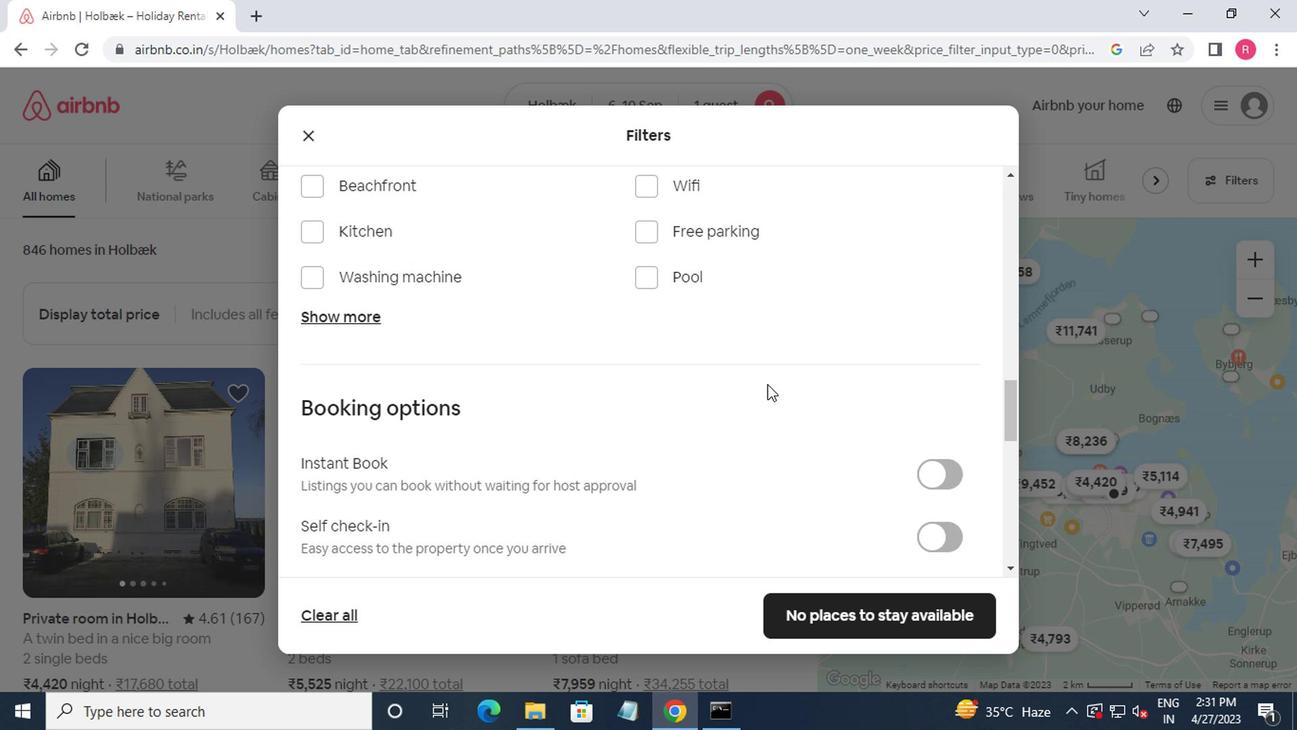 
Action: Mouse scrolled (757, 384) with delta (0, 0)
Screenshot: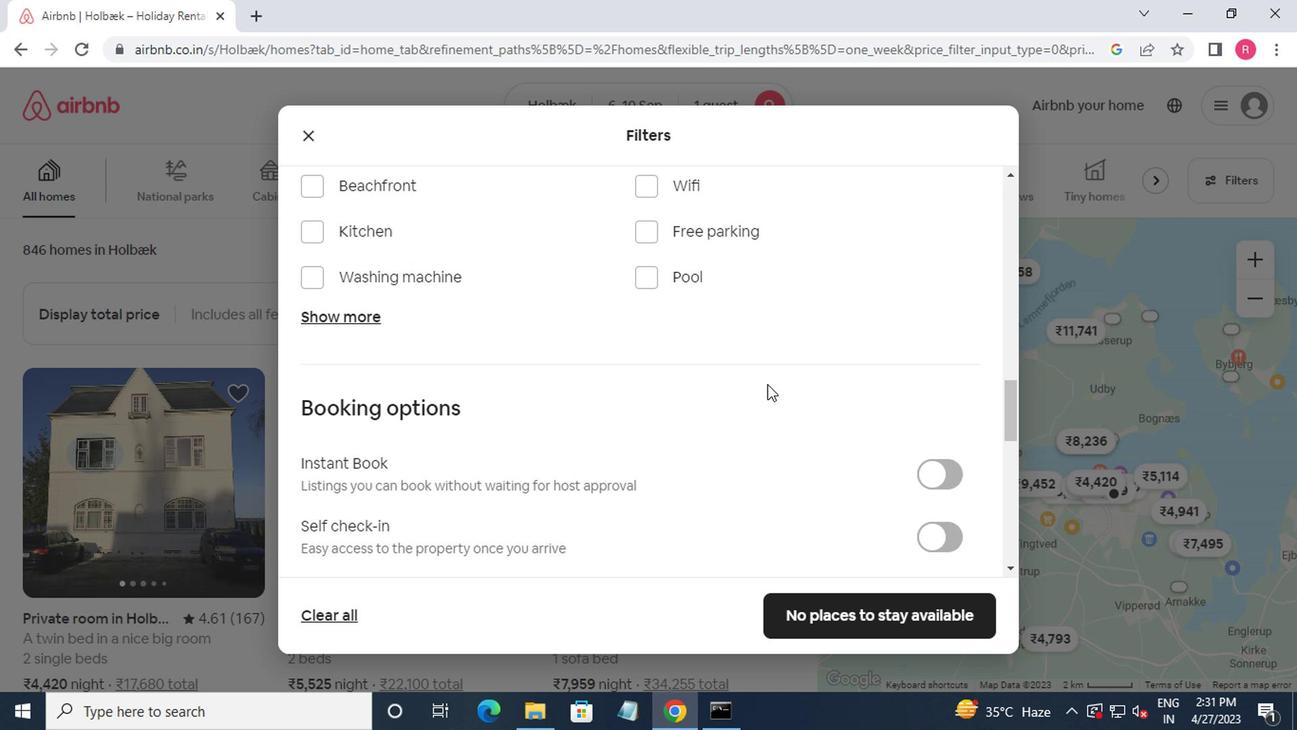 
Action: Mouse moved to (757, 385)
Screenshot: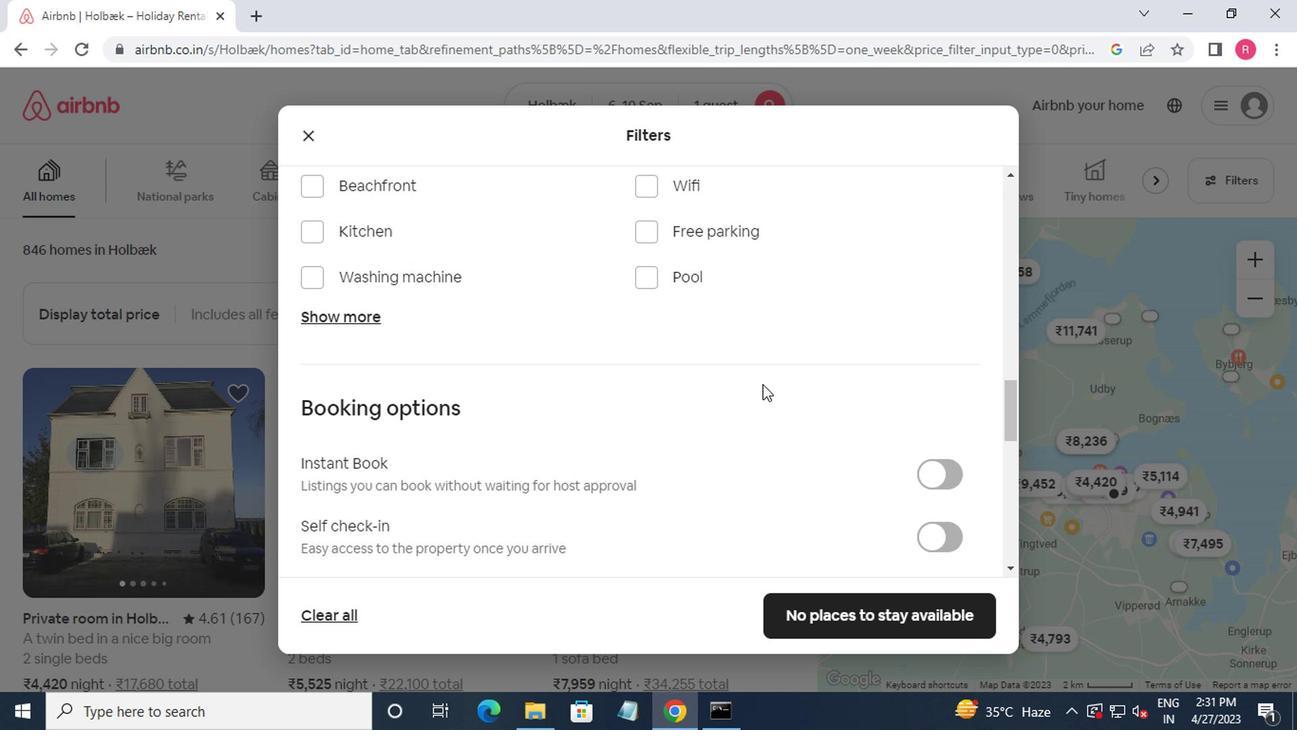 
Action: Mouse scrolled (757, 384) with delta (0, 0)
Screenshot: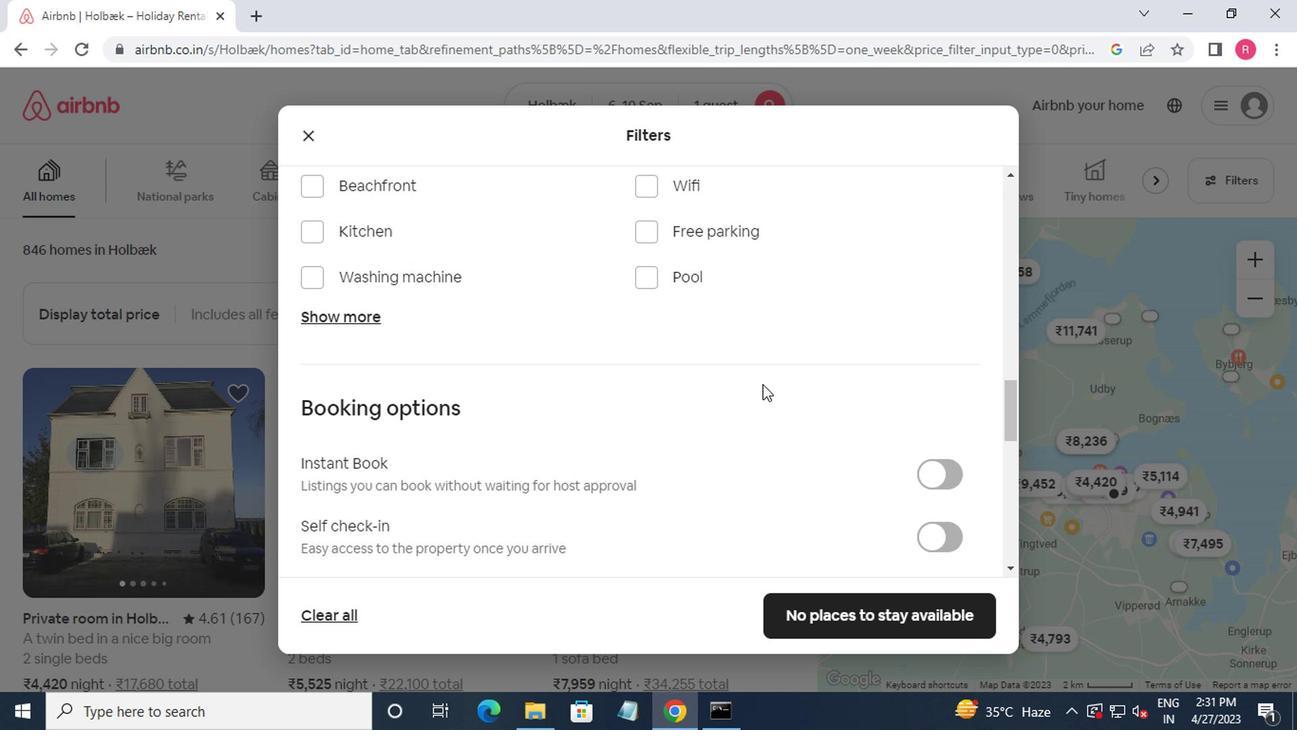 
Action: Mouse moved to (934, 345)
Screenshot: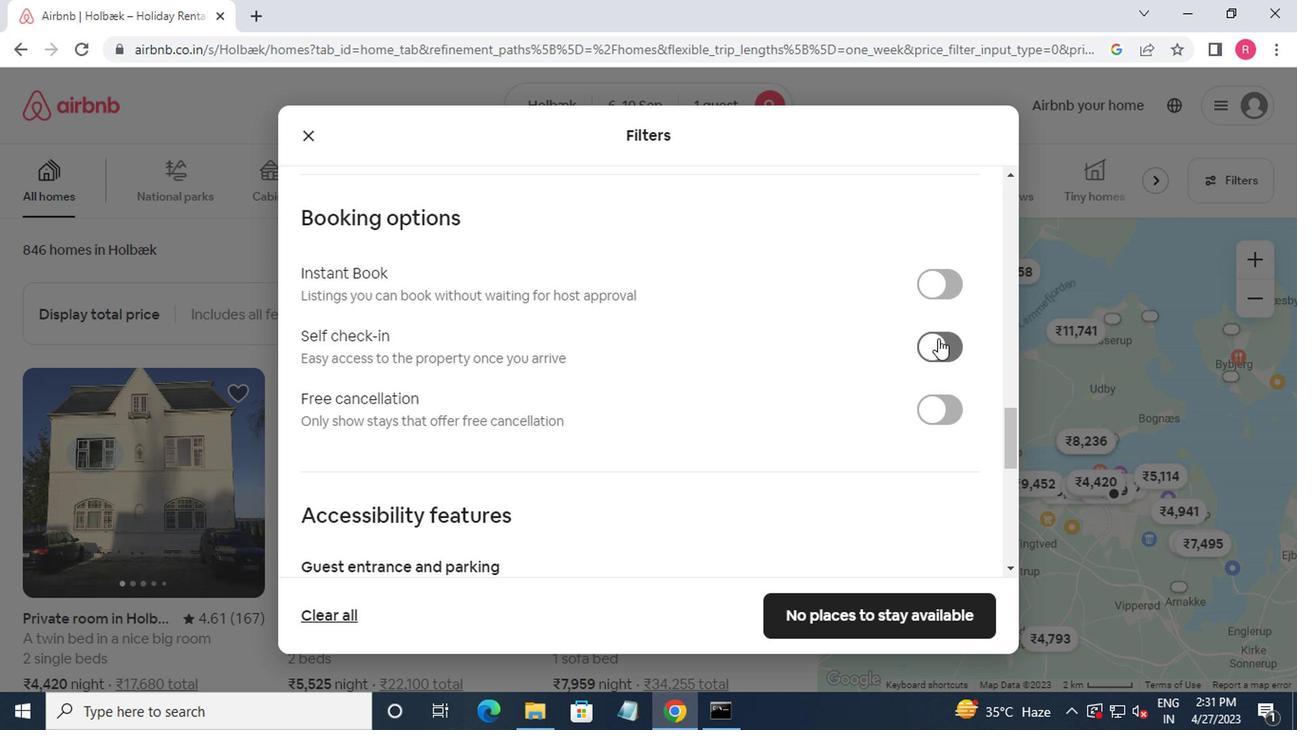 
Action: Mouse pressed left at (934, 345)
Screenshot: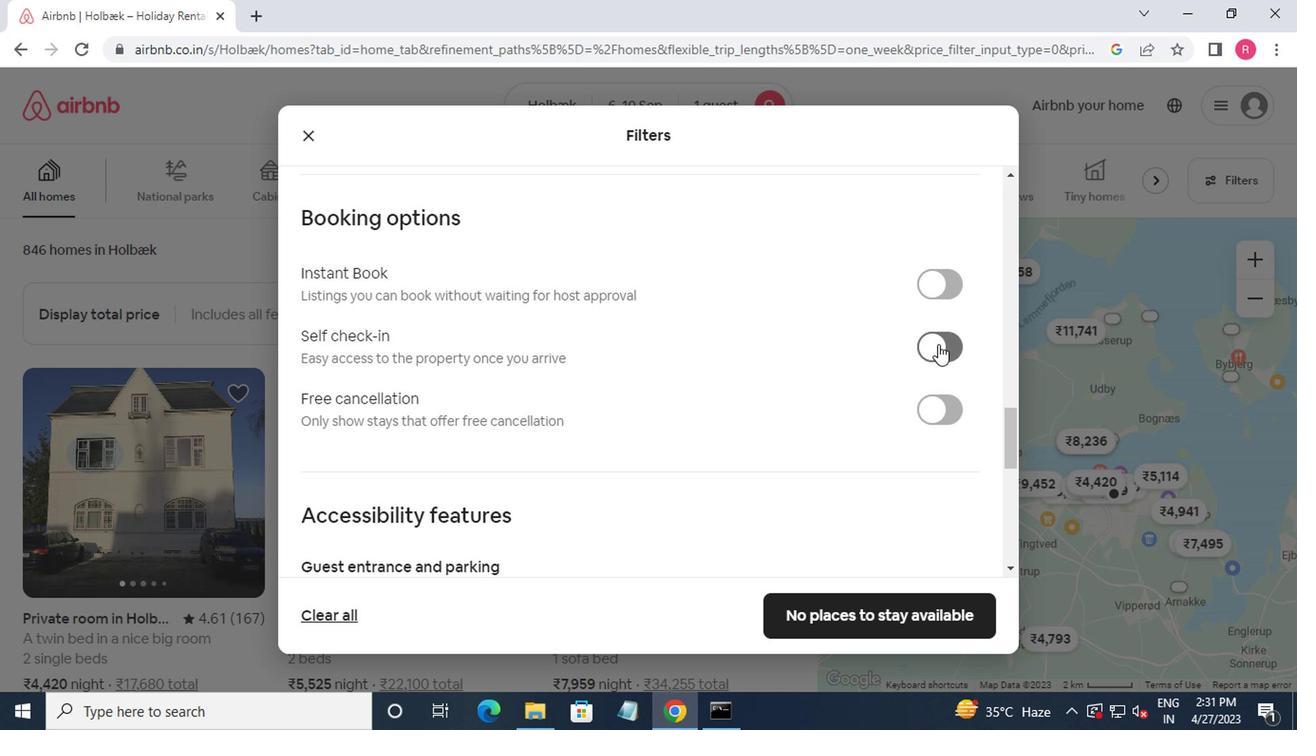 
Action: Mouse moved to (759, 346)
Screenshot: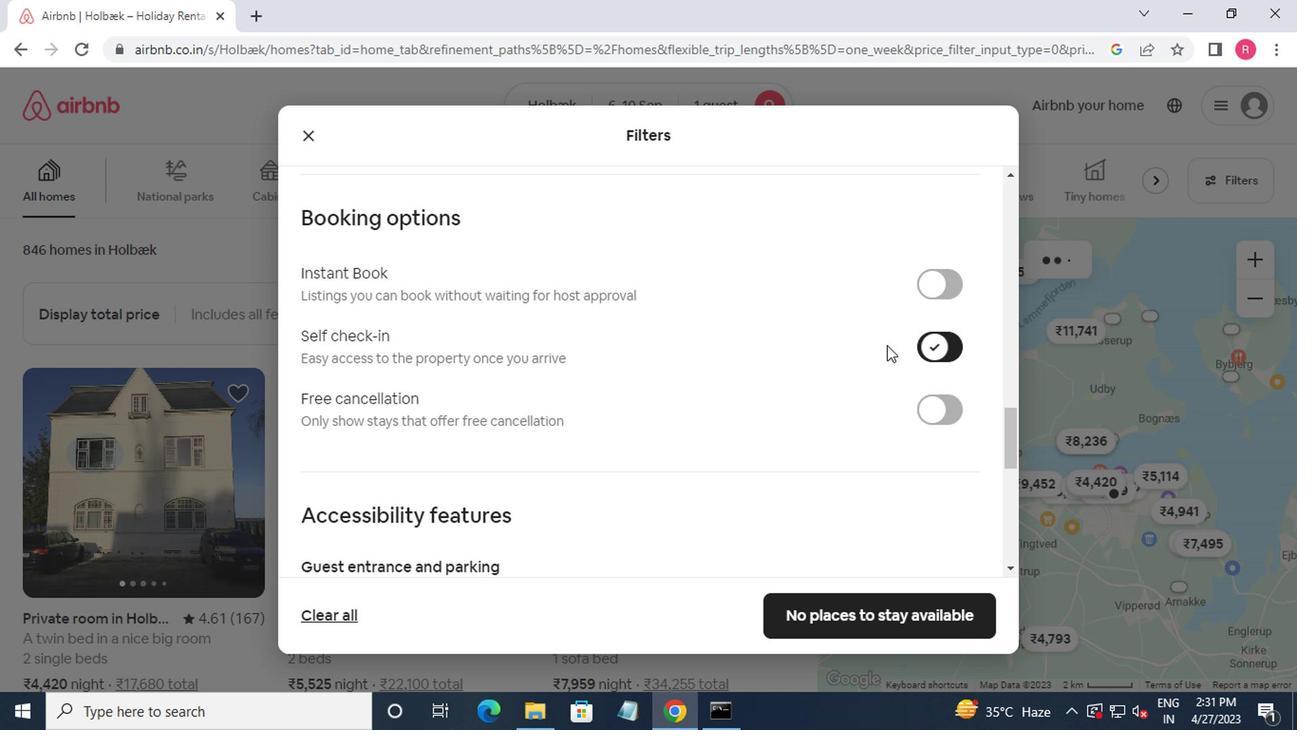 
Action: Mouse scrolled (759, 345) with delta (0, 0)
Screenshot: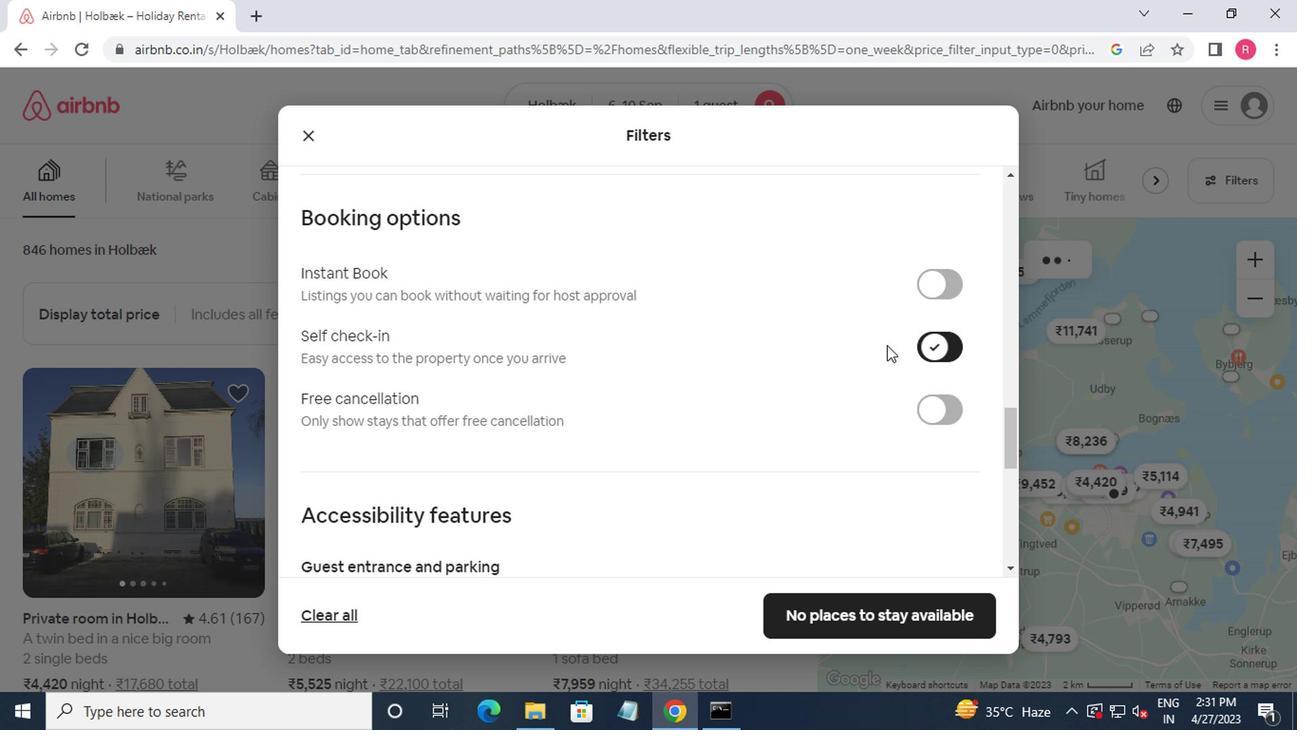 
Action: Mouse moved to (757, 350)
Screenshot: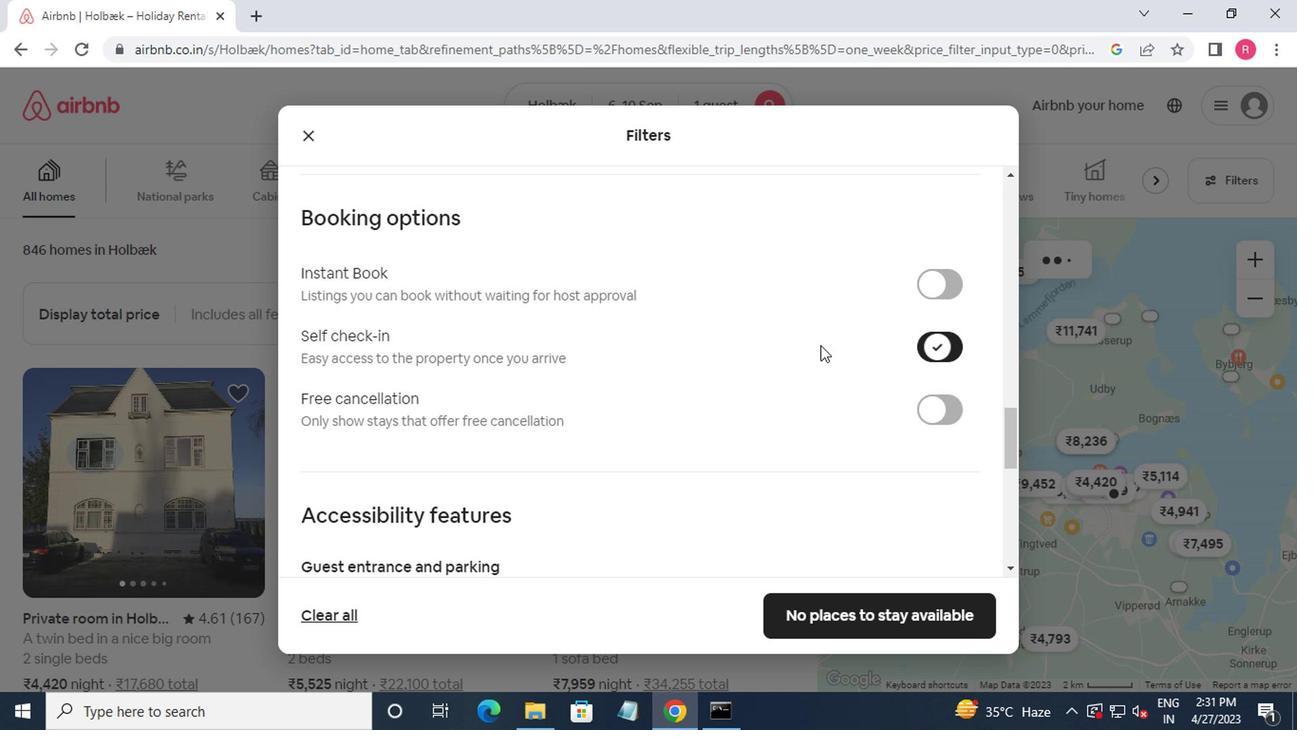 
Action: Mouse scrolled (757, 350) with delta (0, 0)
Screenshot: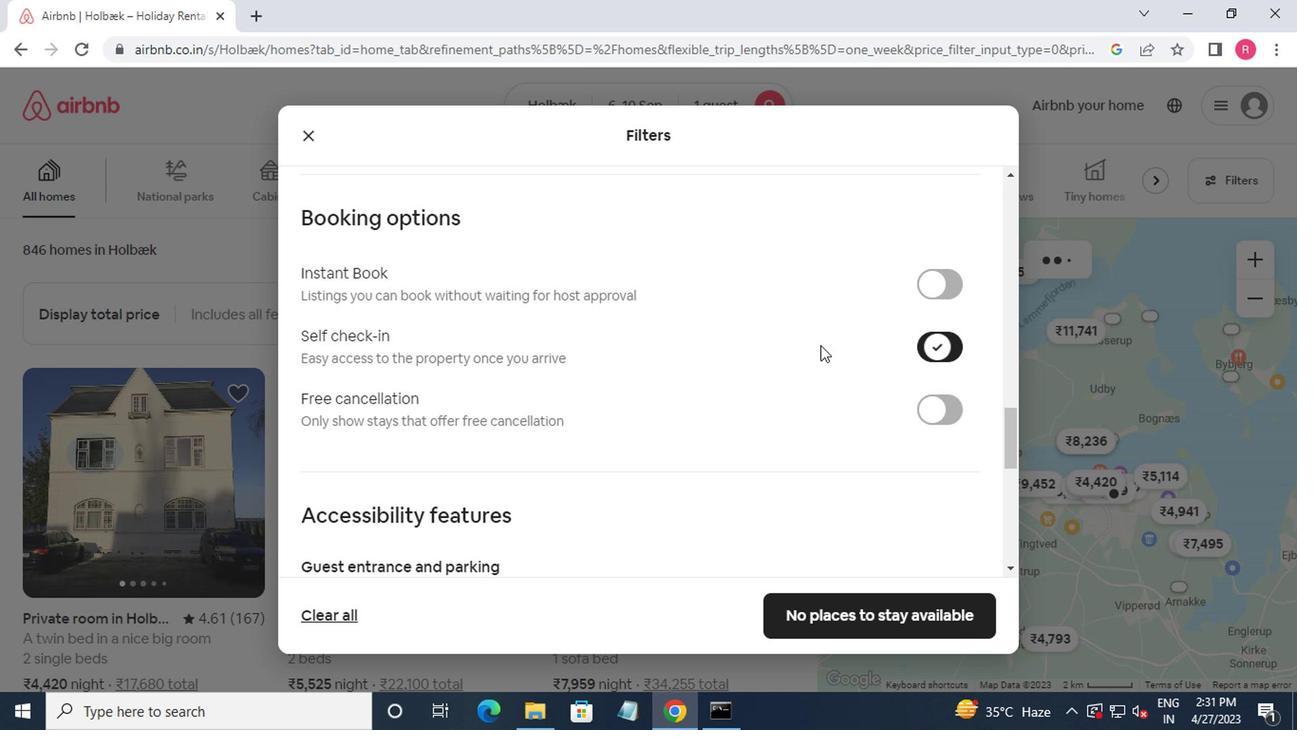 
Action: Mouse moved to (754, 355)
Screenshot: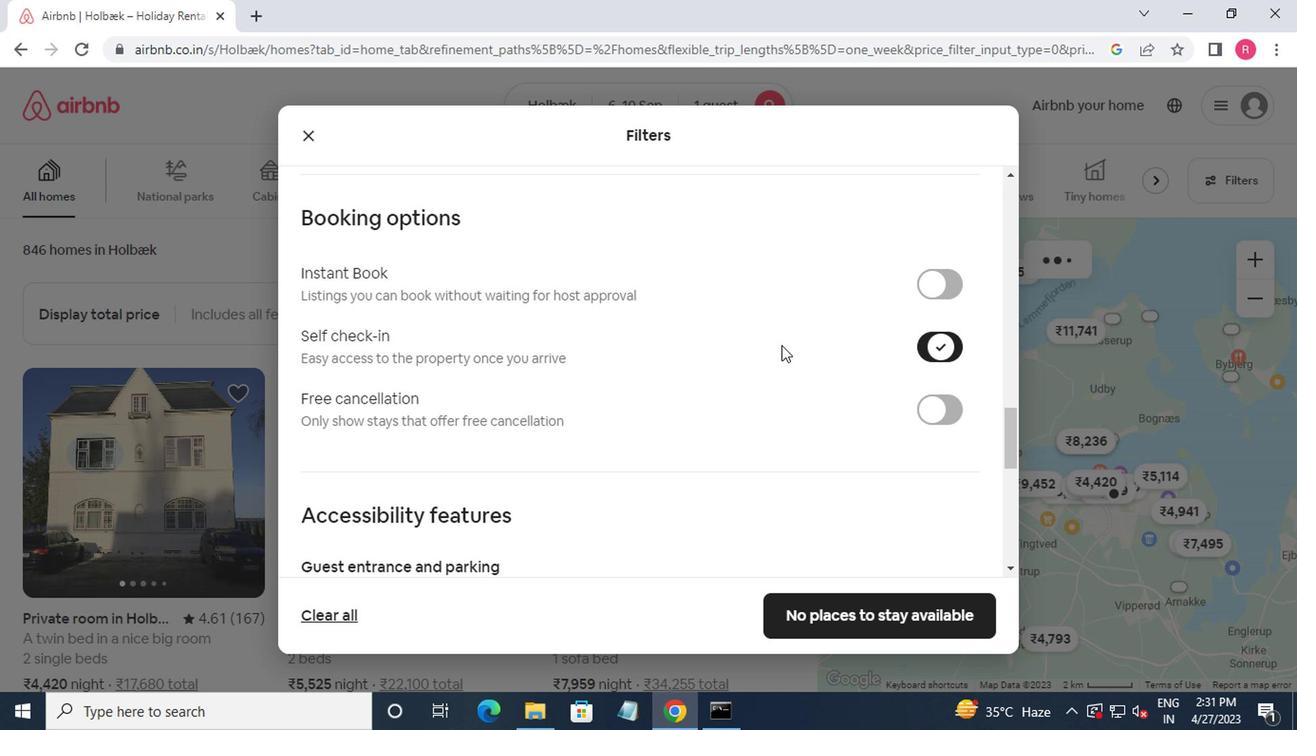 
Action: Mouse scrolled (754, 354) with delta (0, 0)
Screenshot: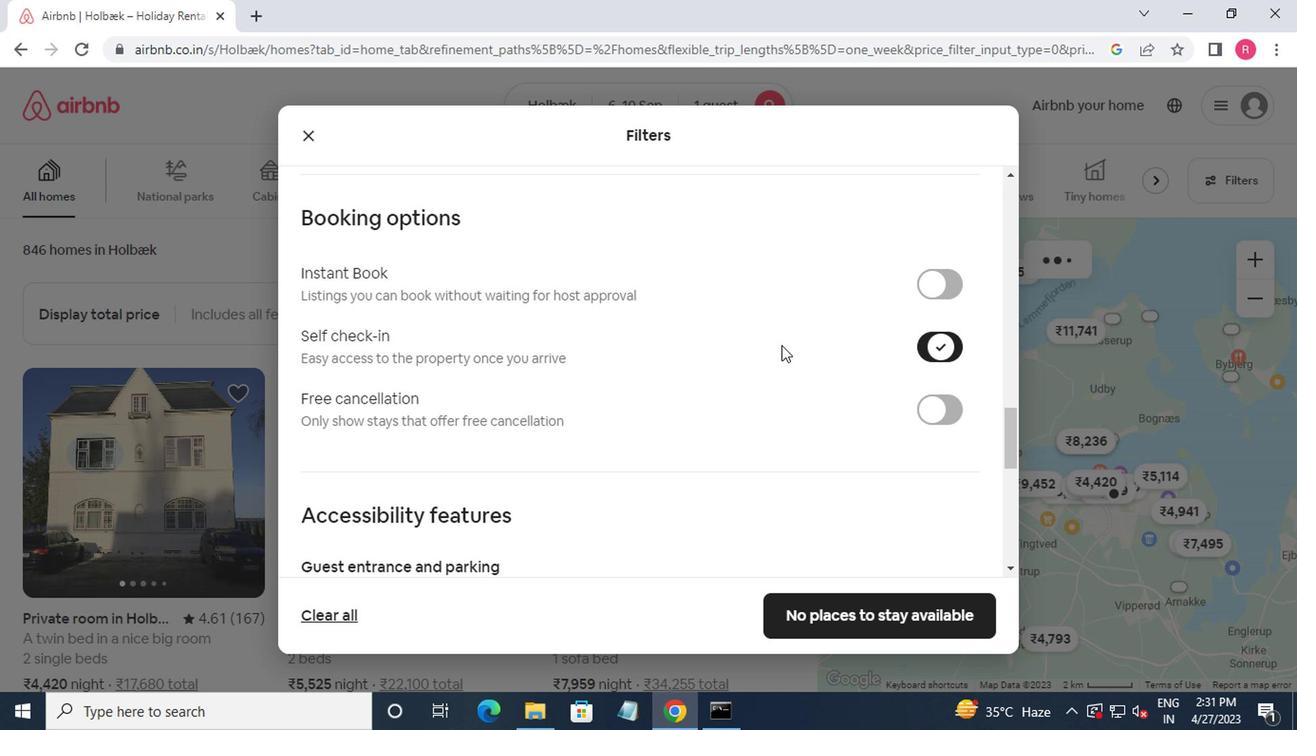 
Action: Mouse moved to (752, 360)
Screenshot: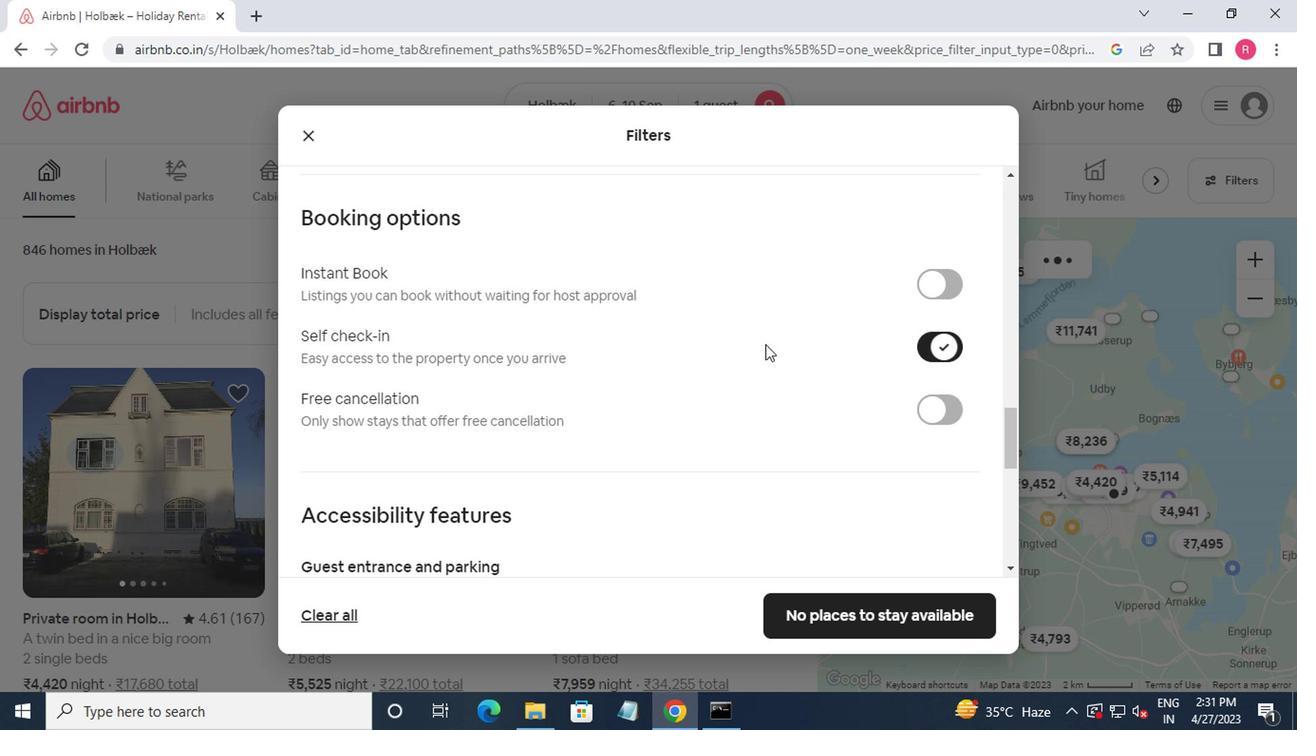 
Action: Mouse scrolled (752, 359) with delta (0, 0)
Screenshot: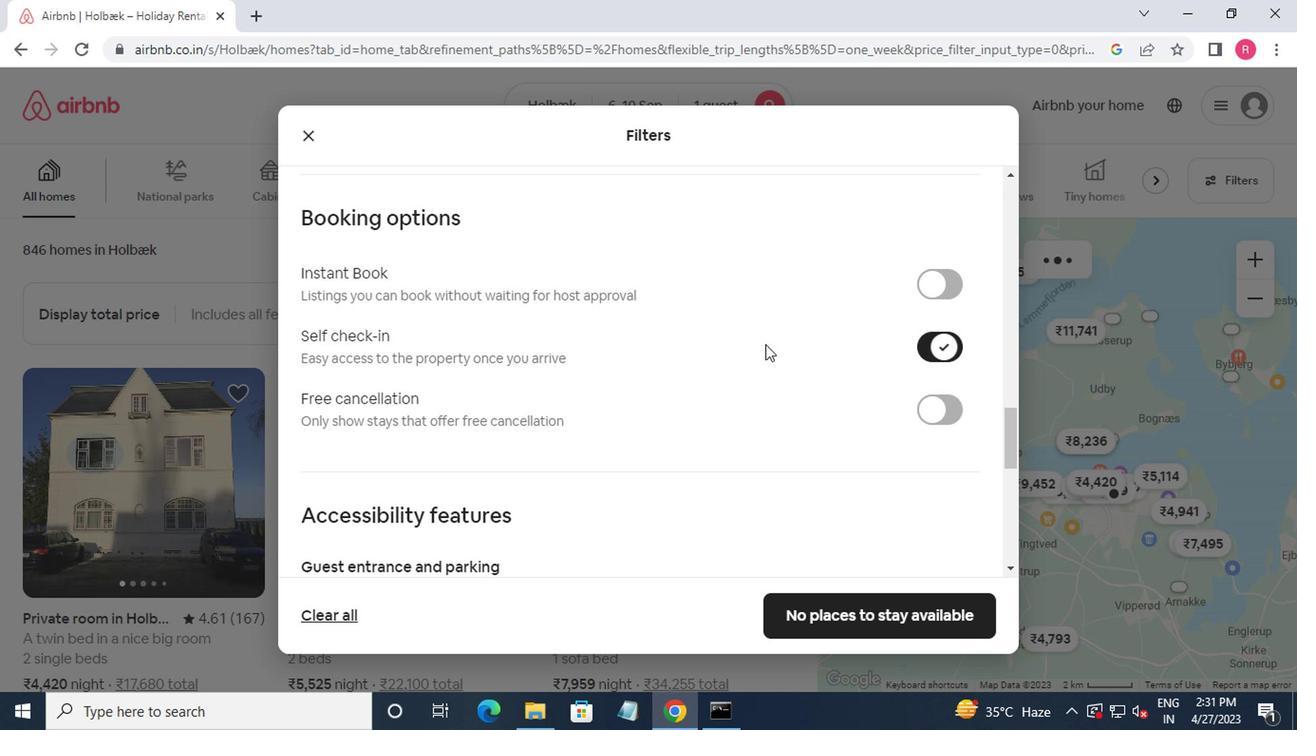
Action: Mouse moved to (713, 366)
Screenshot: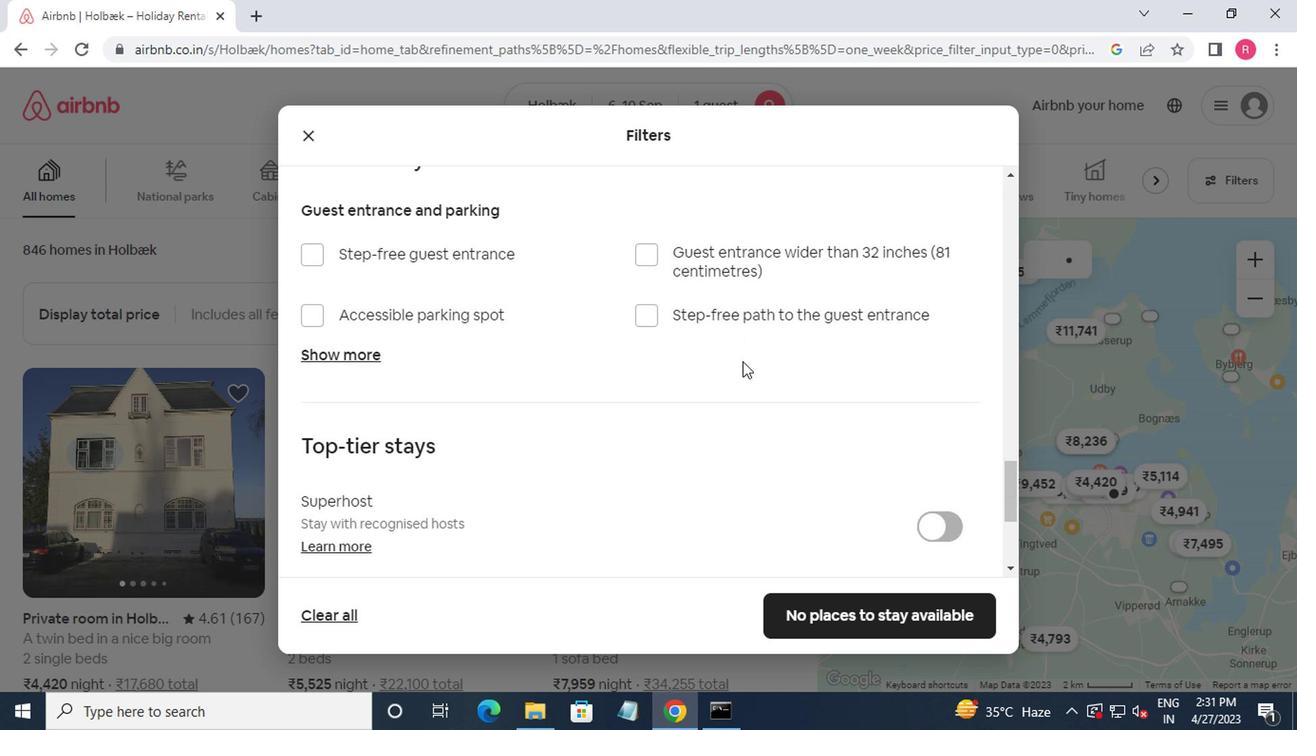 
Action: Mouse scrolled (713, 365) with delta (0, 0)
Screenshot: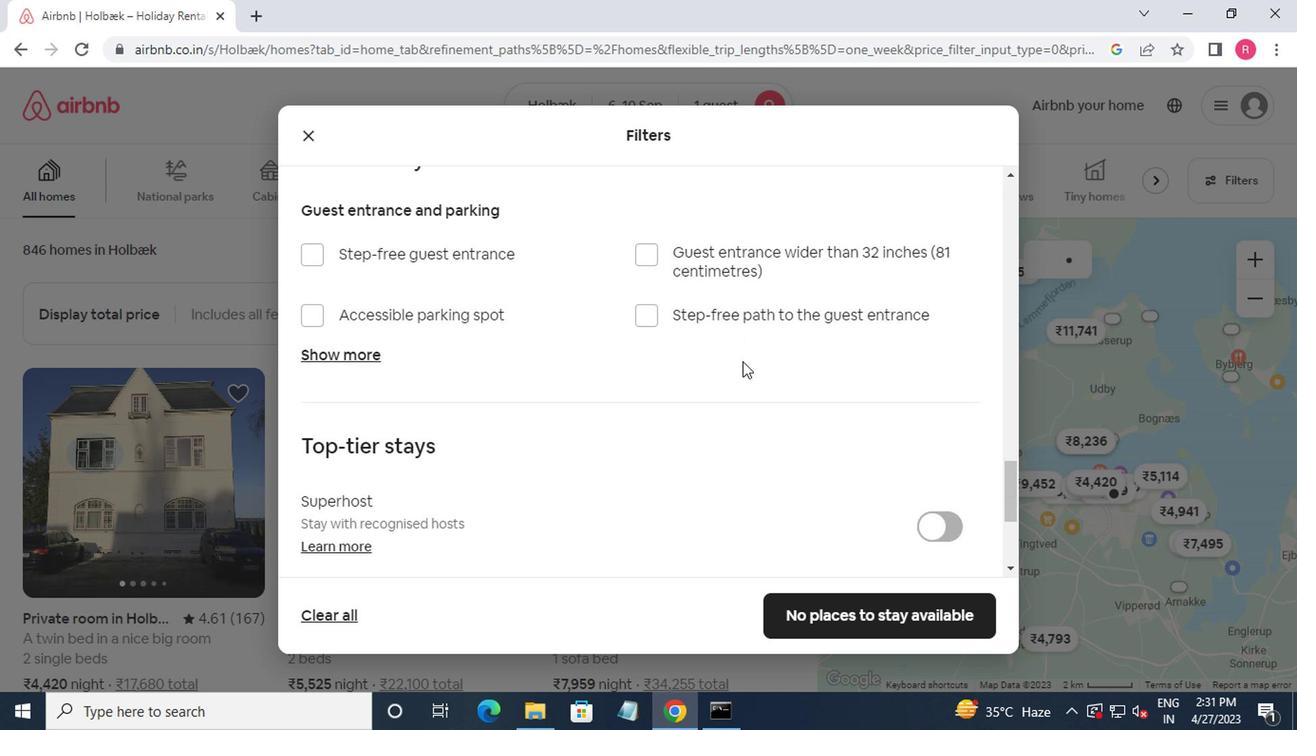 
Action: Mouse moved to (707, 368)
Screenshot: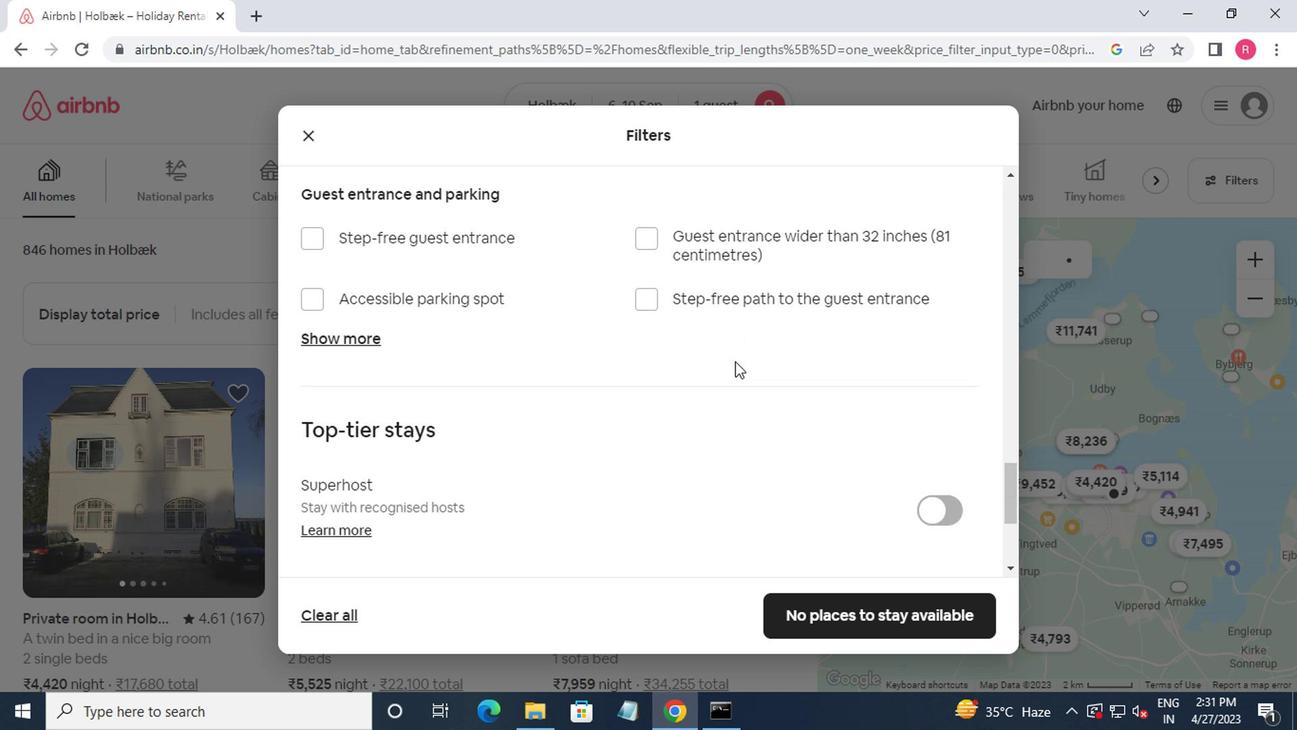 
Action: Mouse scrolled (707, 367) with delta (0, -1)
Screenshot: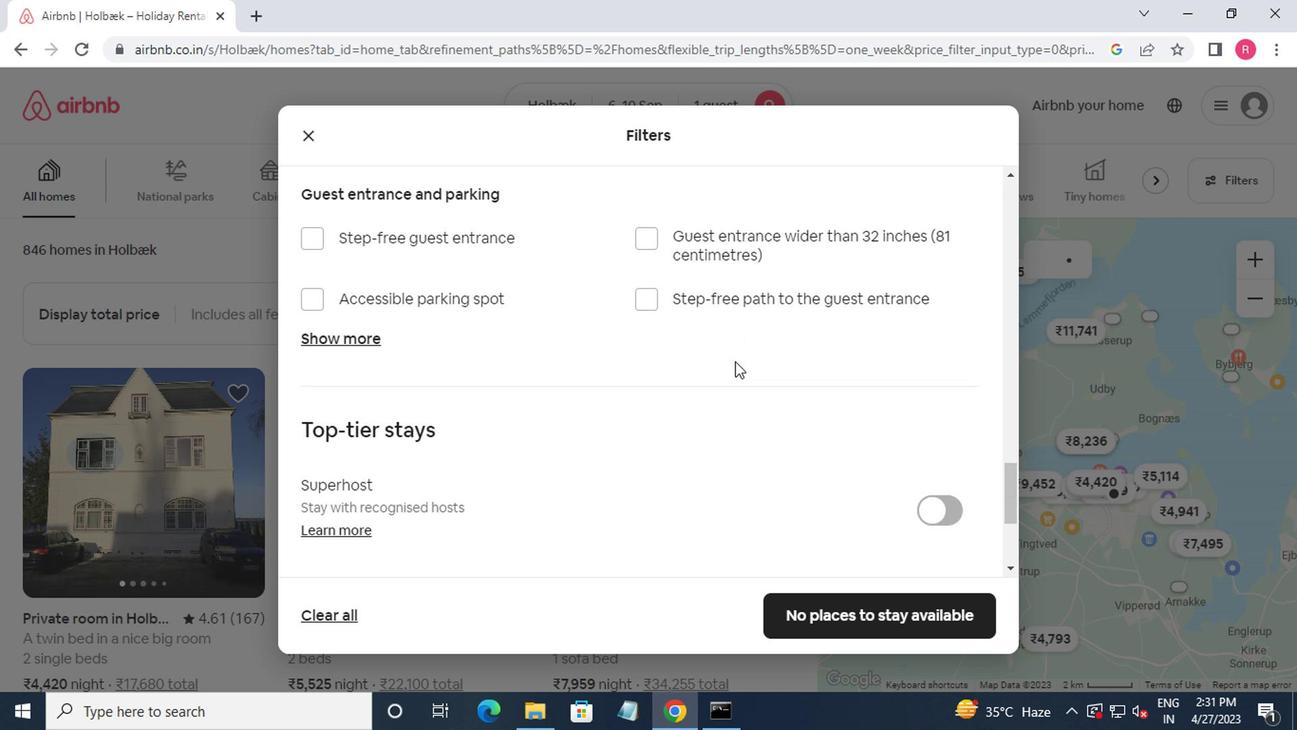 
Action: Mouse moved to (705, 370)
Screenshot: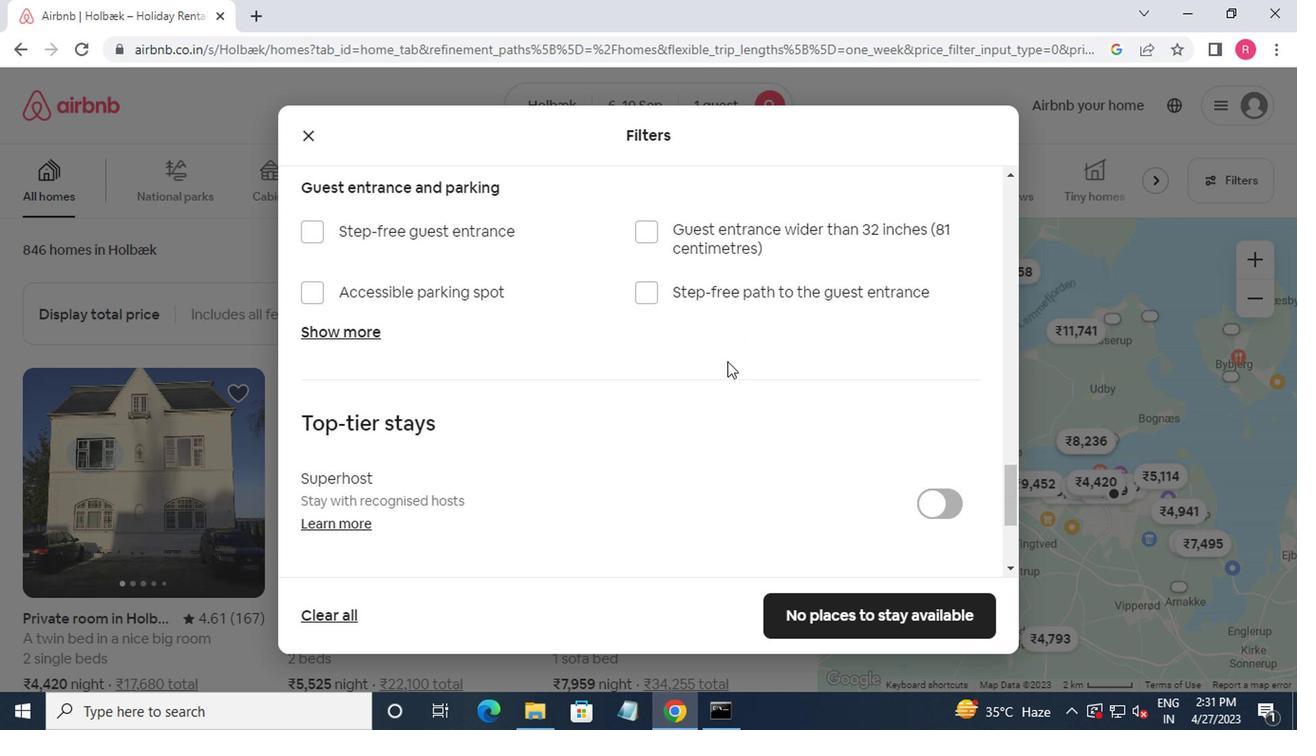 
Action: Mouse scrolled (705, 369) with delta (0, -1)
Screenshot: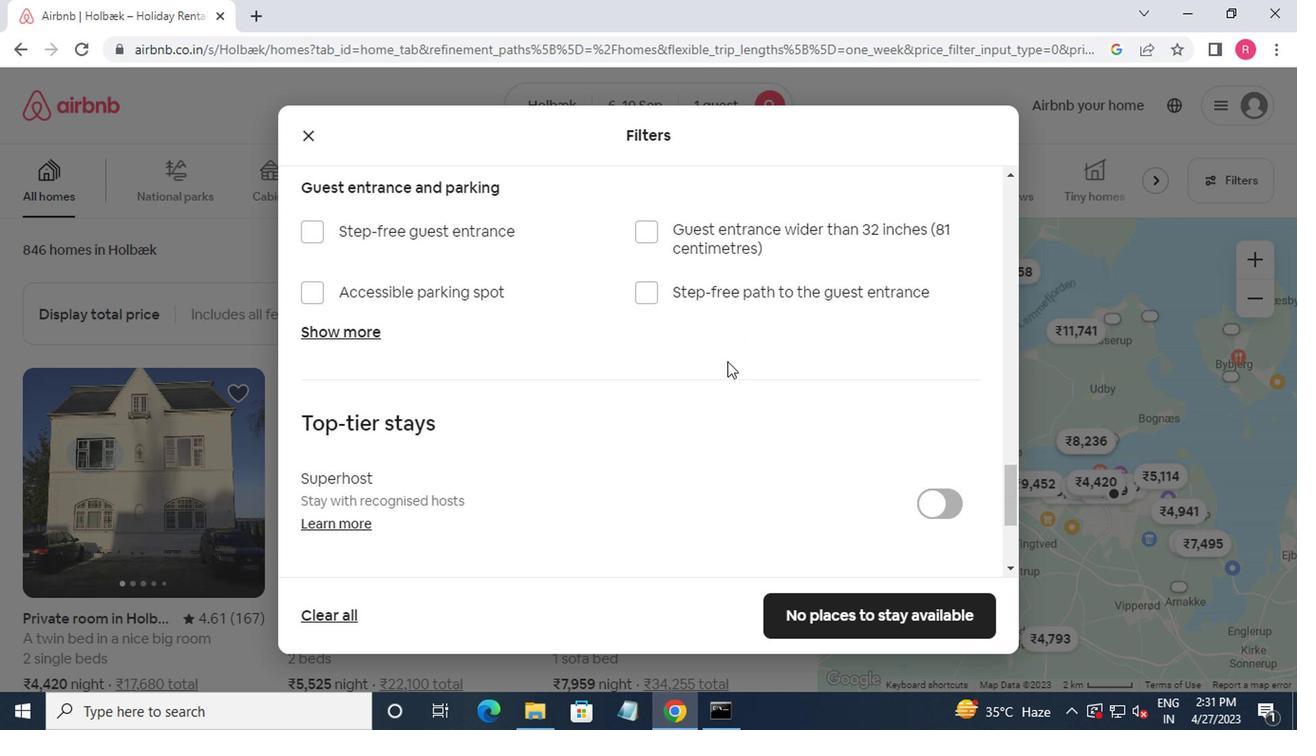 
Action: Mouse moved to (690, 375)
Screenshot: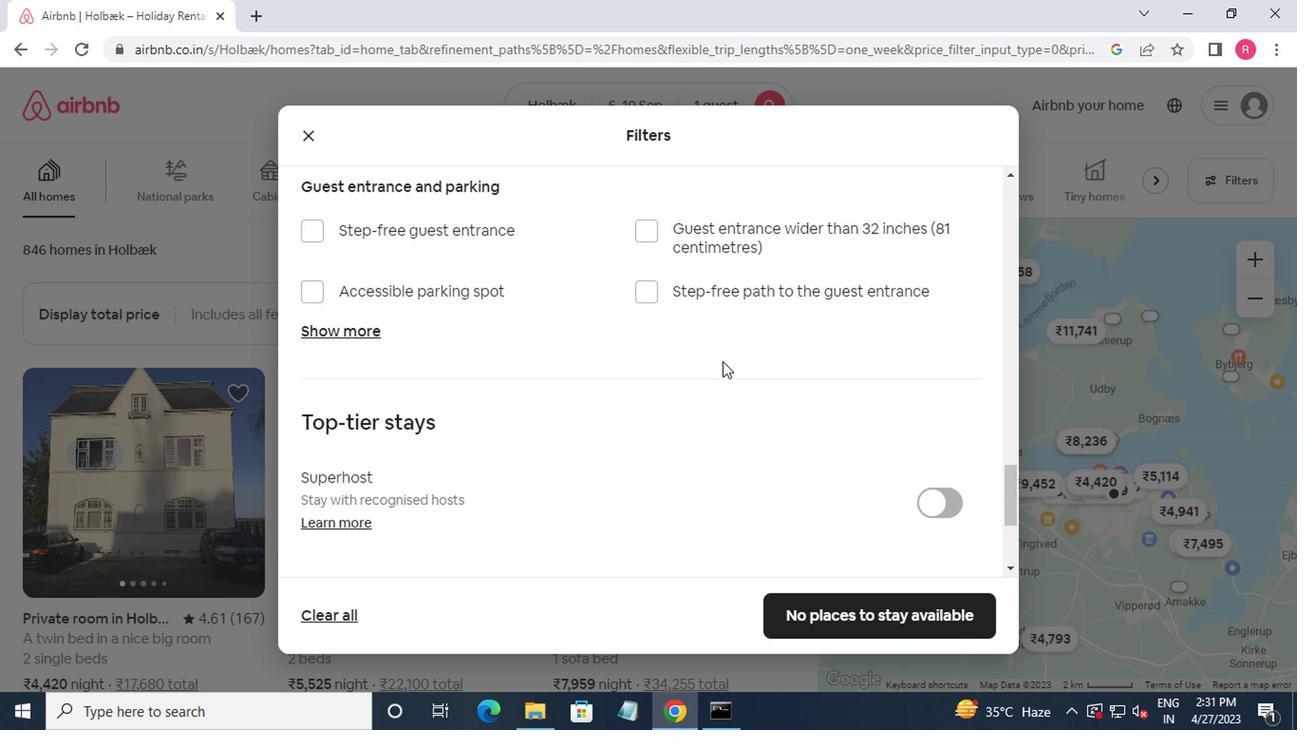 
Action: Mouse scrolled (690, 375) with delta (0, 0)
Screenshot: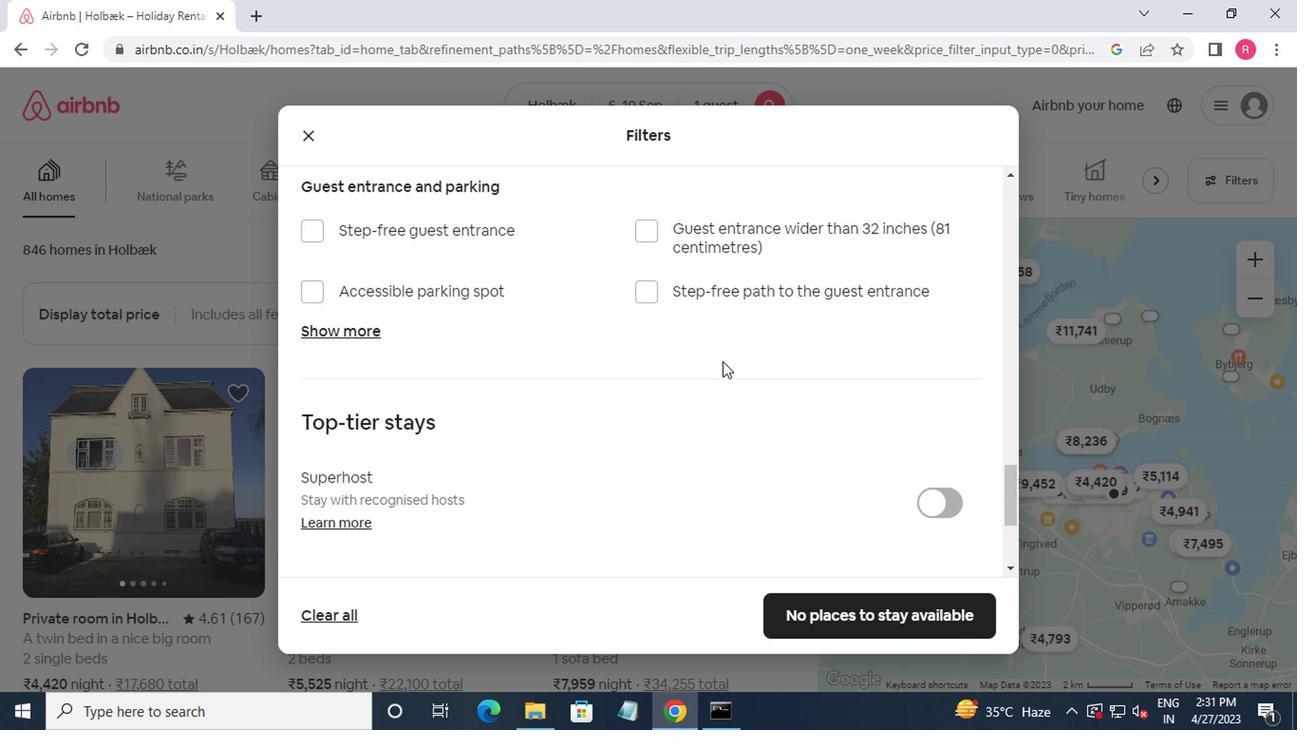
Action: Mouse moved to (294, 439)
Screenshot: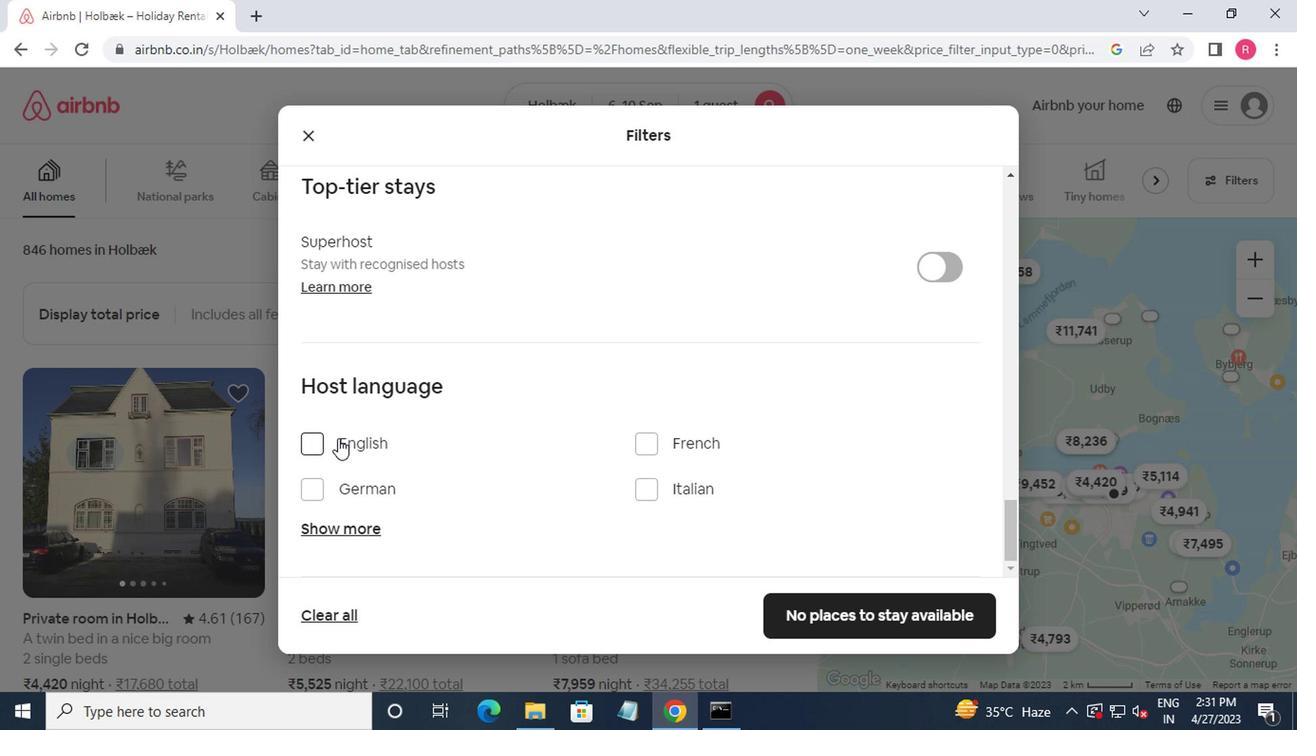 
Action: Mouse pressed left at (294, 439)
Screenshot: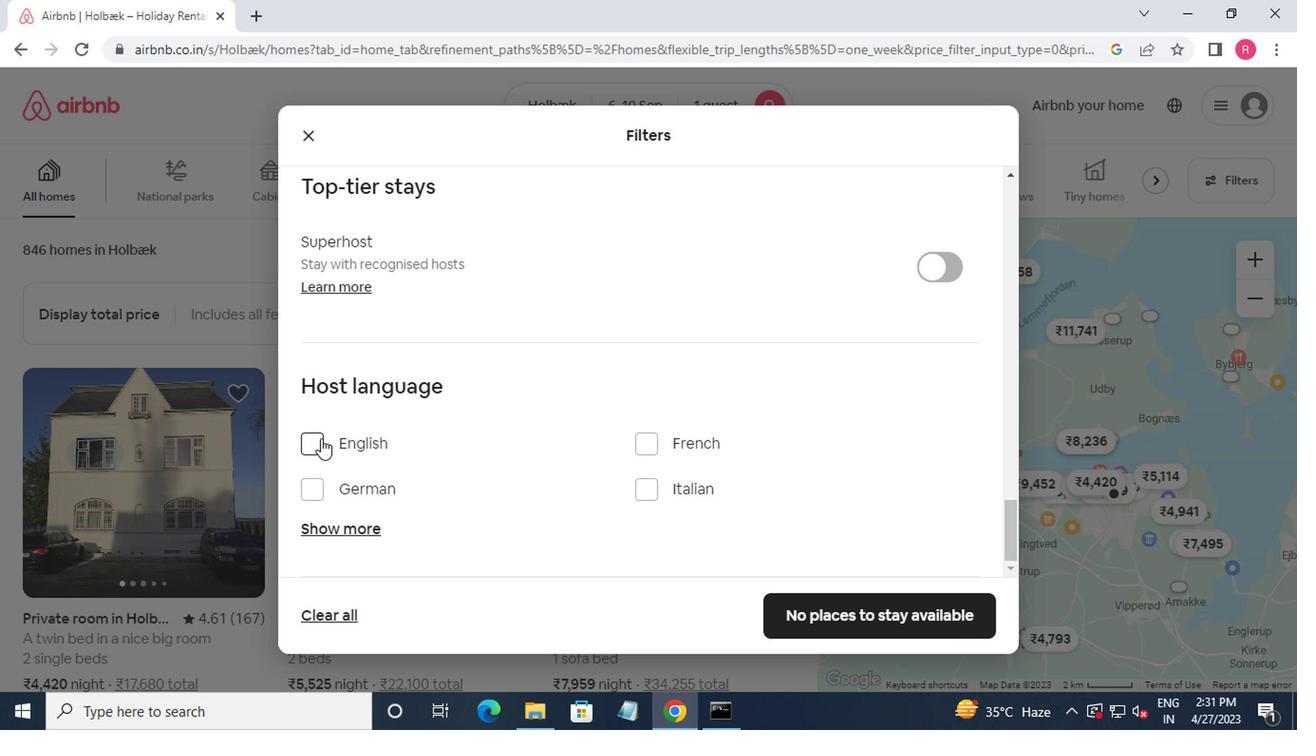 
Action: Mouse moved to (333, 443)
Screenshot: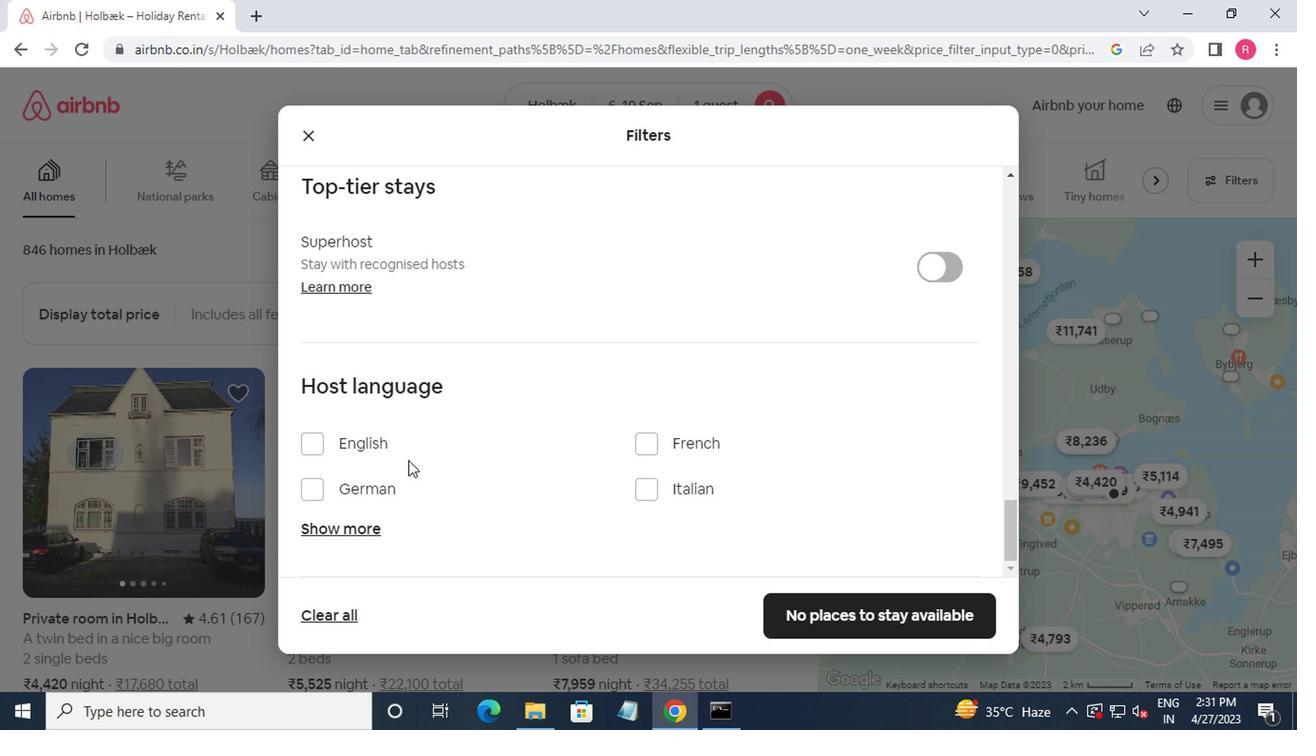 
Action: Mouse pressed left at (333, 443)
Screenshot: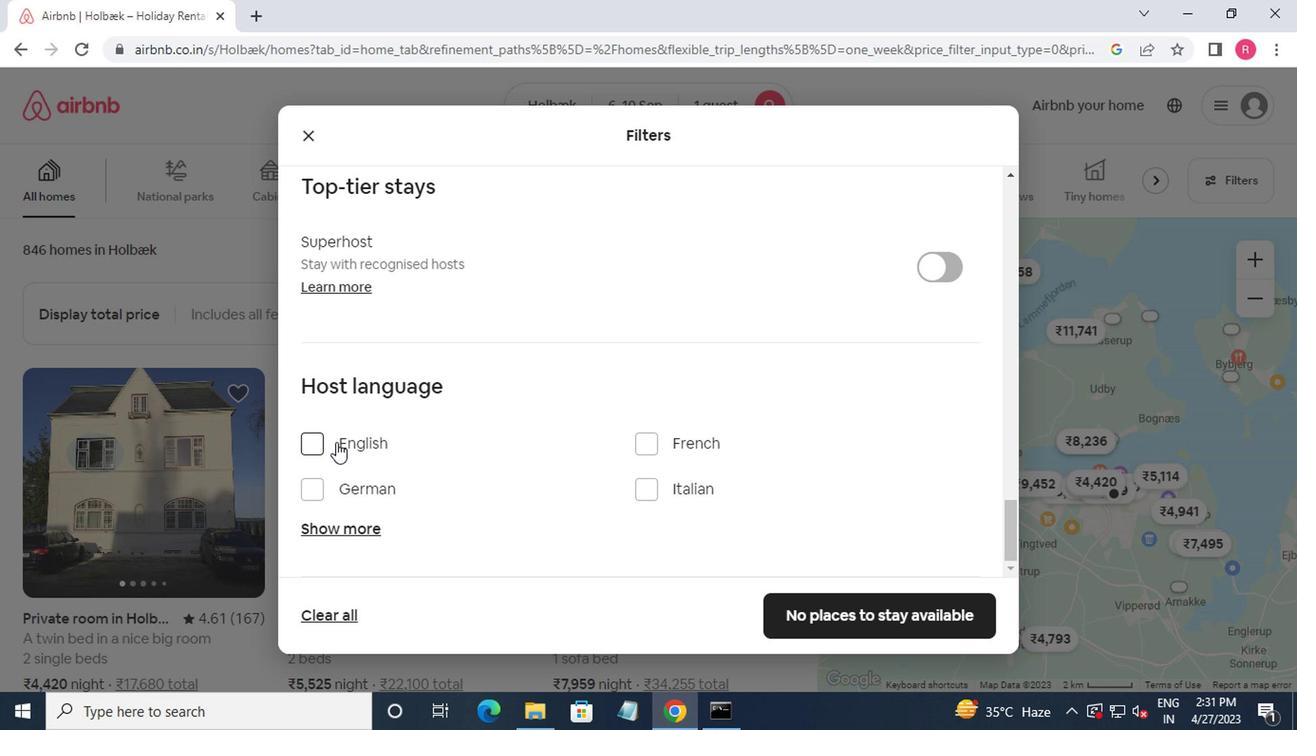 
Action: Mouse moved to (825, 609)
Screenshot: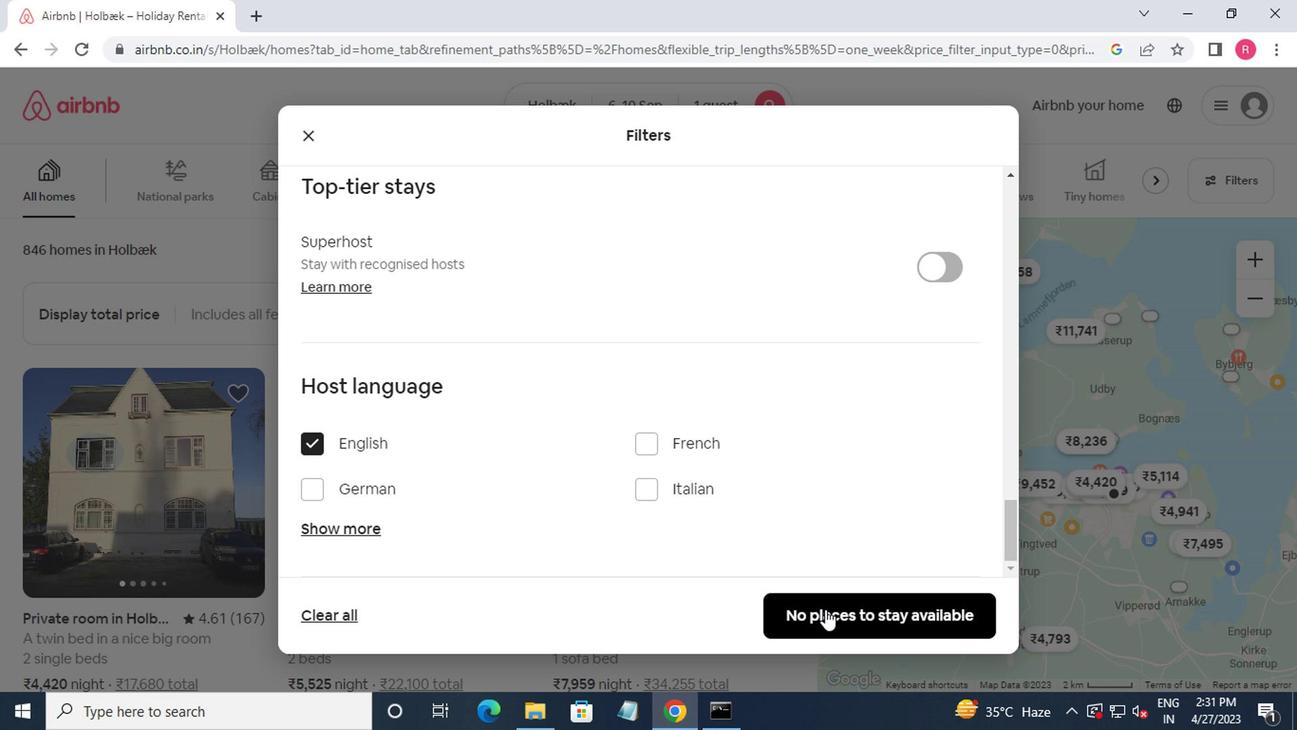
Action: Mouse pressed left at (825, 609)
Screenshot: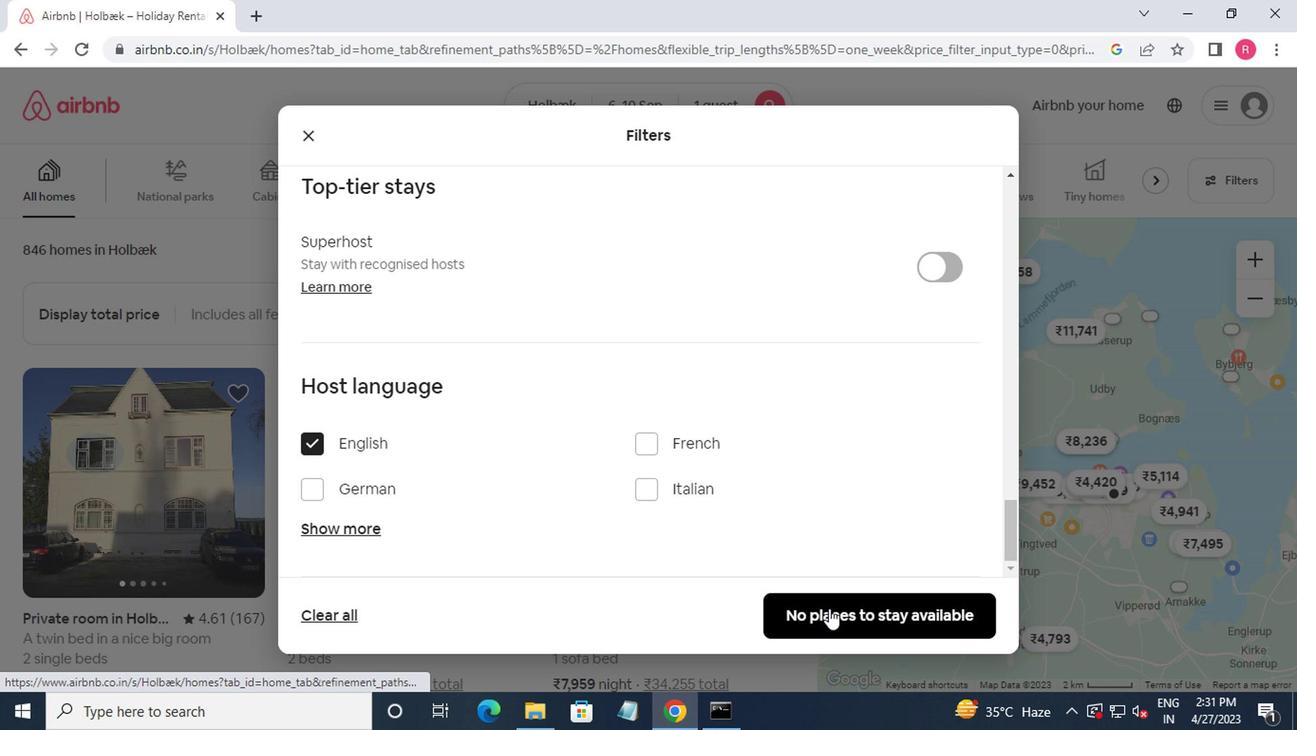 
Action: Mouse moved to (825, 607)
Screenshot: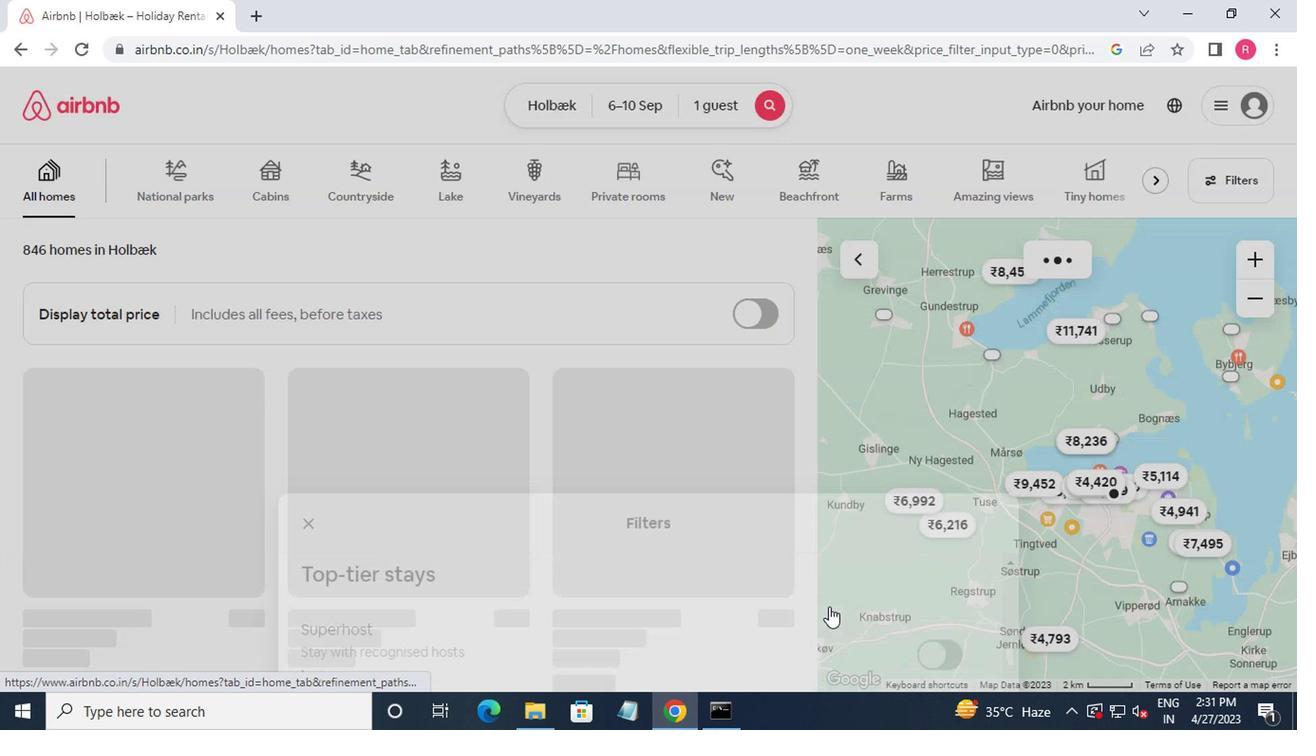 
